 Task: Look for space in Tando Muhammad Khān, Pakistan from 8th June, 2023 to 12th June, 2023 for 2 adults in price range Rs.8000 to Rs.16000. Place can be private room with 1  bedroom having 1 bed and 1 bathroom. Property type can be flatguest house, hotel. Booking option can be shelf check-in. Required host language is English.
Action: Mouse moved to (627, 111)
Screenshot: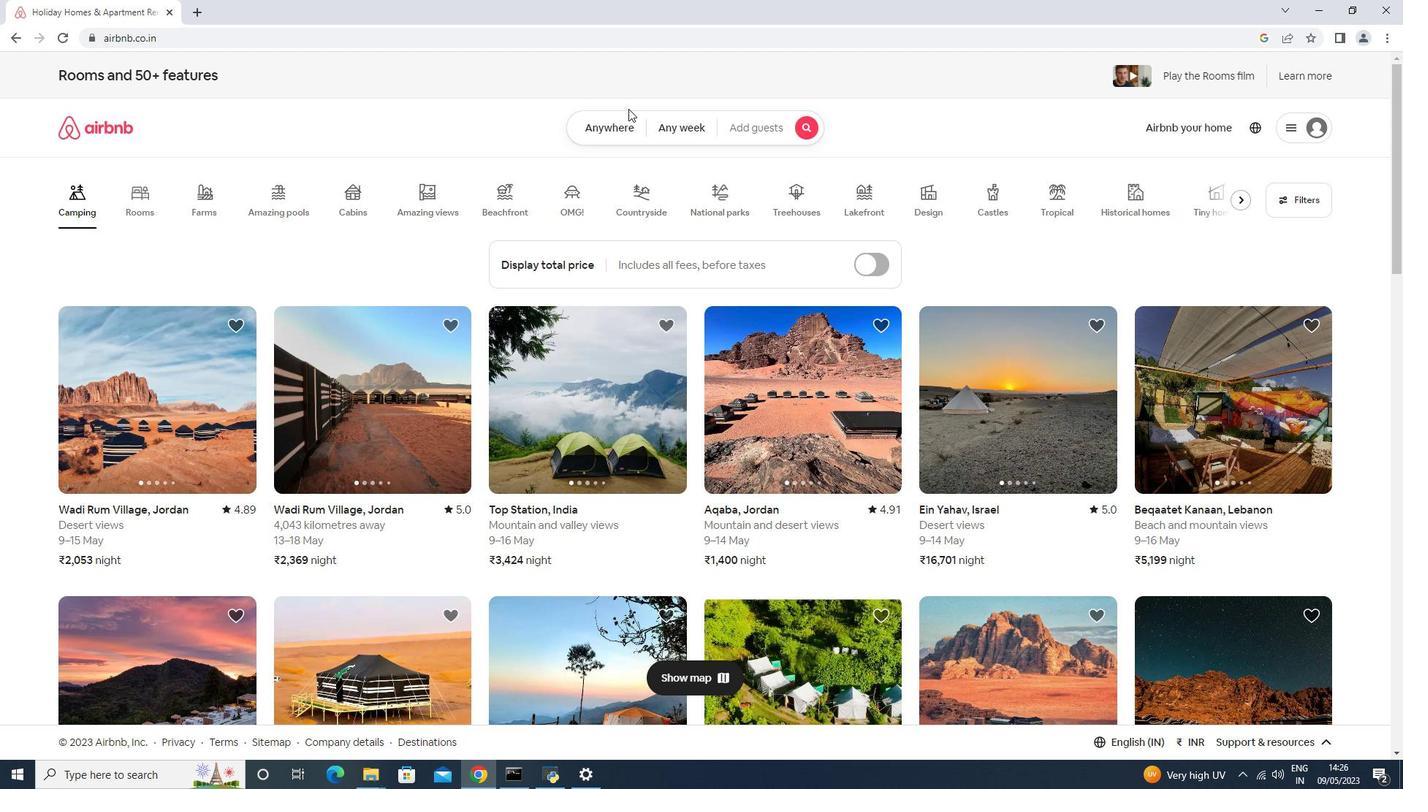 
Action: Mouse pressed left at (627, 111)
Screenshot: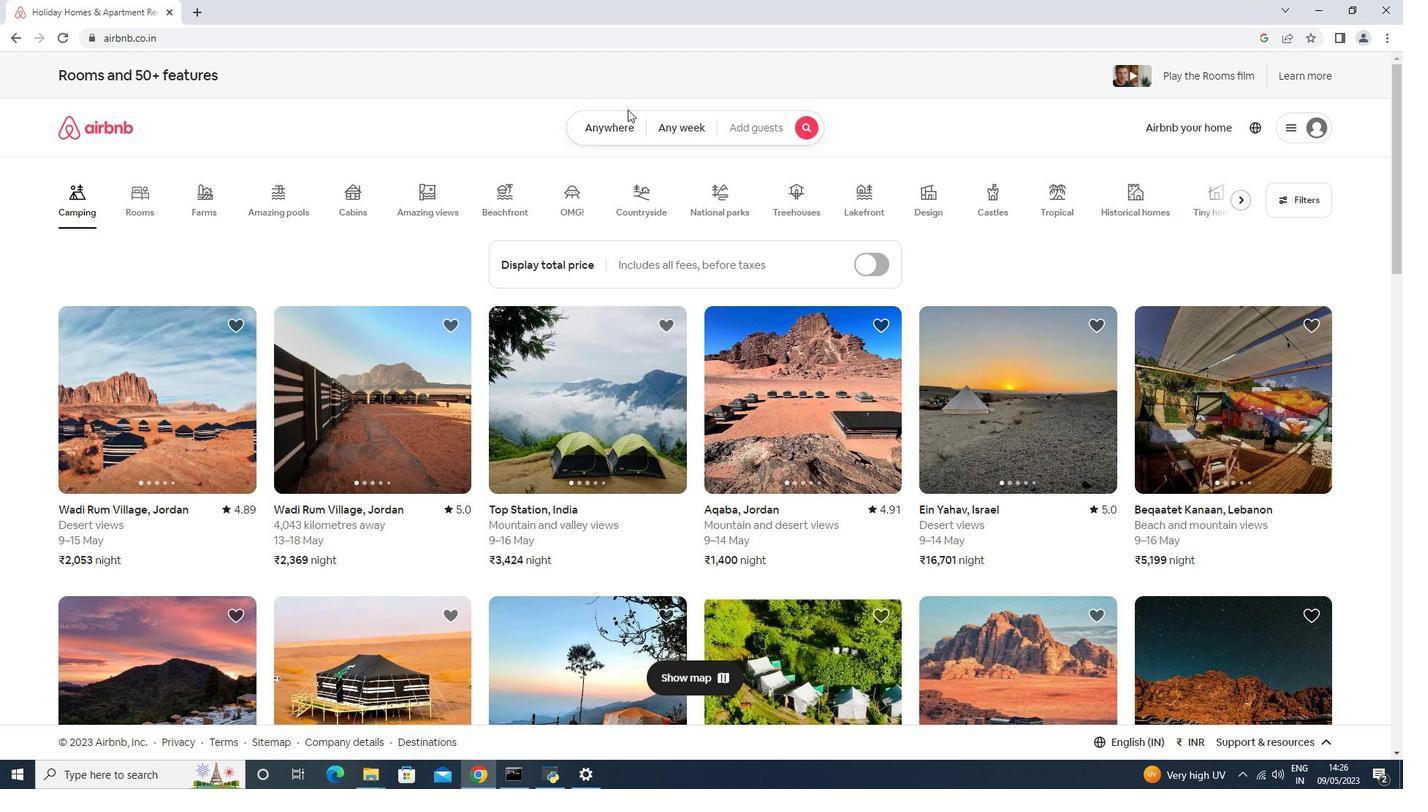 
Action: Mouse moved to (520, 174)
Screenshot: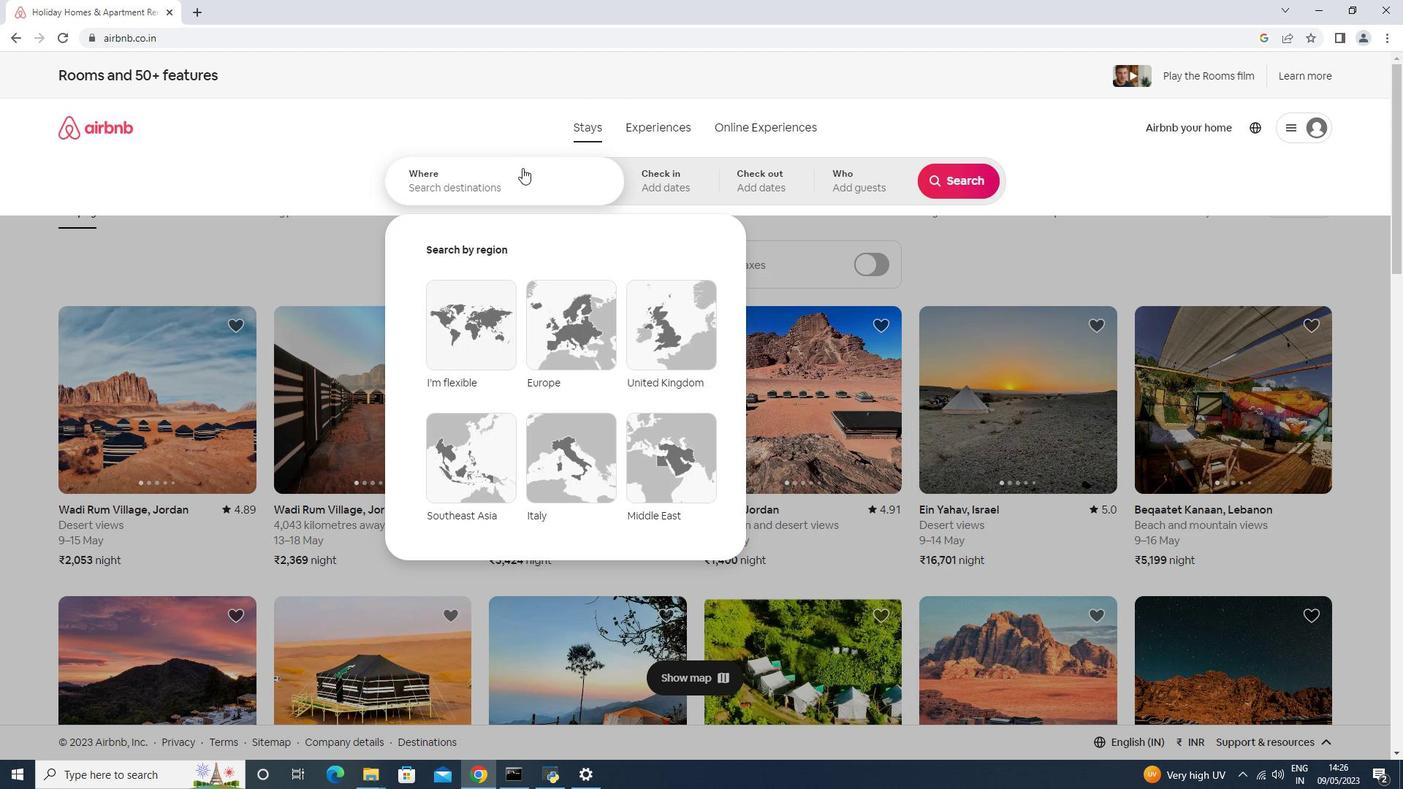 
Action: Mouse pressed left at (520, 174)
Screenshot: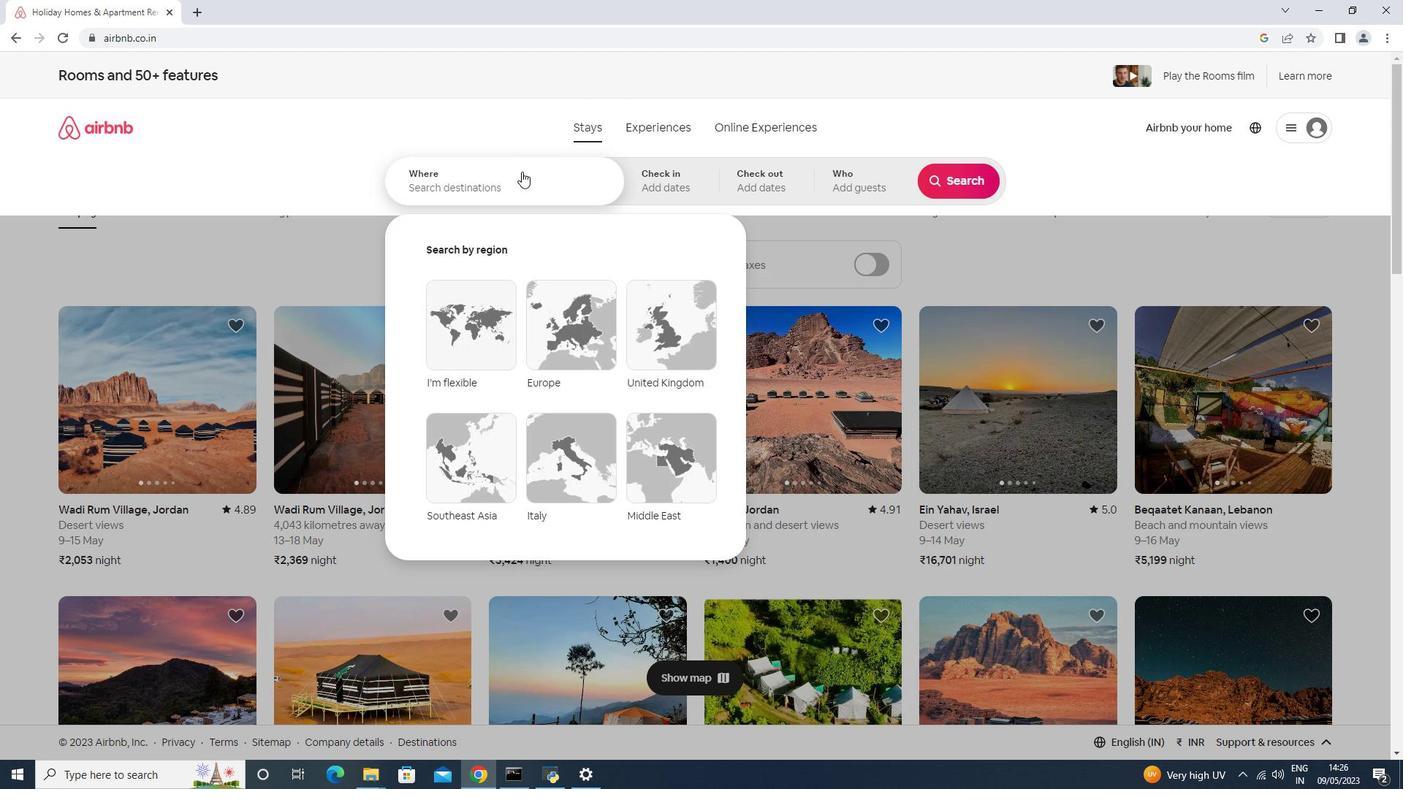
Action: Key pressed <Key.shift>Tando<Key.space><Key.shift>Muhanmad<Key.space><Key.shift>Khan,<Key.space><Key.shift>Pakistan<Key.enter>
Screenshot: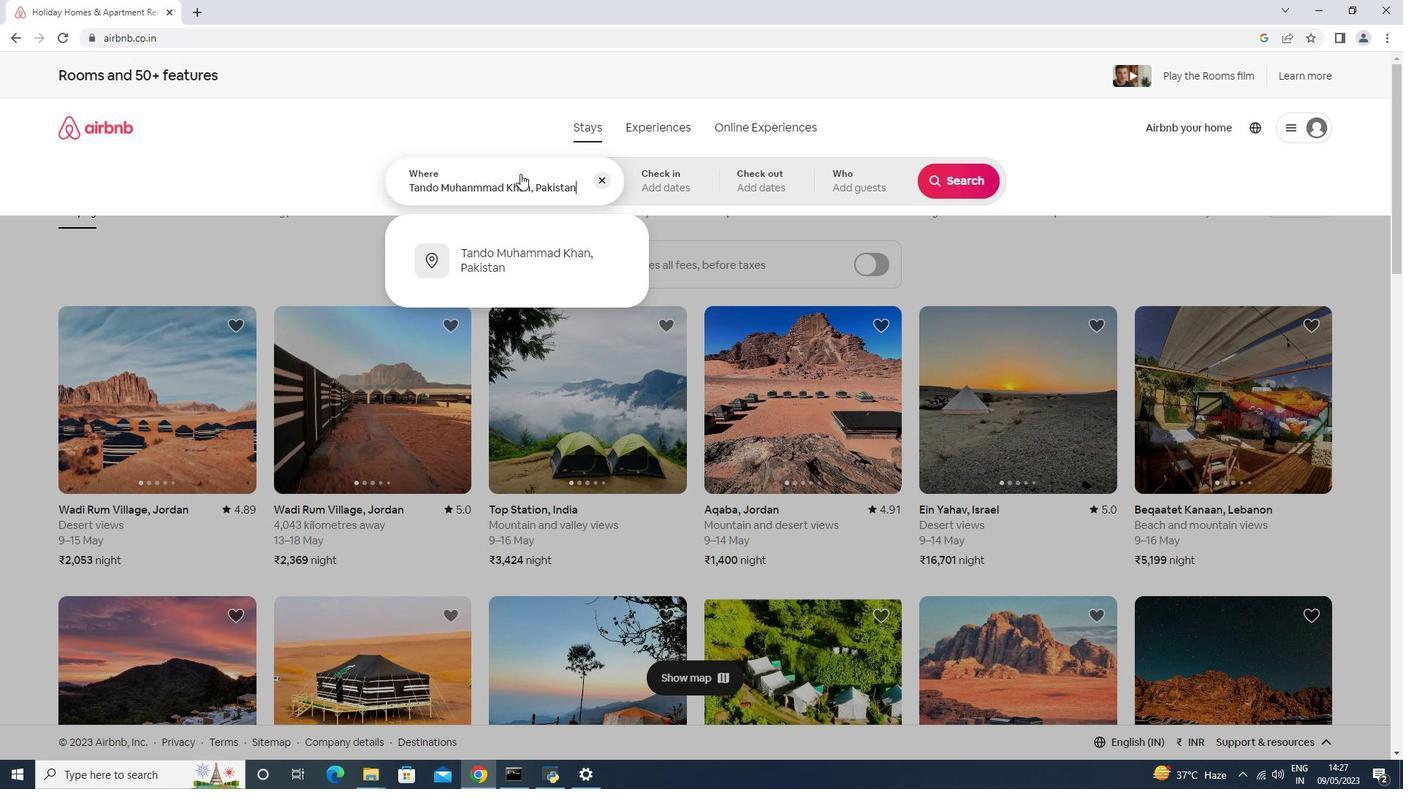 
Action: Mouse moved to (871, 399)
Screenshot: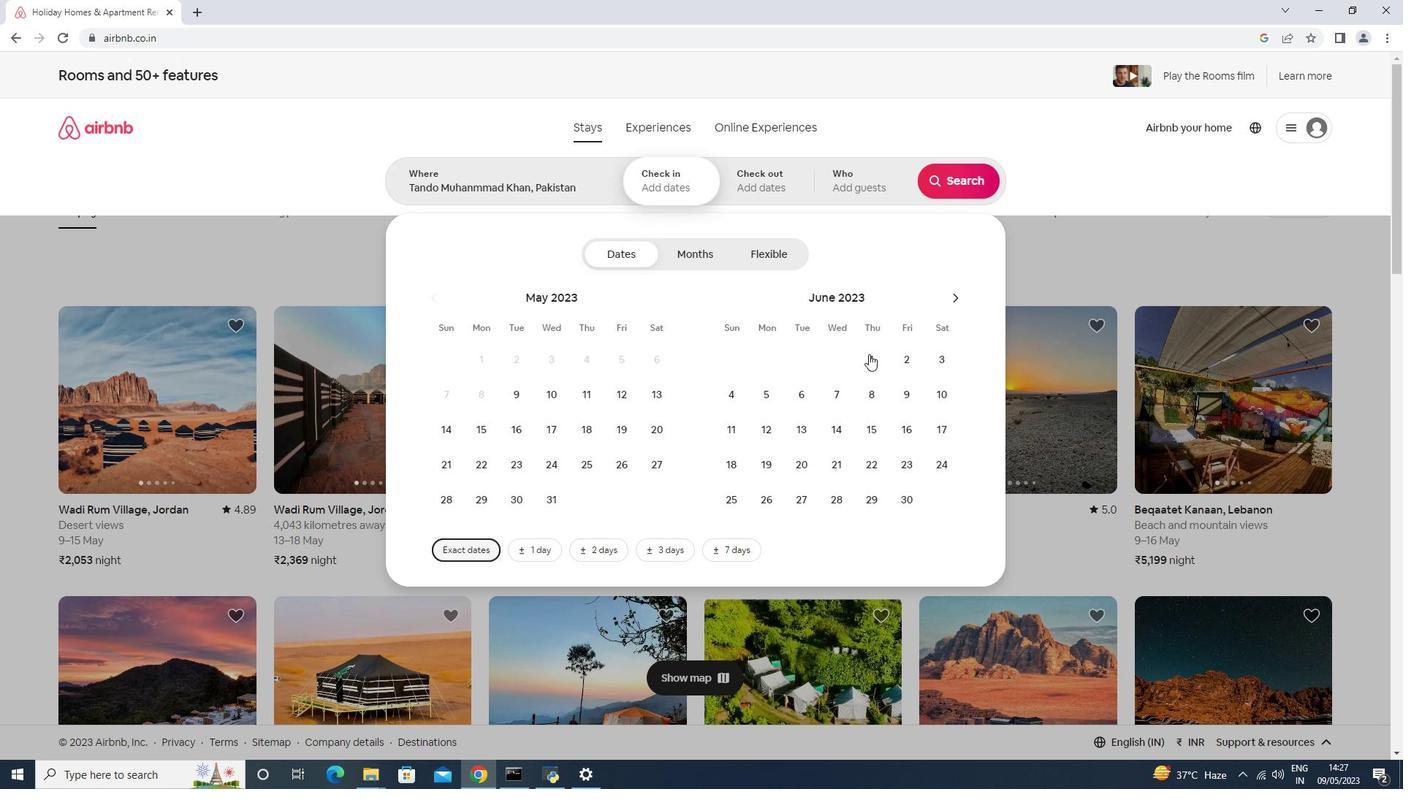 
Action: Mouse pressed left at (871, 399)
Screenshot: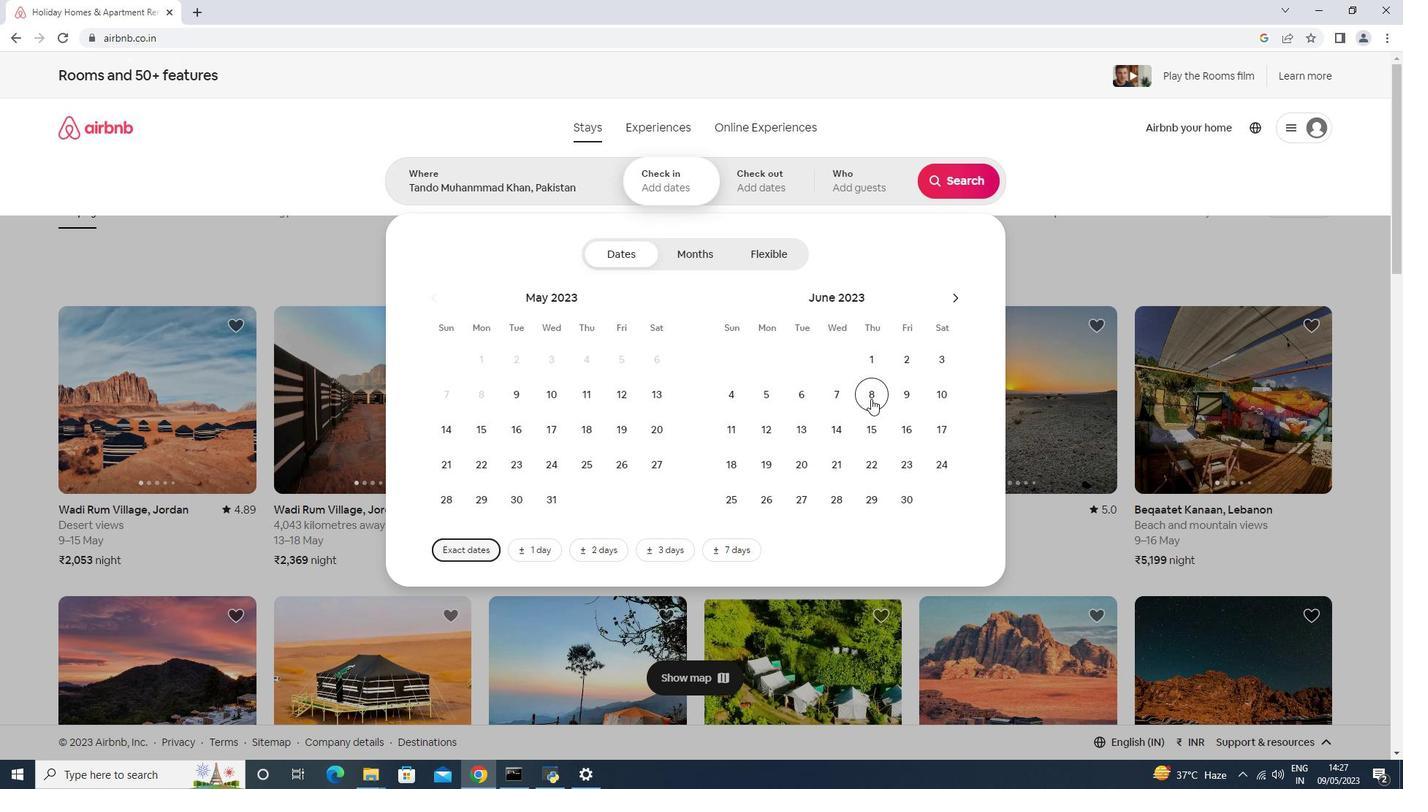 
Action: Mouse moved to (761, 440)
Screenshot: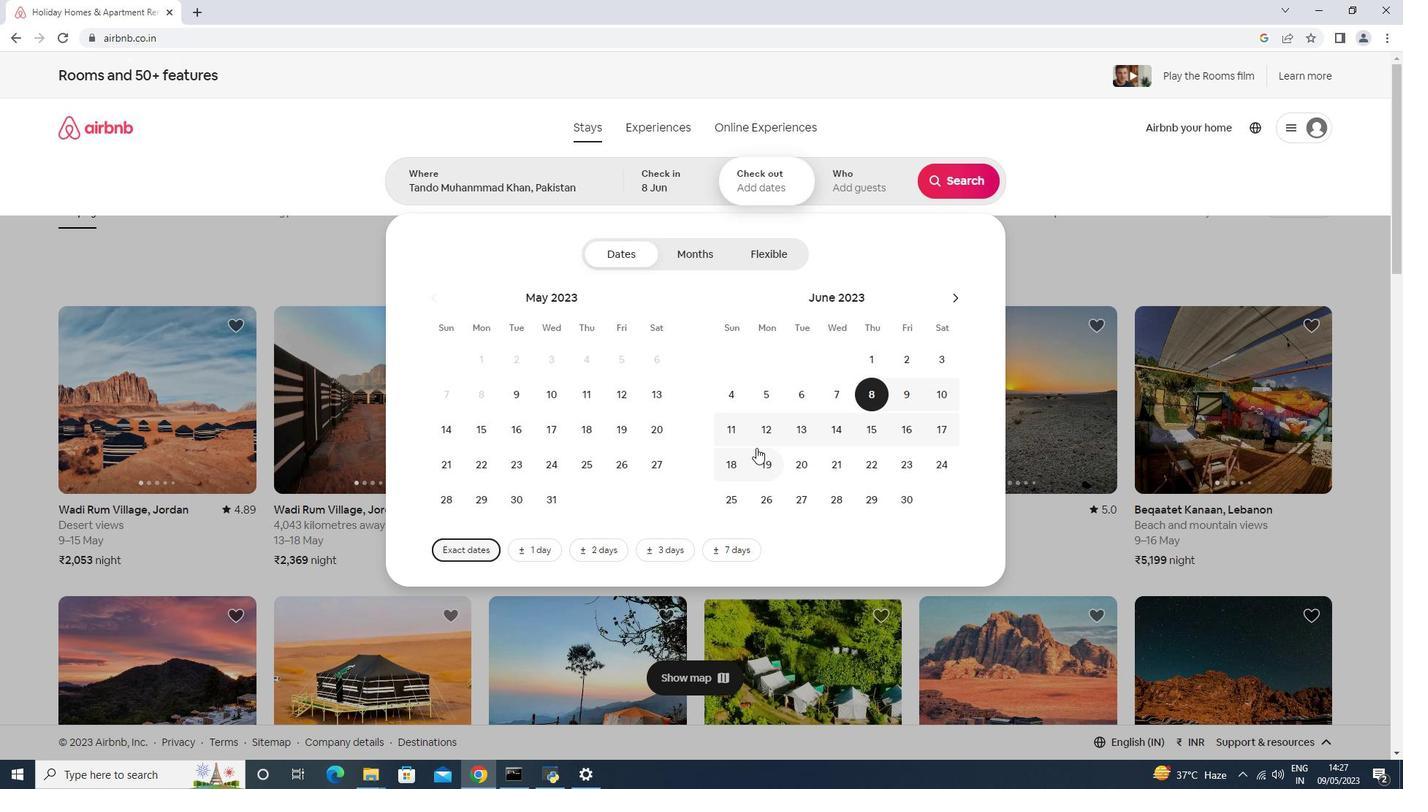 
Action: Mouse pressed left at (761, 440)
Screenshot: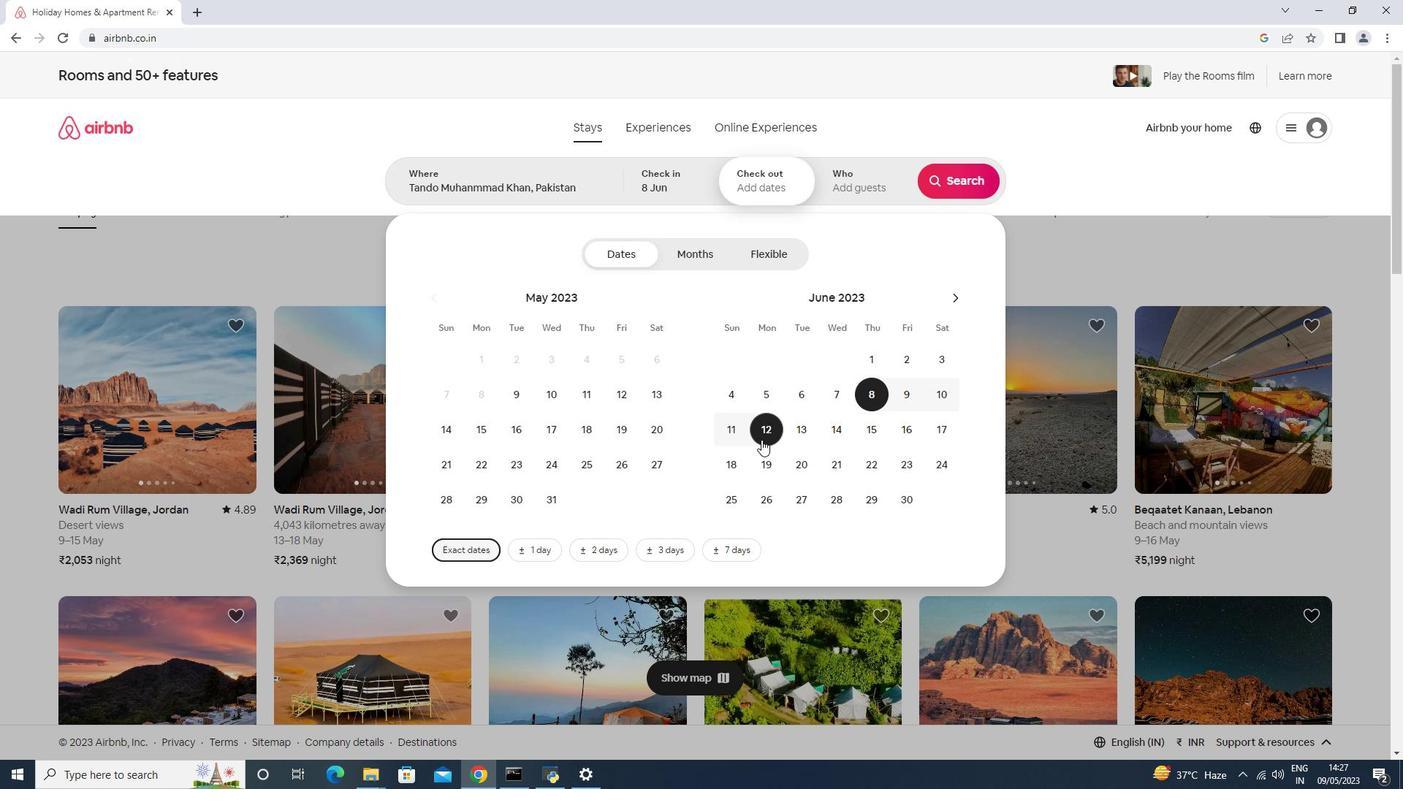 
Action: Mouse moved to (857, 170)
Screenshot: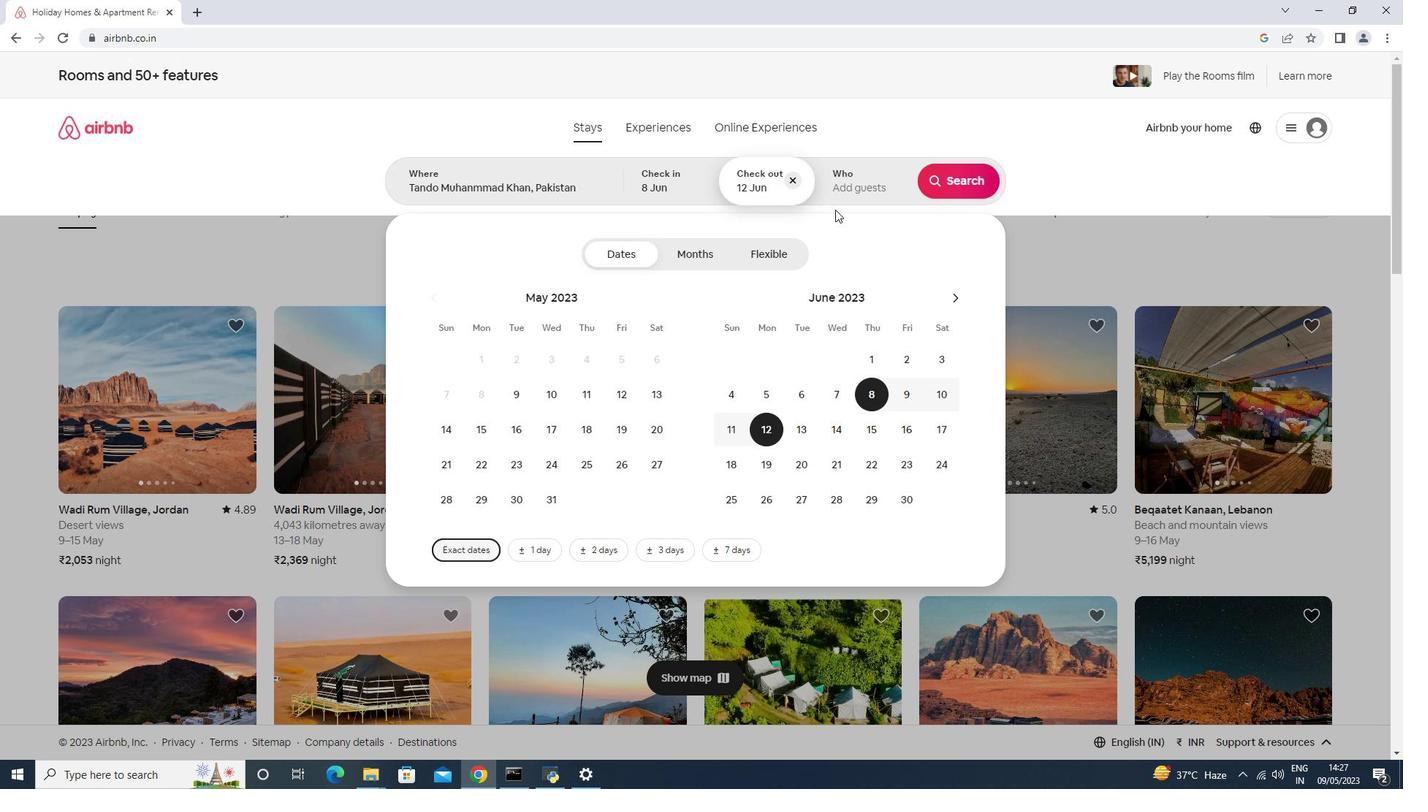 
Action: Mouse pressed left at (857, 170)
Screenshot: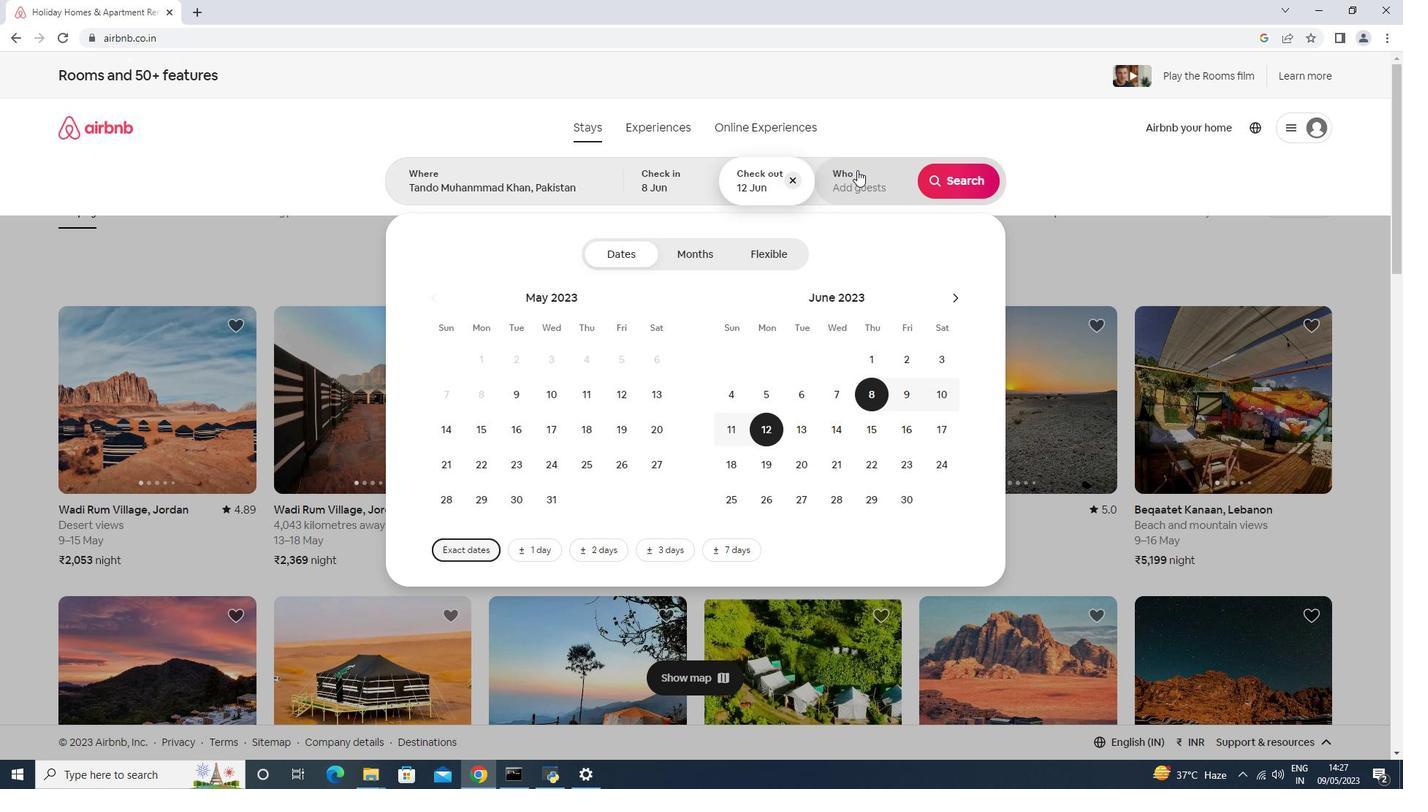 
Action: Mouse moved to (952, 253)
Screenshot: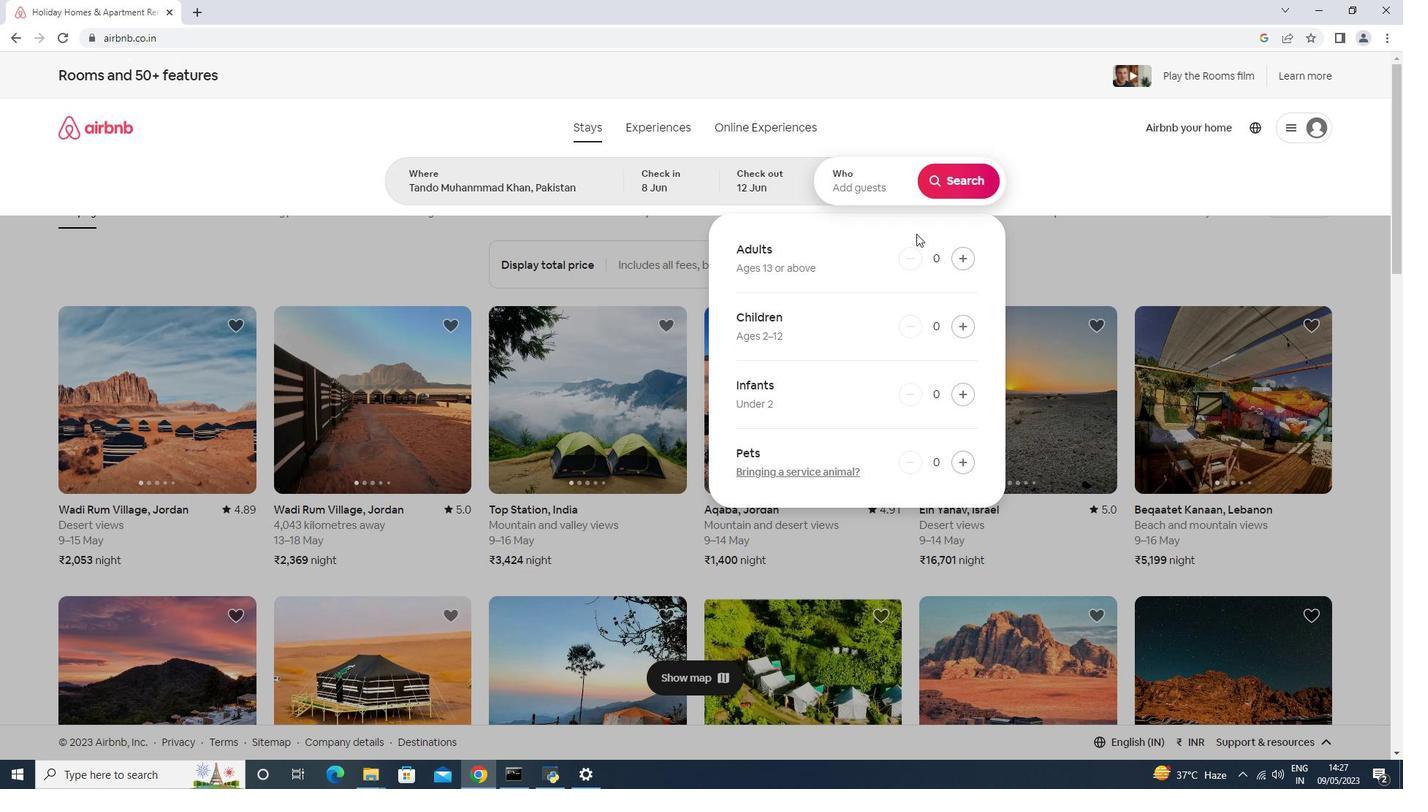 
Action: Mouse pressed left at (952, 253)
Screenshot: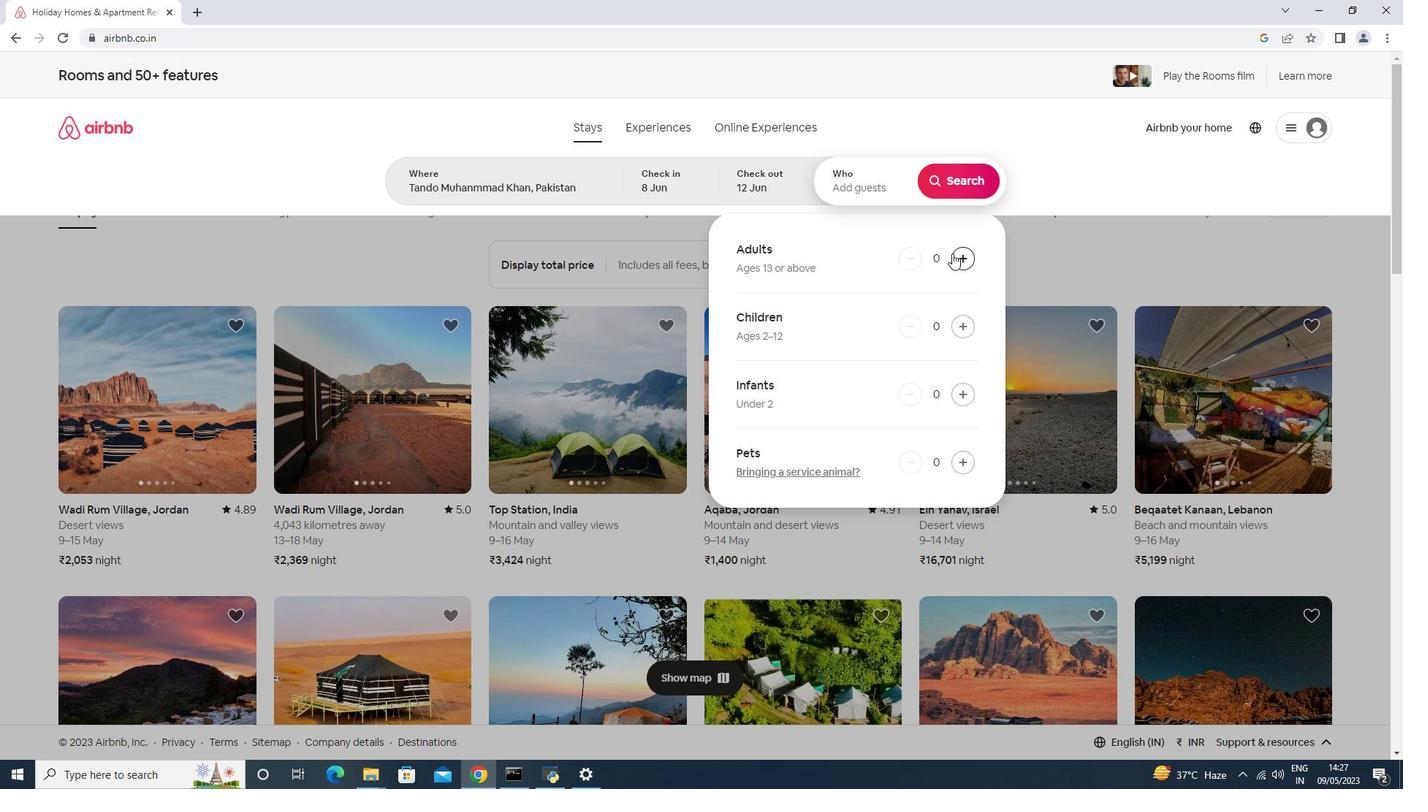 
Action: Mouse pressed left at (952, 253)
Screenshot: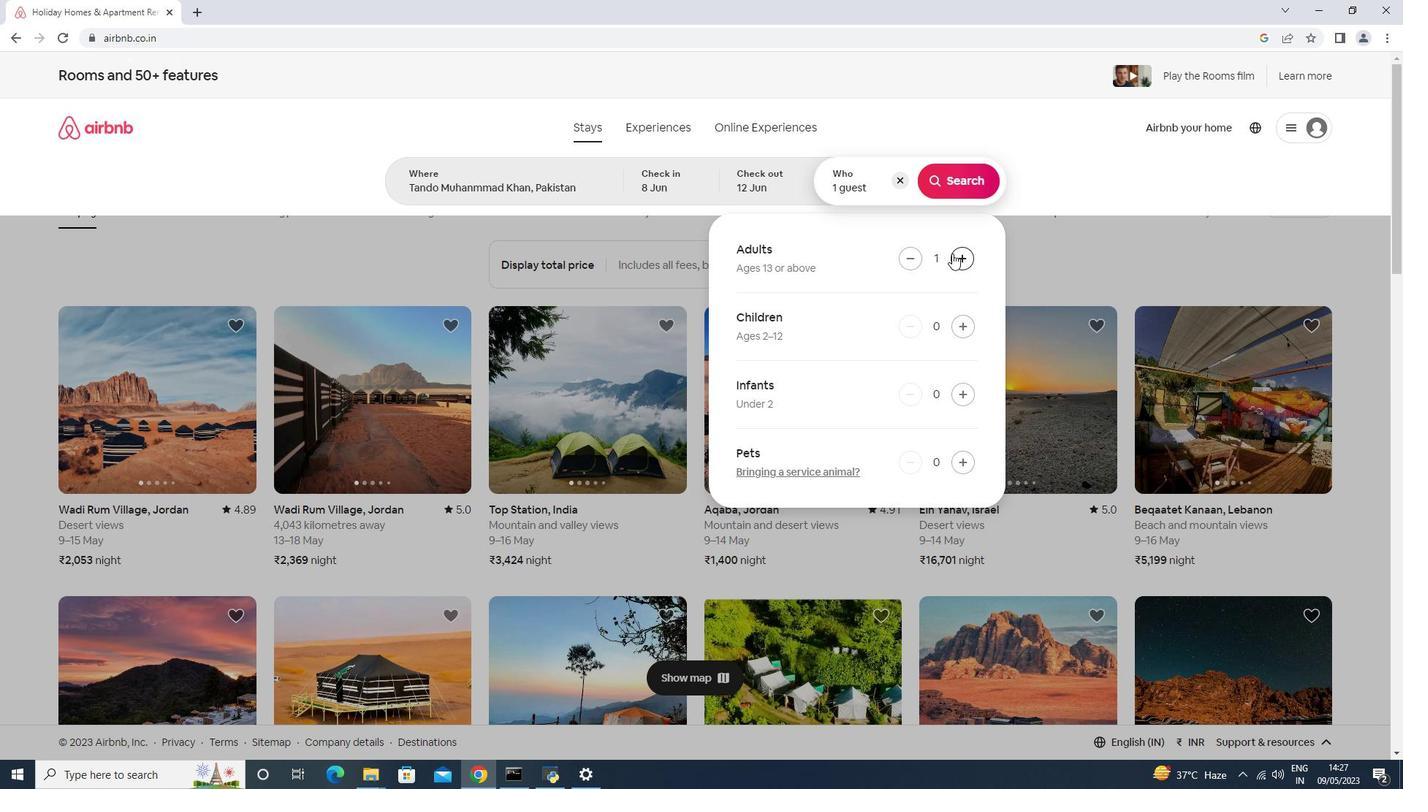 
Action: Mouse moved to (957, 186)
Screenshot: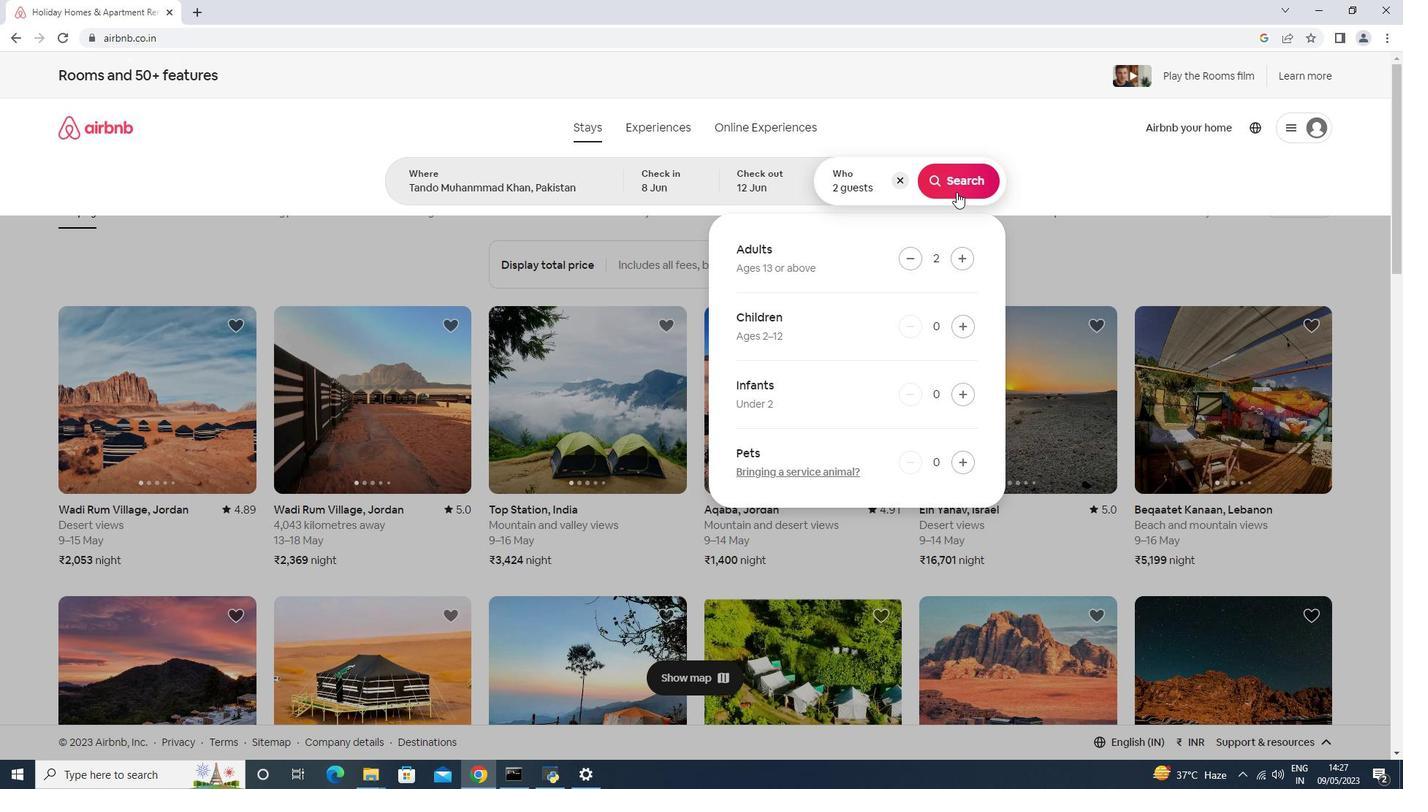 
Action: Mouse pressed left at (957, 186)
Screenshot: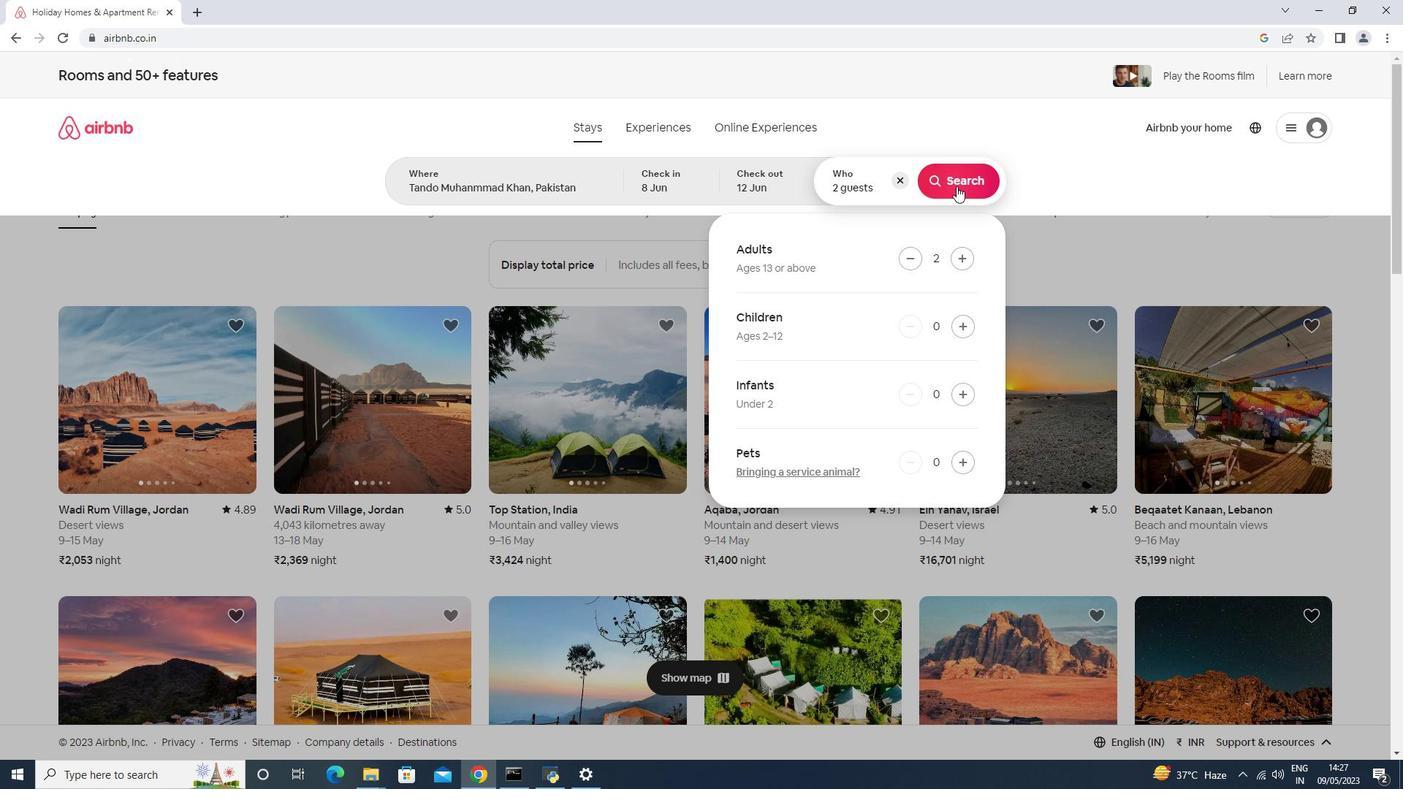 
Action: Mouse moved to (595, 503)
Screenshot: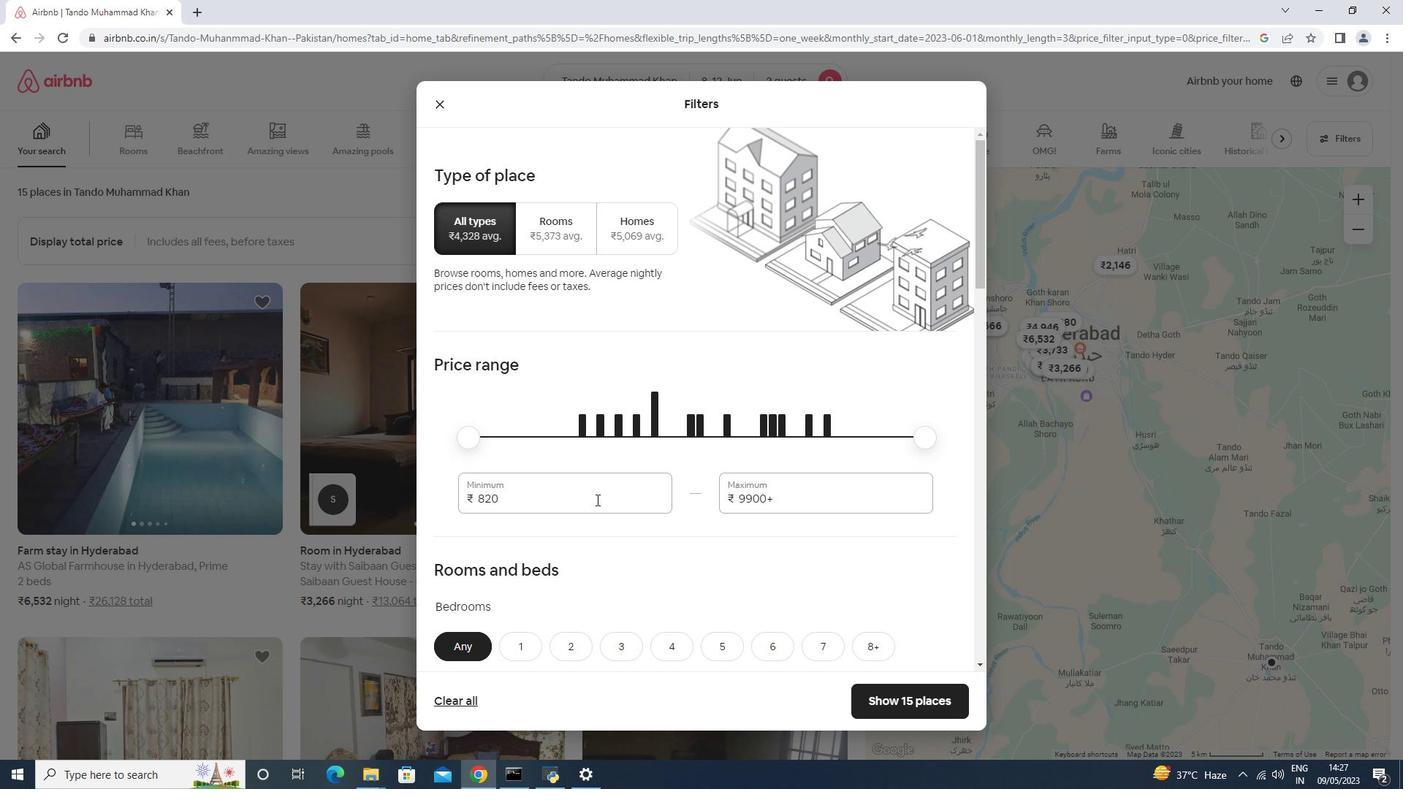 
Action: Mouse pressed left at (595, 503)
Screenshot: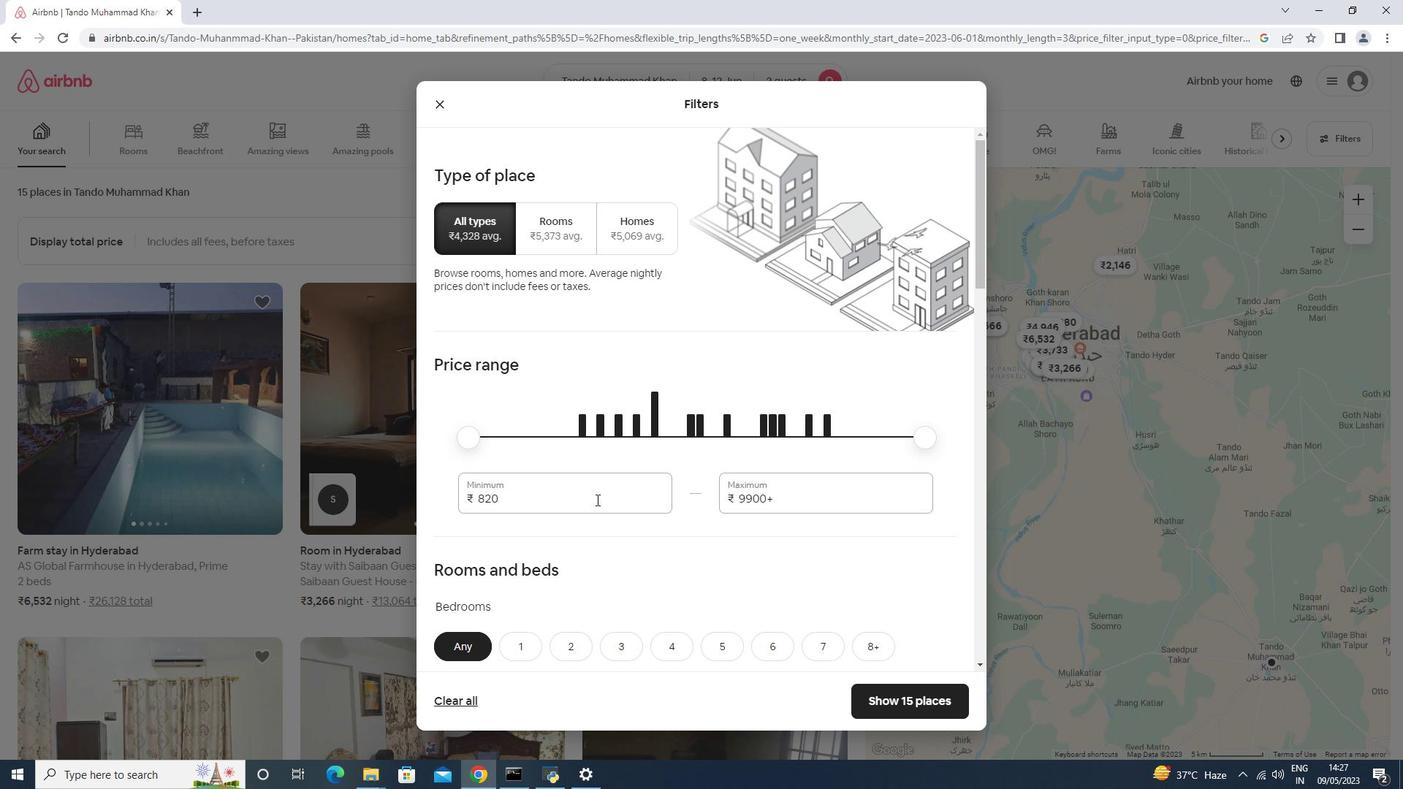 
Action: Mouse moved to (596, 492)
Screenshot: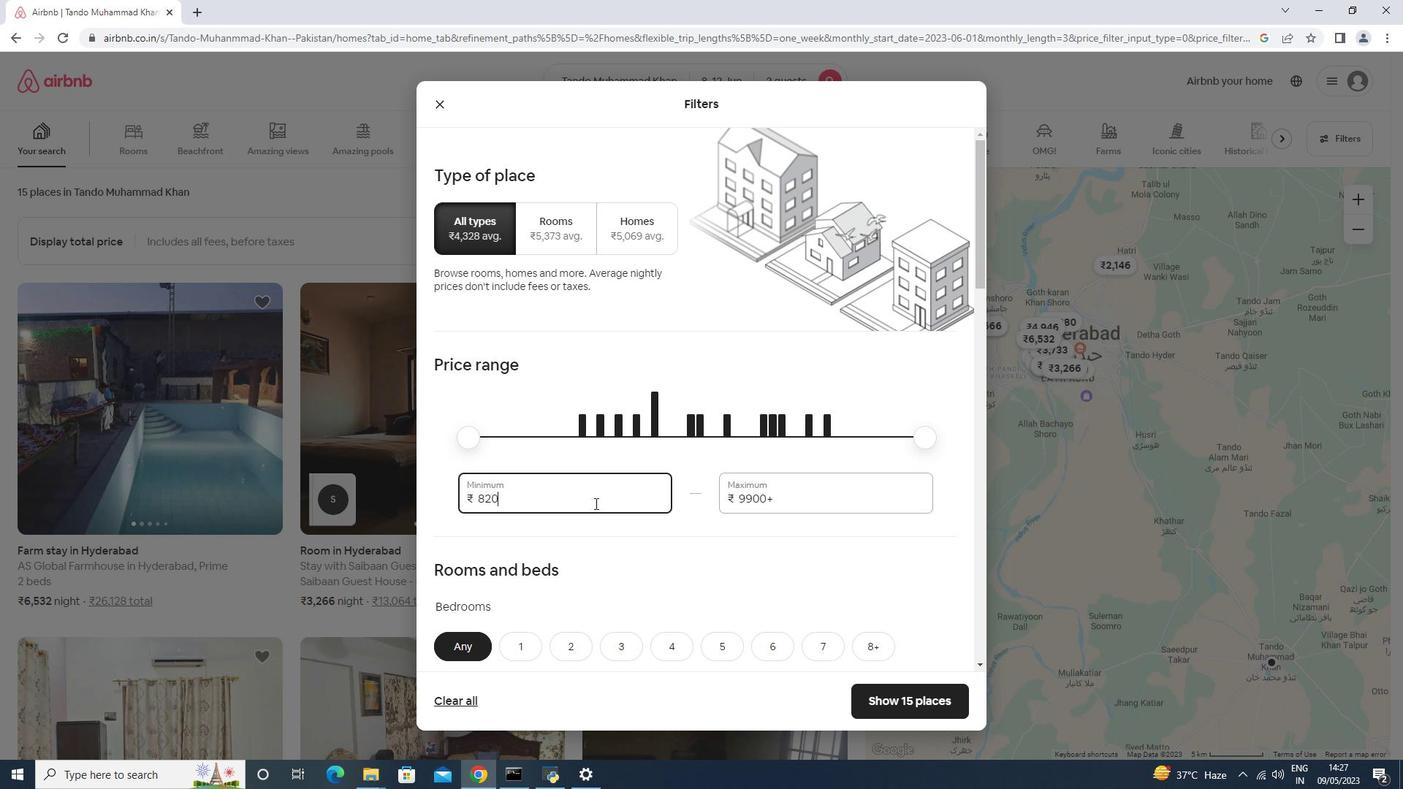 
Action: Key pressed <Key.backspace><Key.backspace><Key.backspace>8000<Key.tab>16000
Screenshot: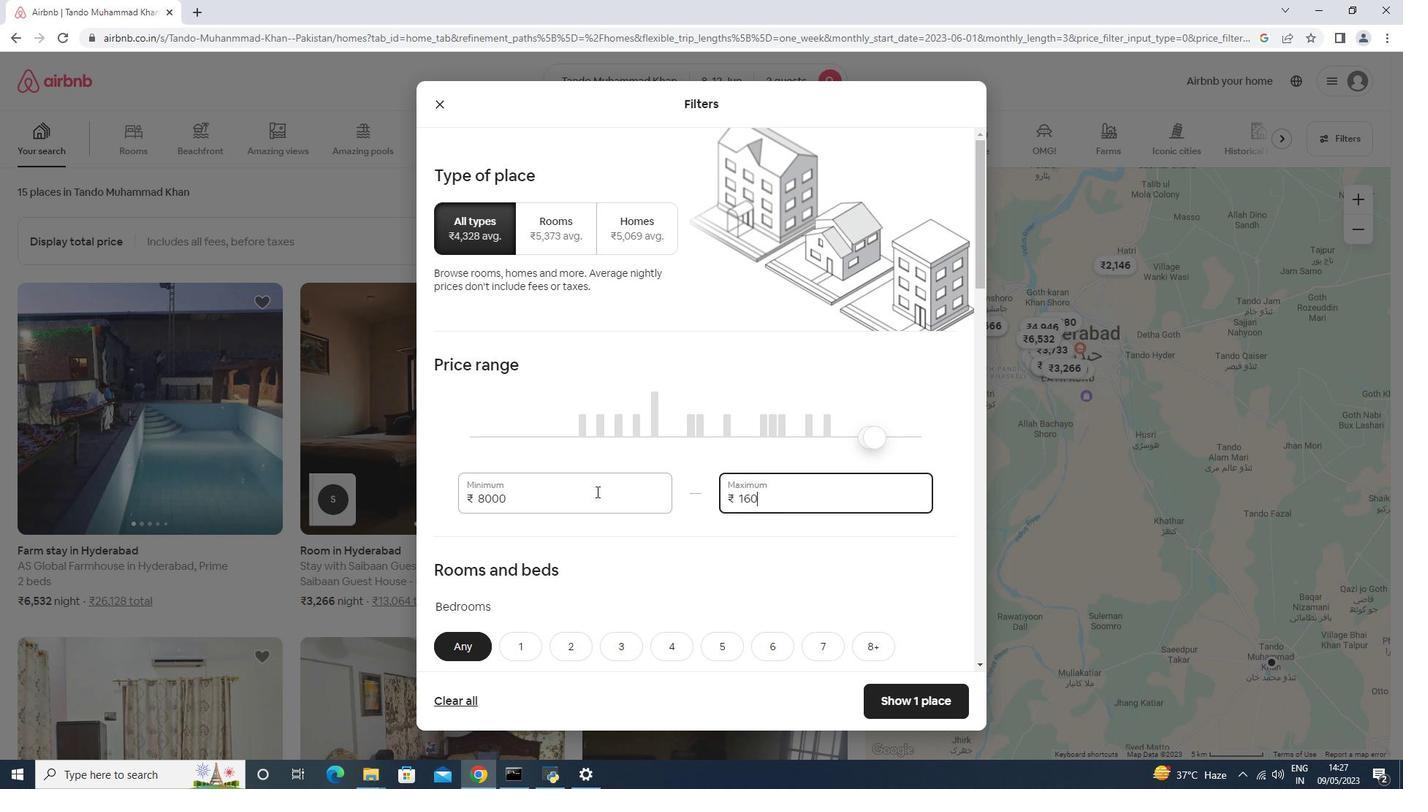 
Action: Mouse scrolled (596, 491) with delta (0, 0)
Screenshot: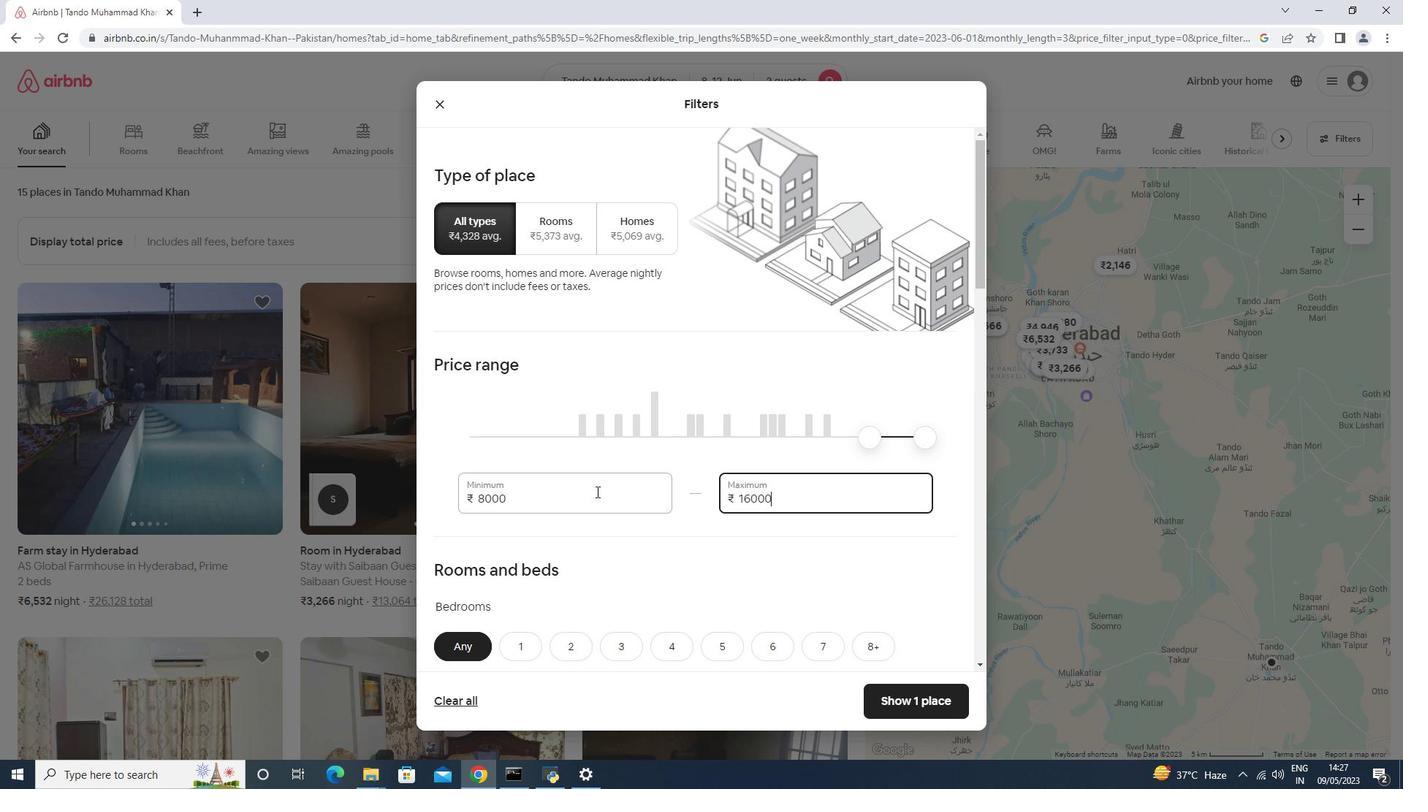 
Action: Mouse scrolled (596, 491) with delta (0, 0)
Screenshot: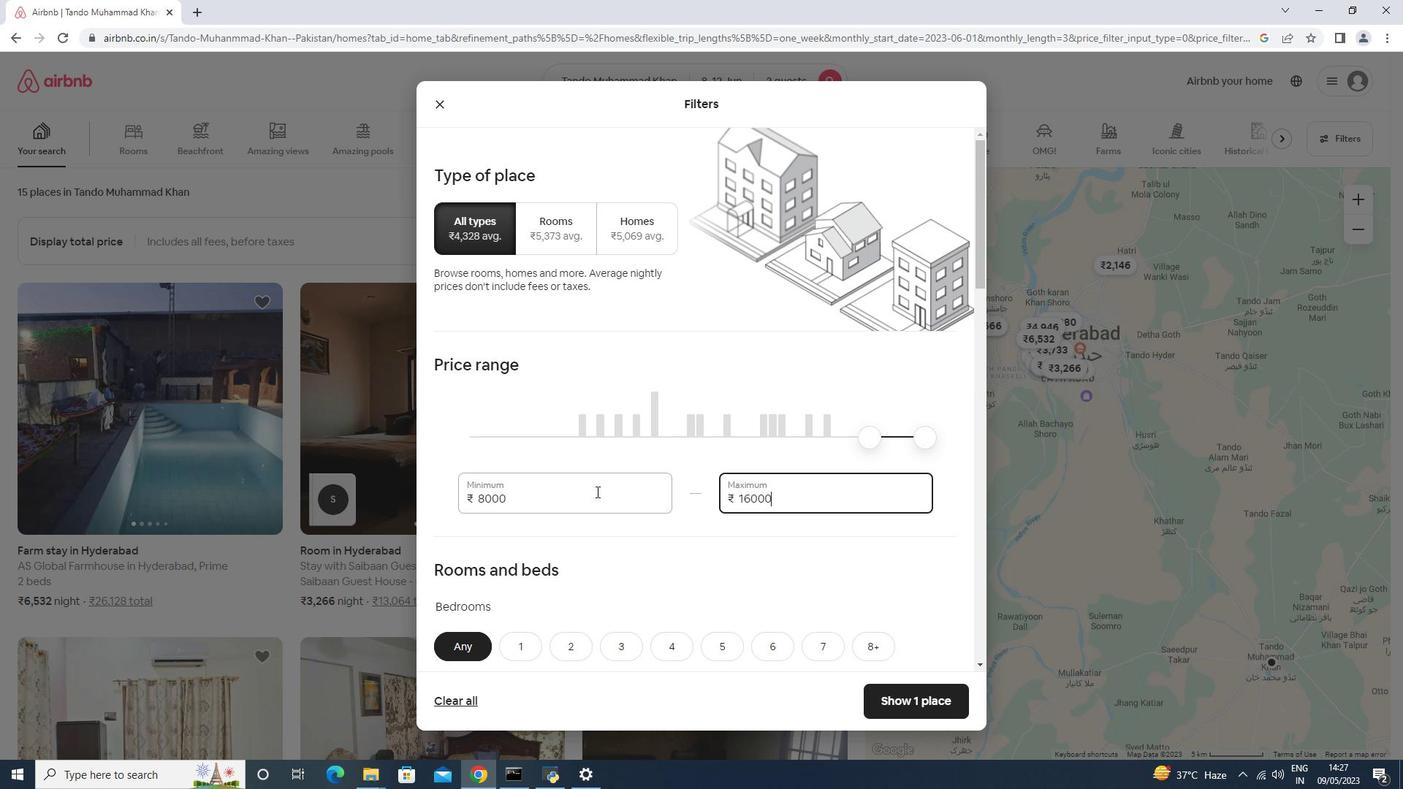 
Action: Mouse moved to (596, 492)
Screenshot: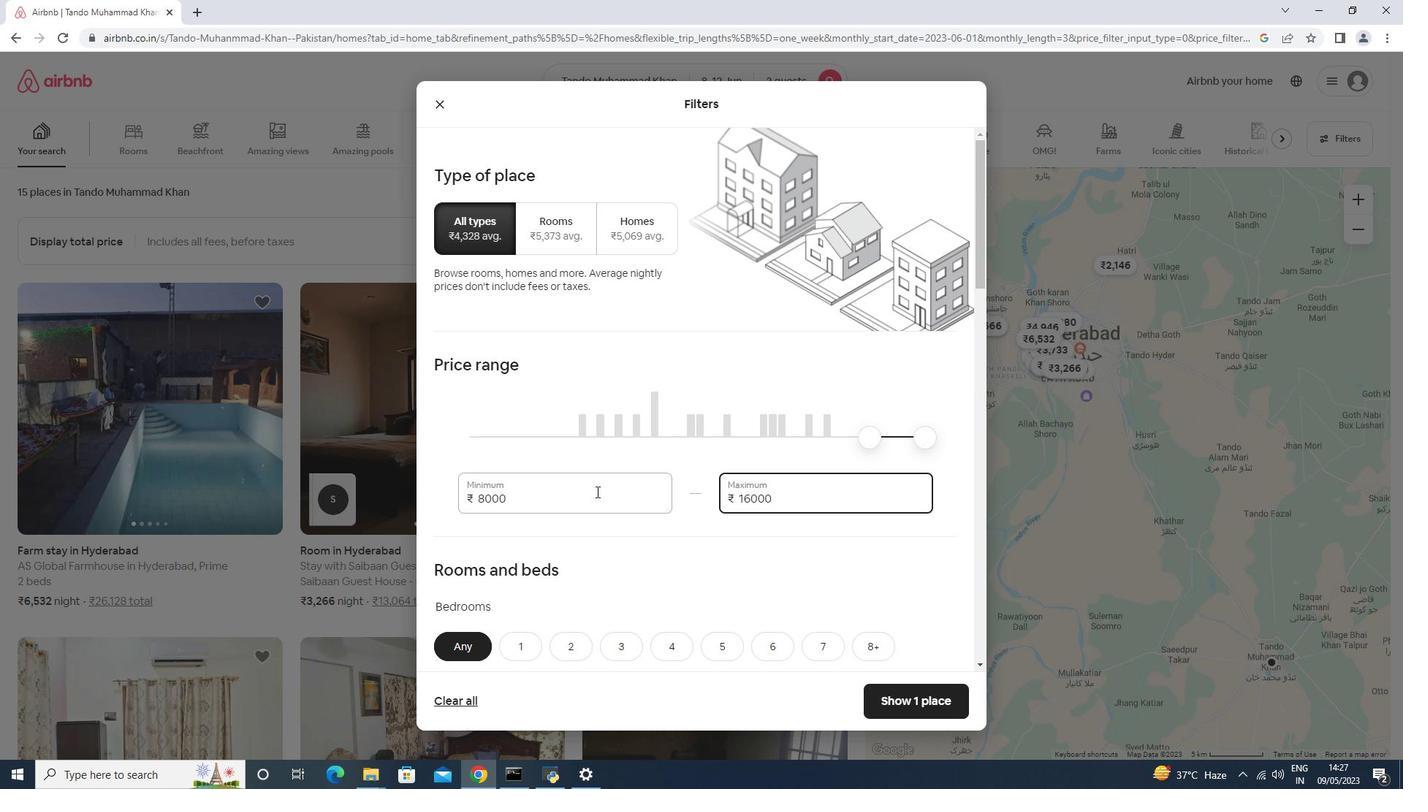 
Action: Mouse scrolled (596, 491) with delta (0, 0)
Screenshot: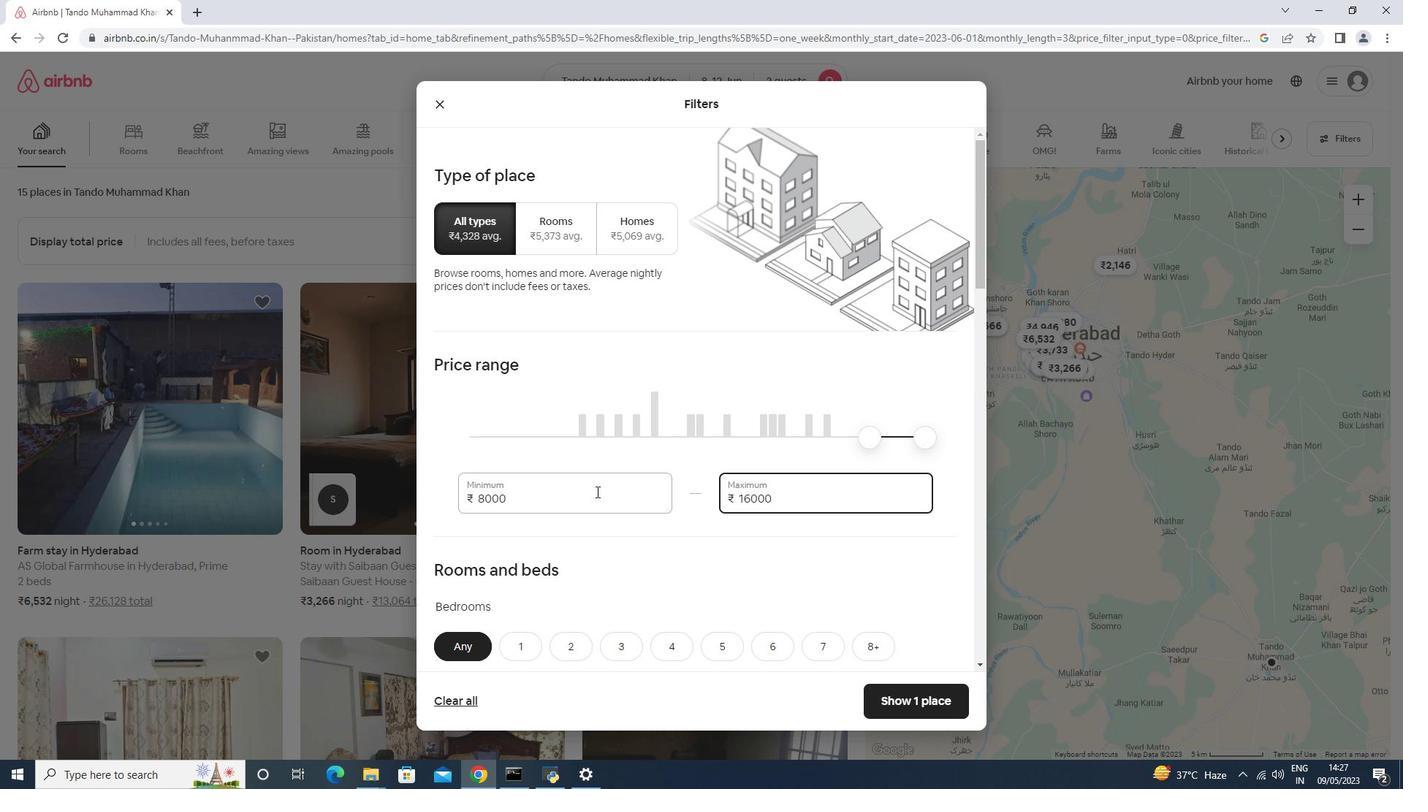 
Action: Mouse scrolled (596, 491) with delta (0, 0)
Screenshot: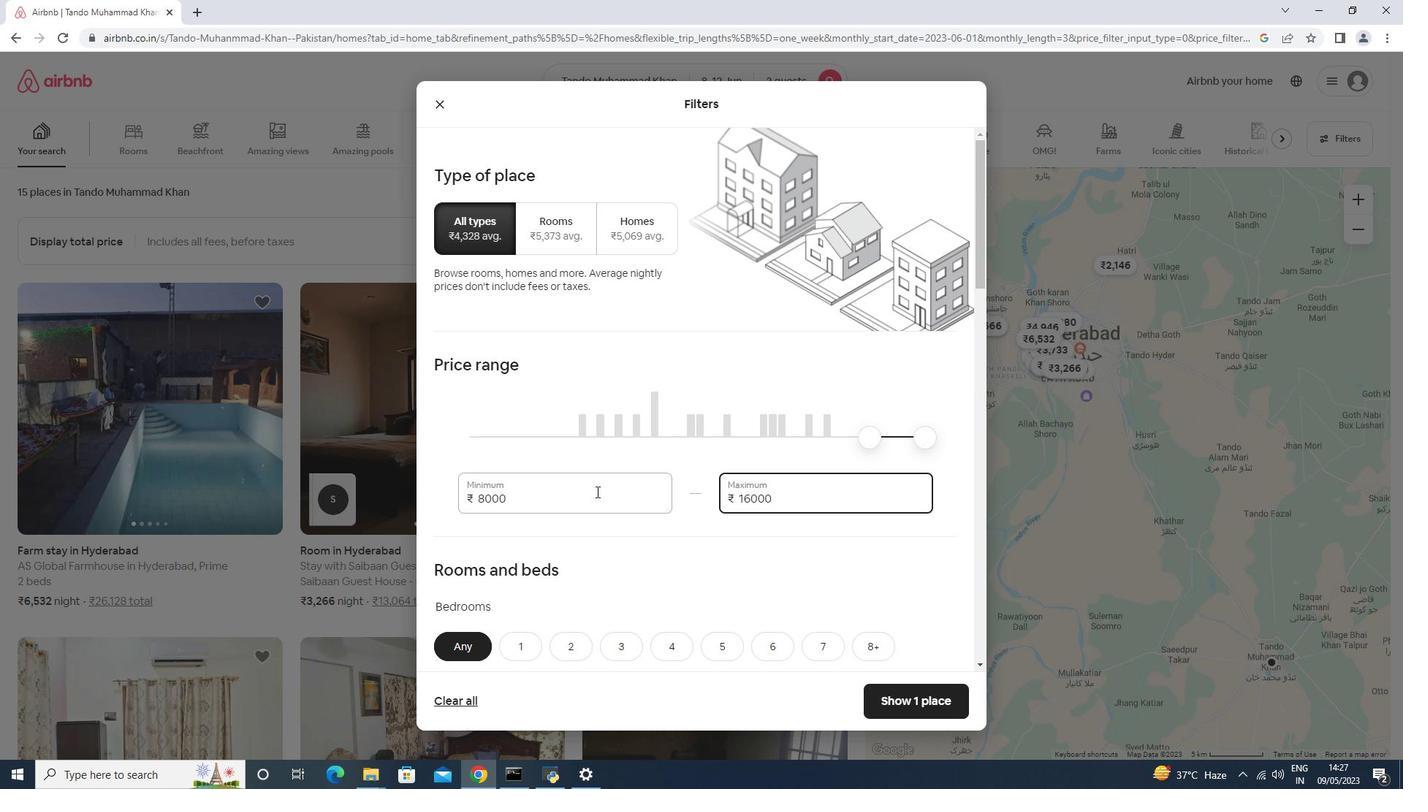 
Action: Mouse scrolled (596, 491) with delta (0, 0)
Screenshot: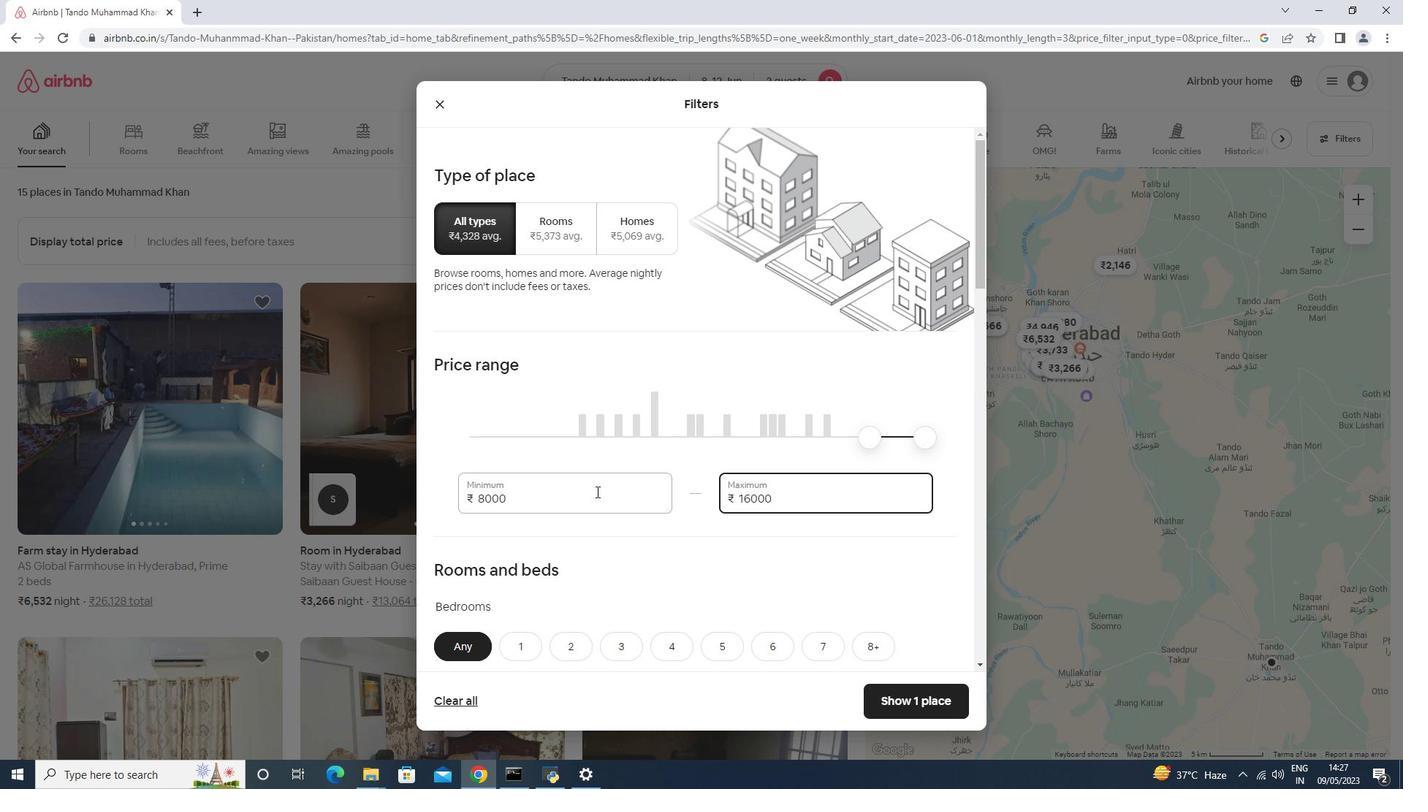 
Action: Mouse moved to (529, 290)
Screenshot: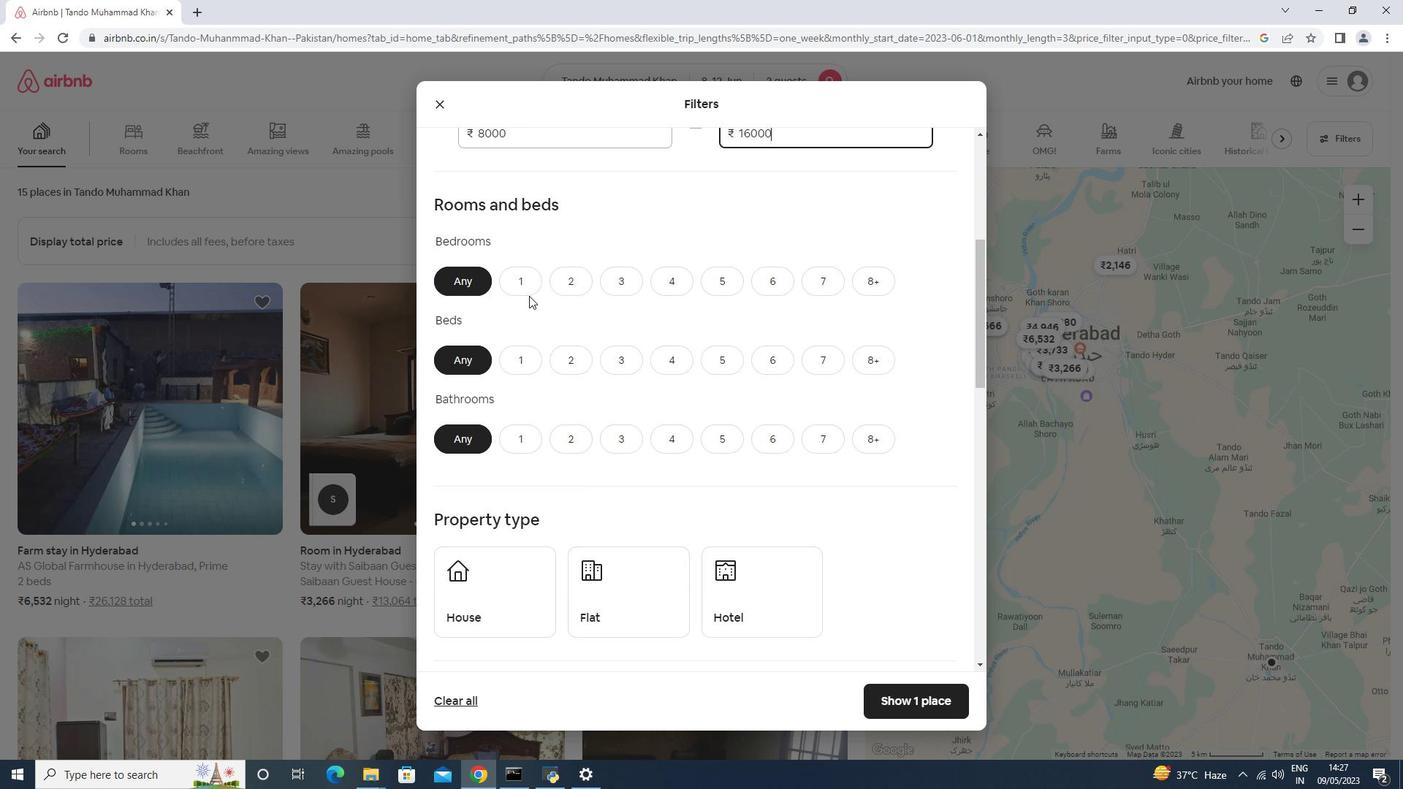 
Action: Mouse pressed left at (529, 290)
Screenshot: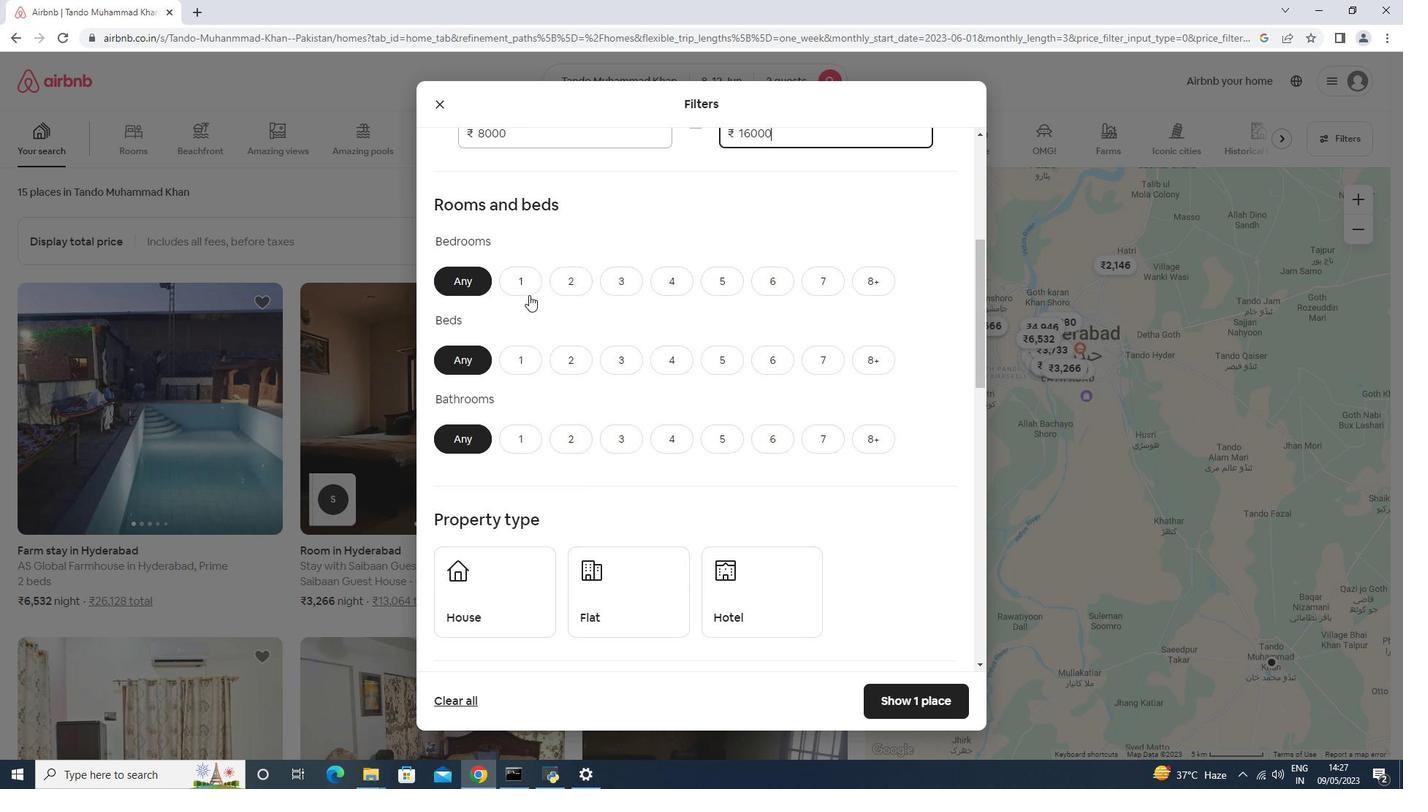 
Action: Mouse moved to (515, 355)
Screenshot: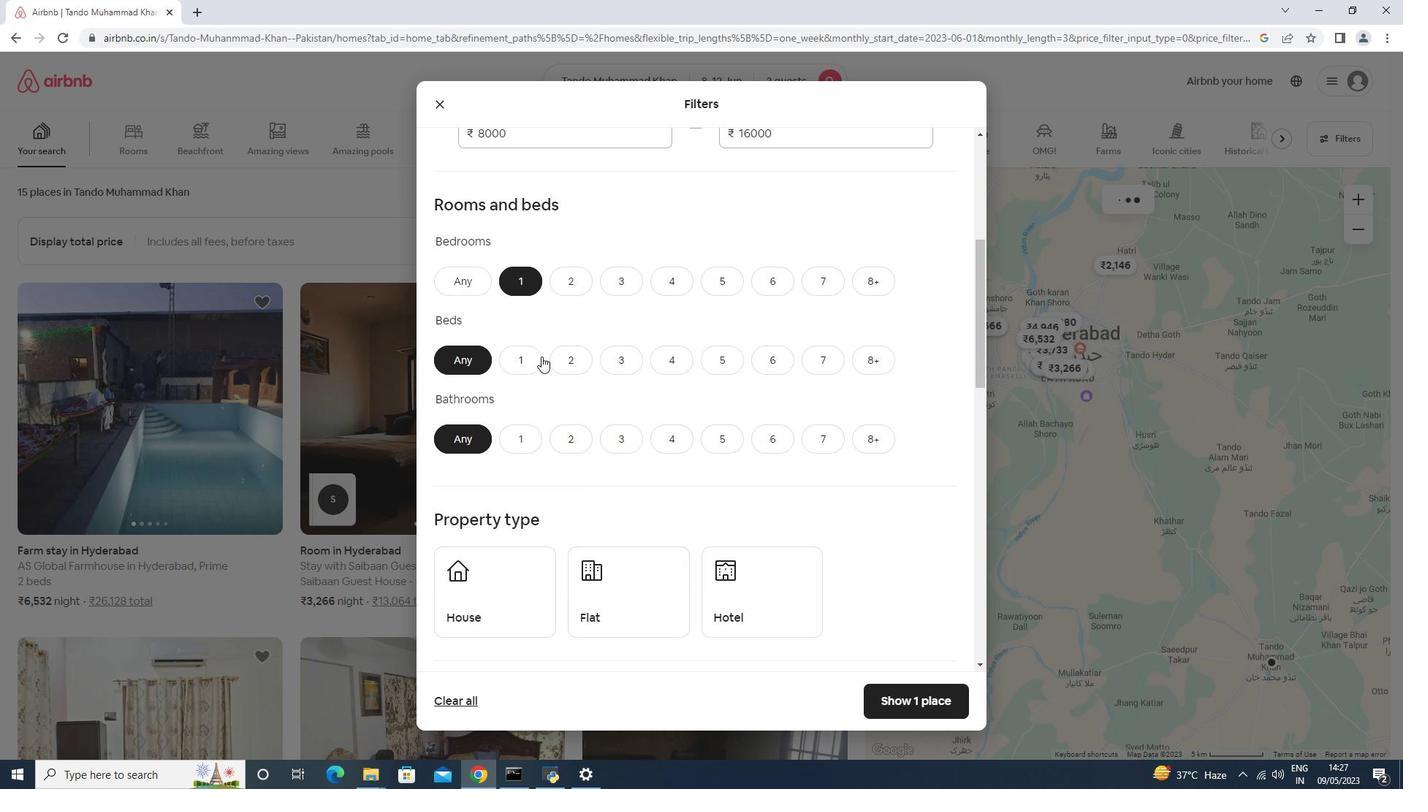 
Action: Mouse pressed left at (515, 355)
Screenshot: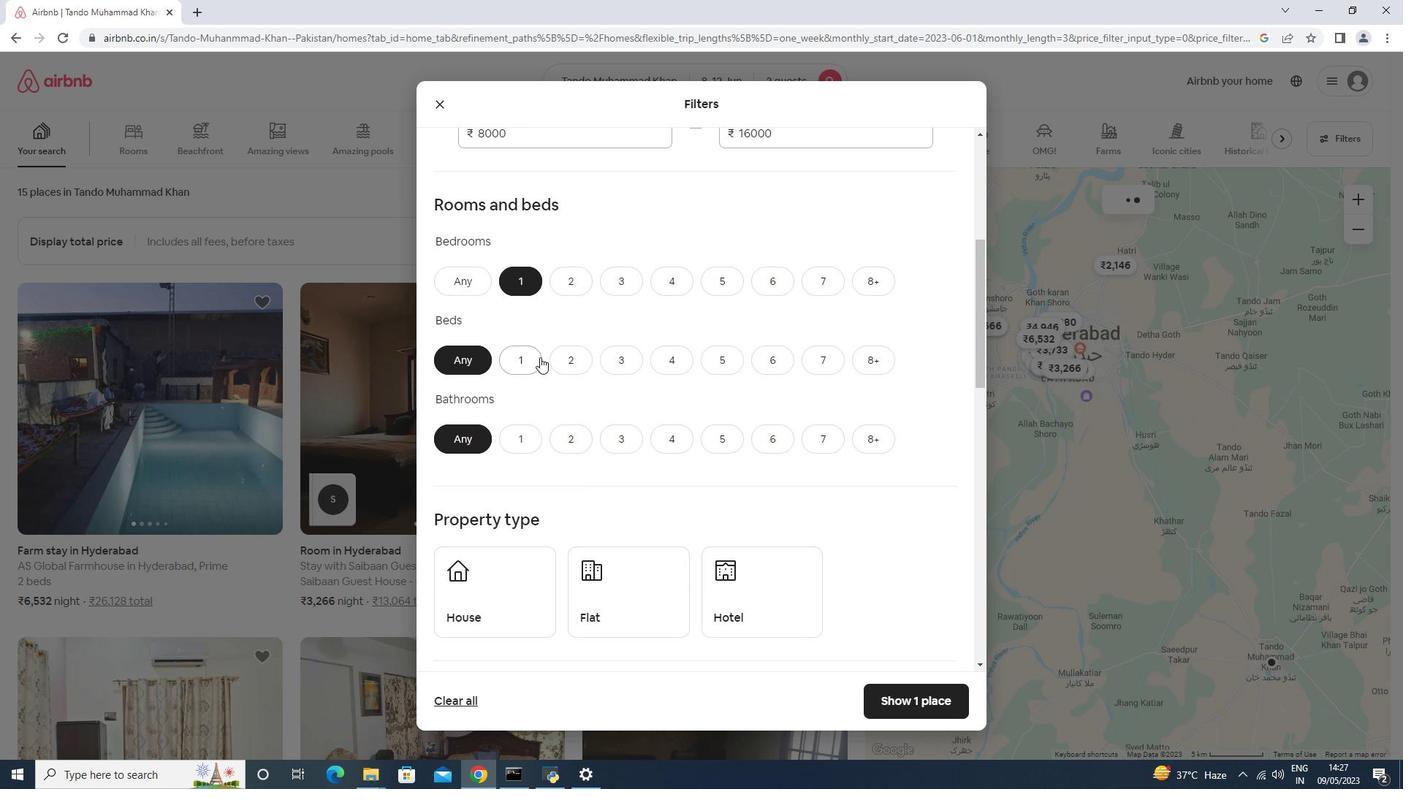
Action: Mouse moved to (517, 432)
Screenshot: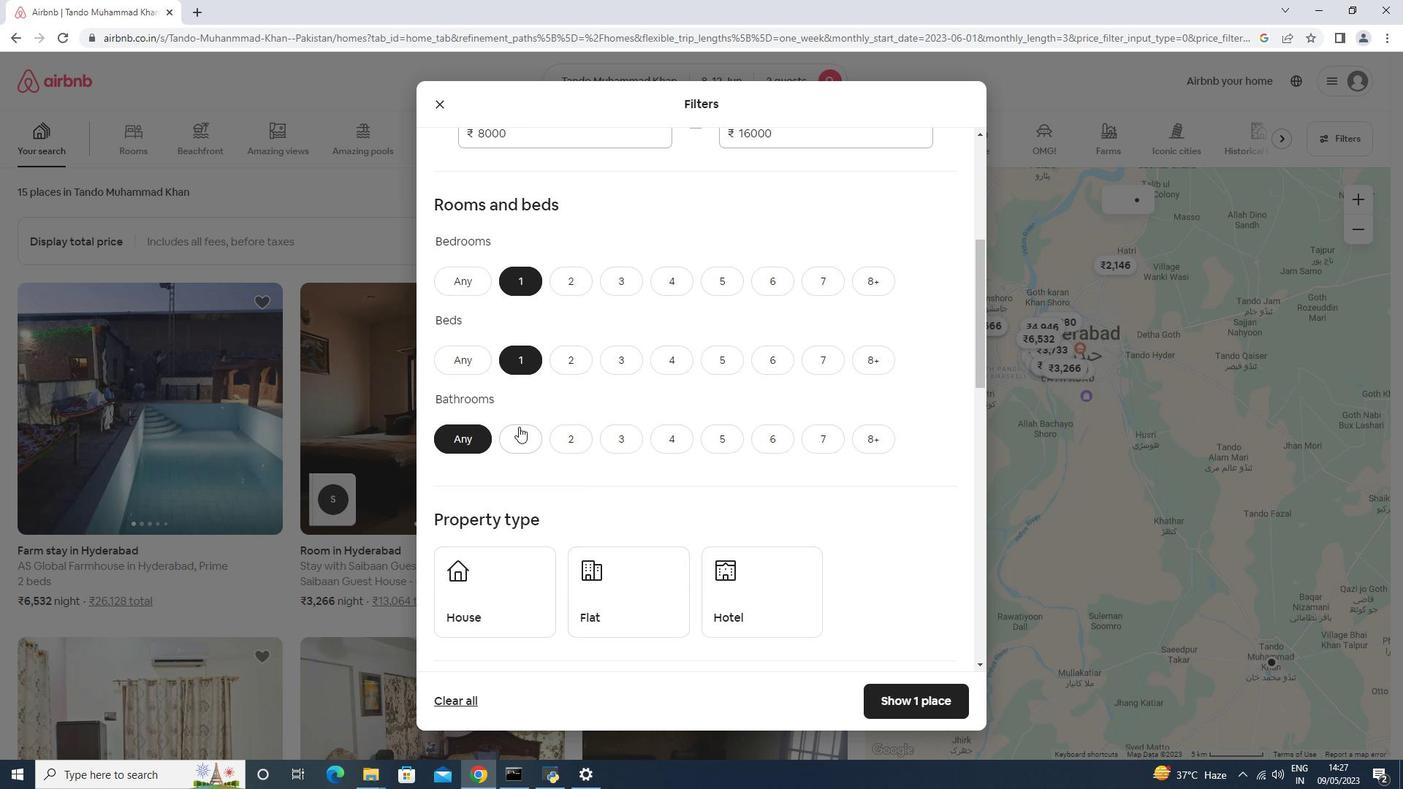 
Action: Mouse pressed left at (517, 432)
Screenshot: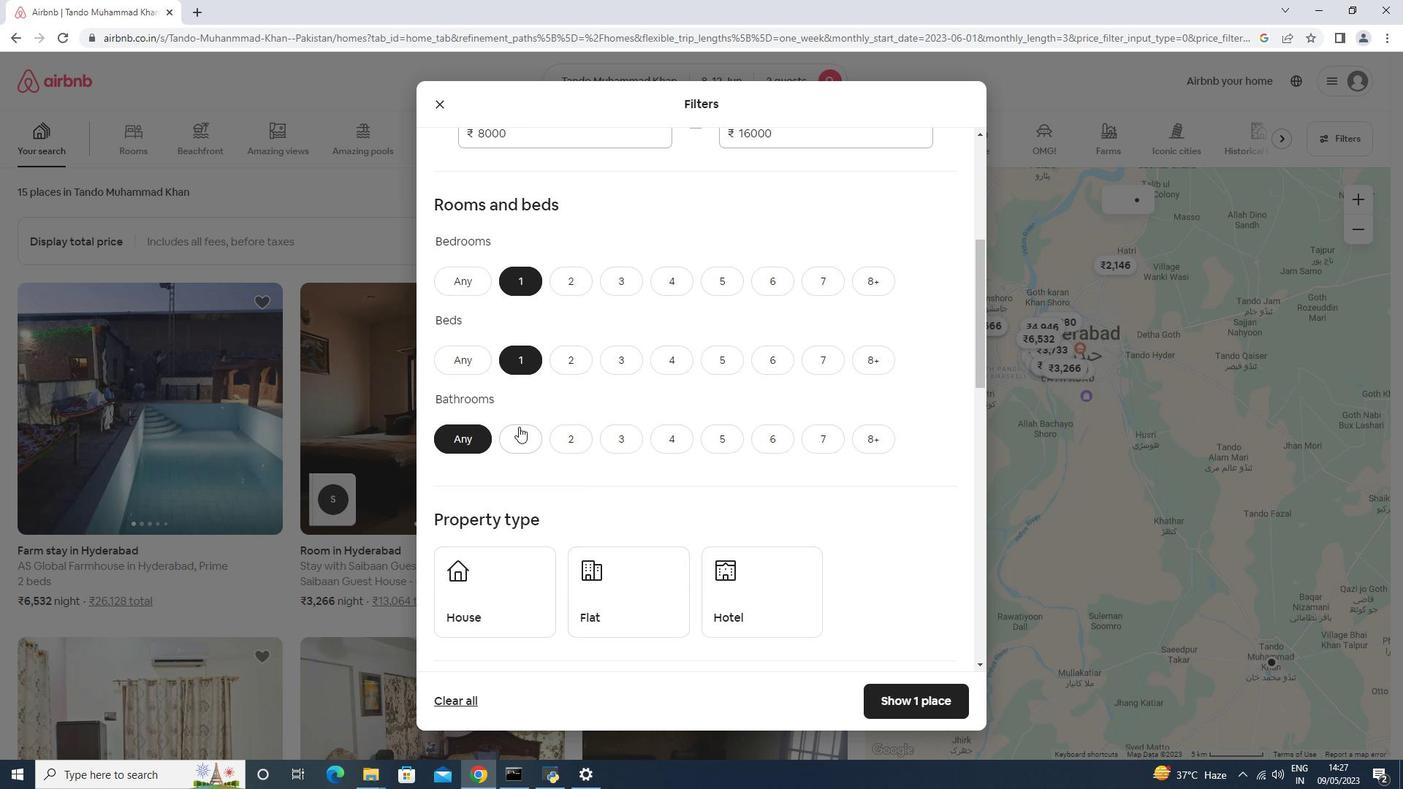 
Action: Mouse moved to (516, 431)
Screenshot: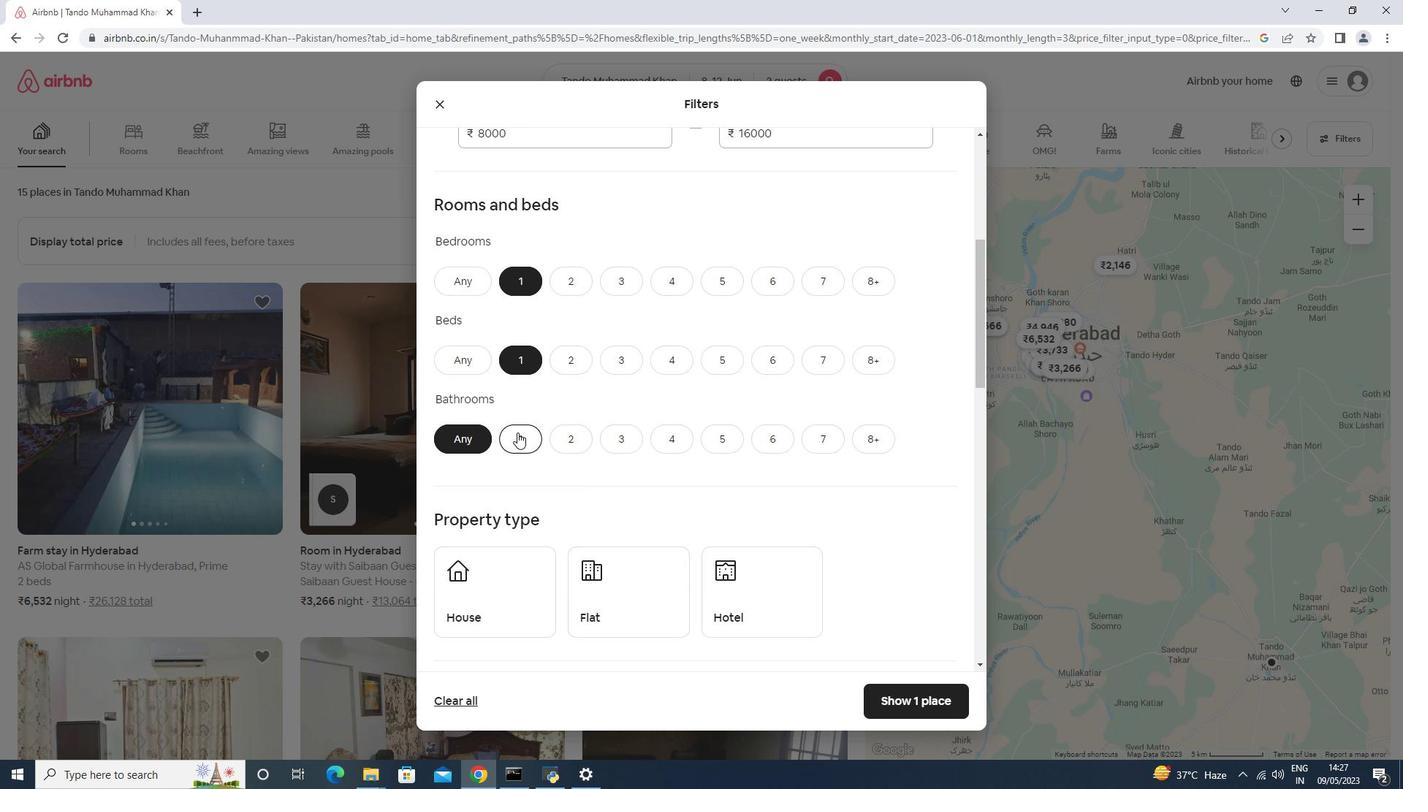
Action: Mouse scrolled (516, 430) with delta (0, 0)
Screenshot: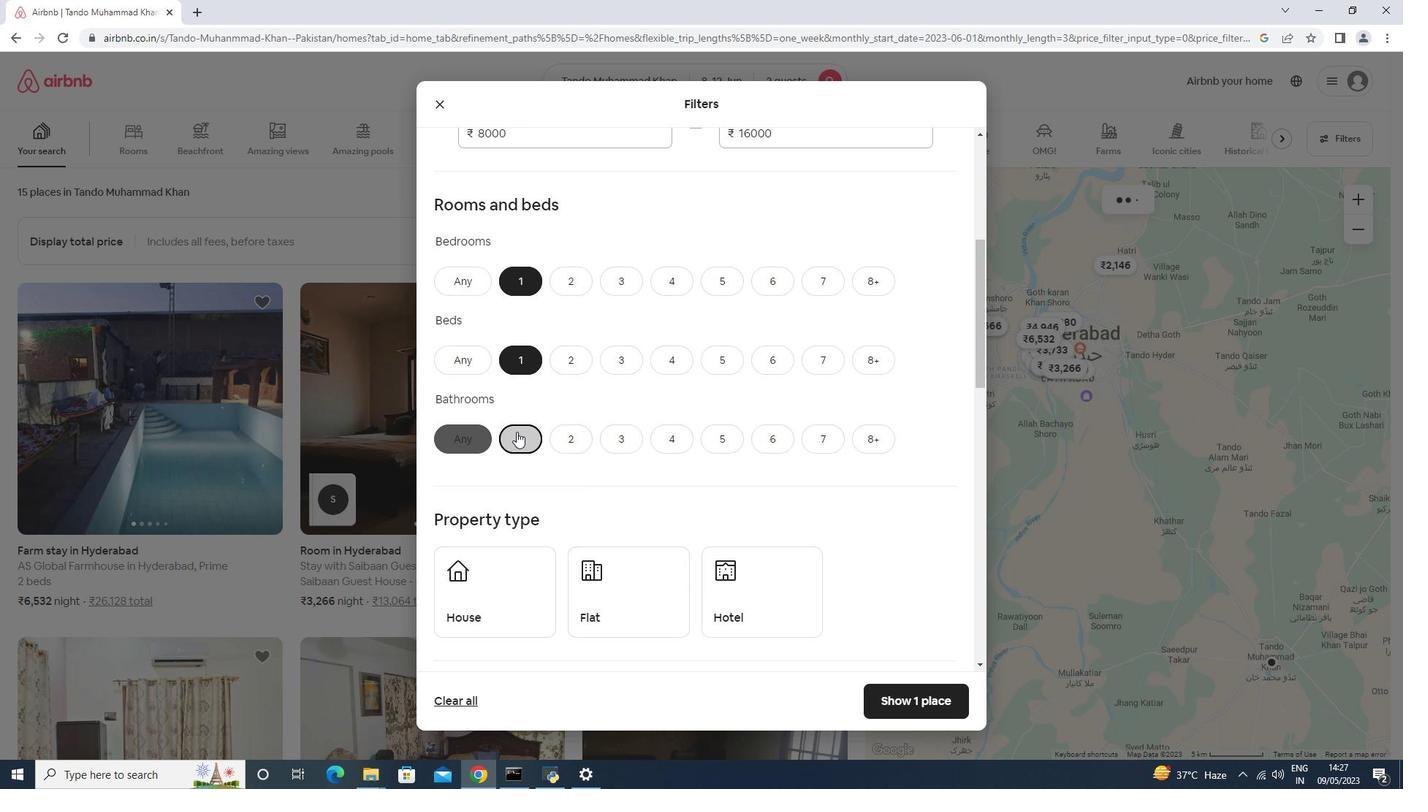 
Action: Mouse scrolled (516, 430) with delta (0, 0)
Screenshot: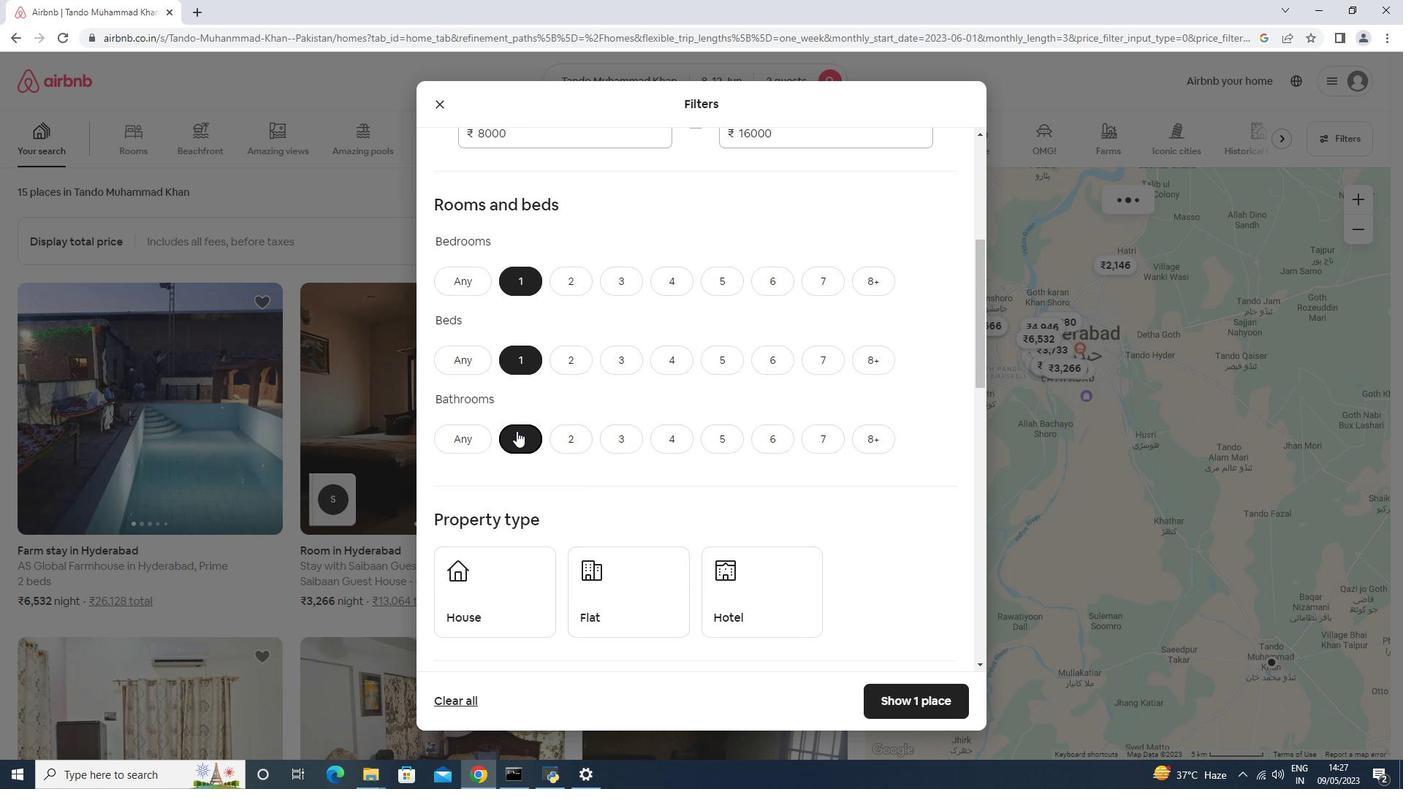 
Action: Mouse moved to (587, 435)
Screenshot: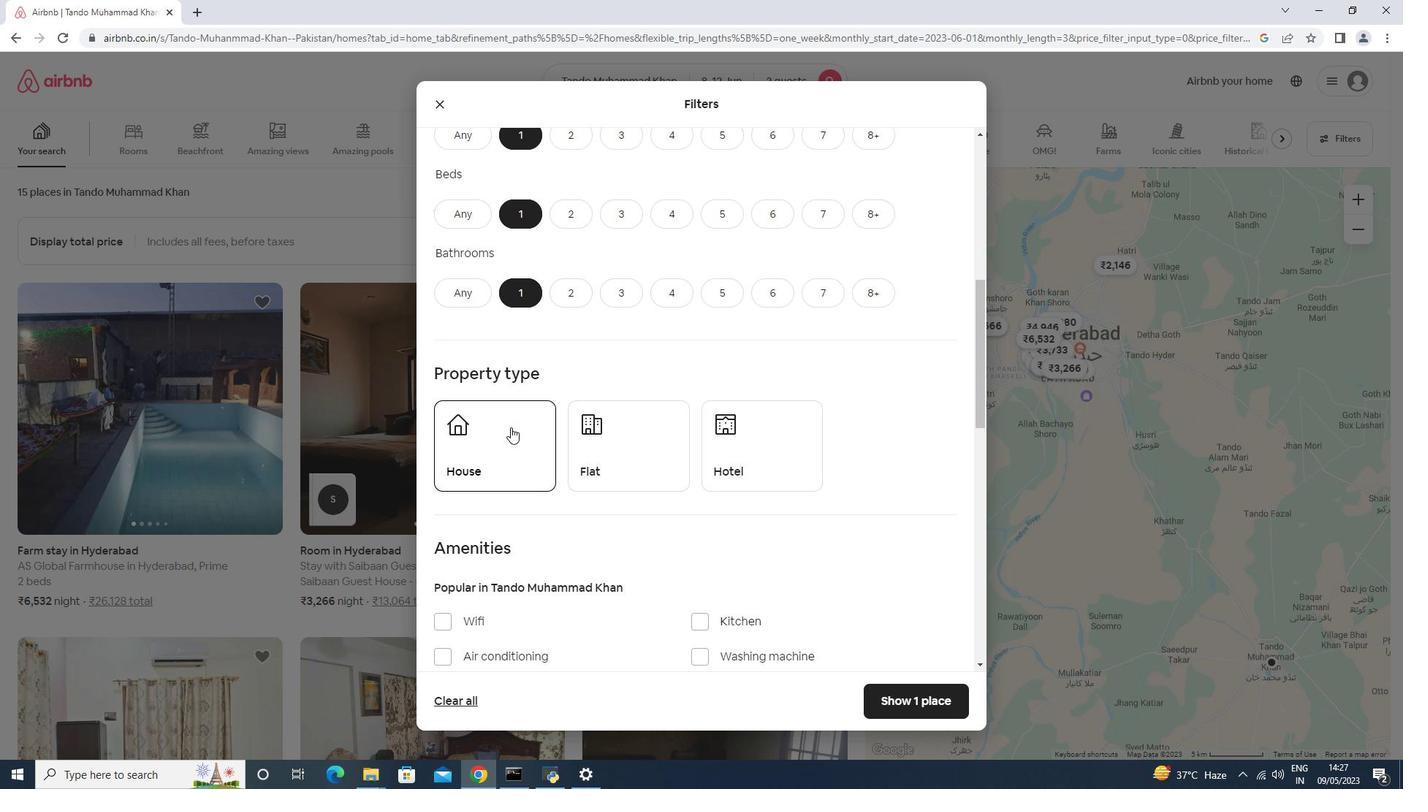 
Action: Mouse pressed left at (508, 425)
Screenshot: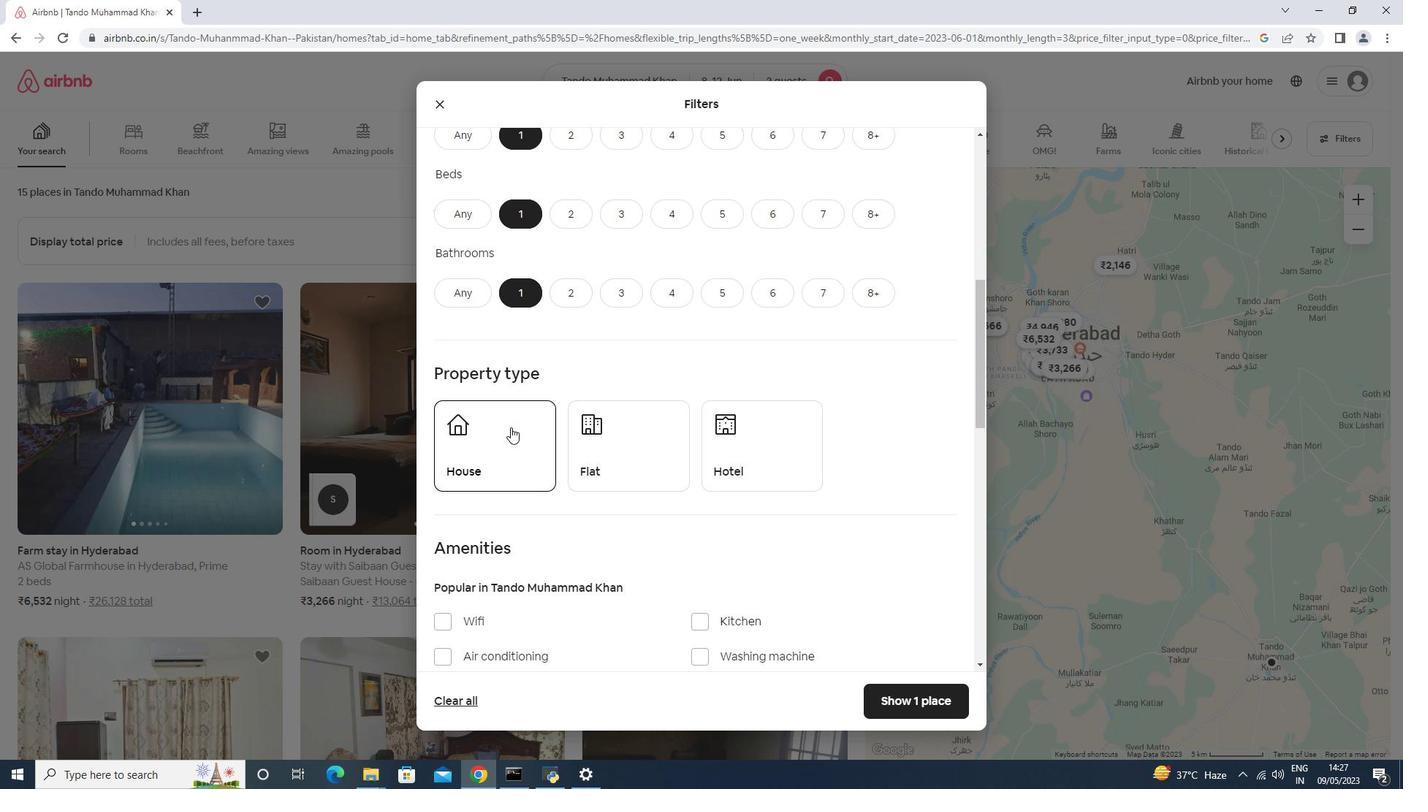 
Action: Mouse moved to (612, 437)
Screenshot: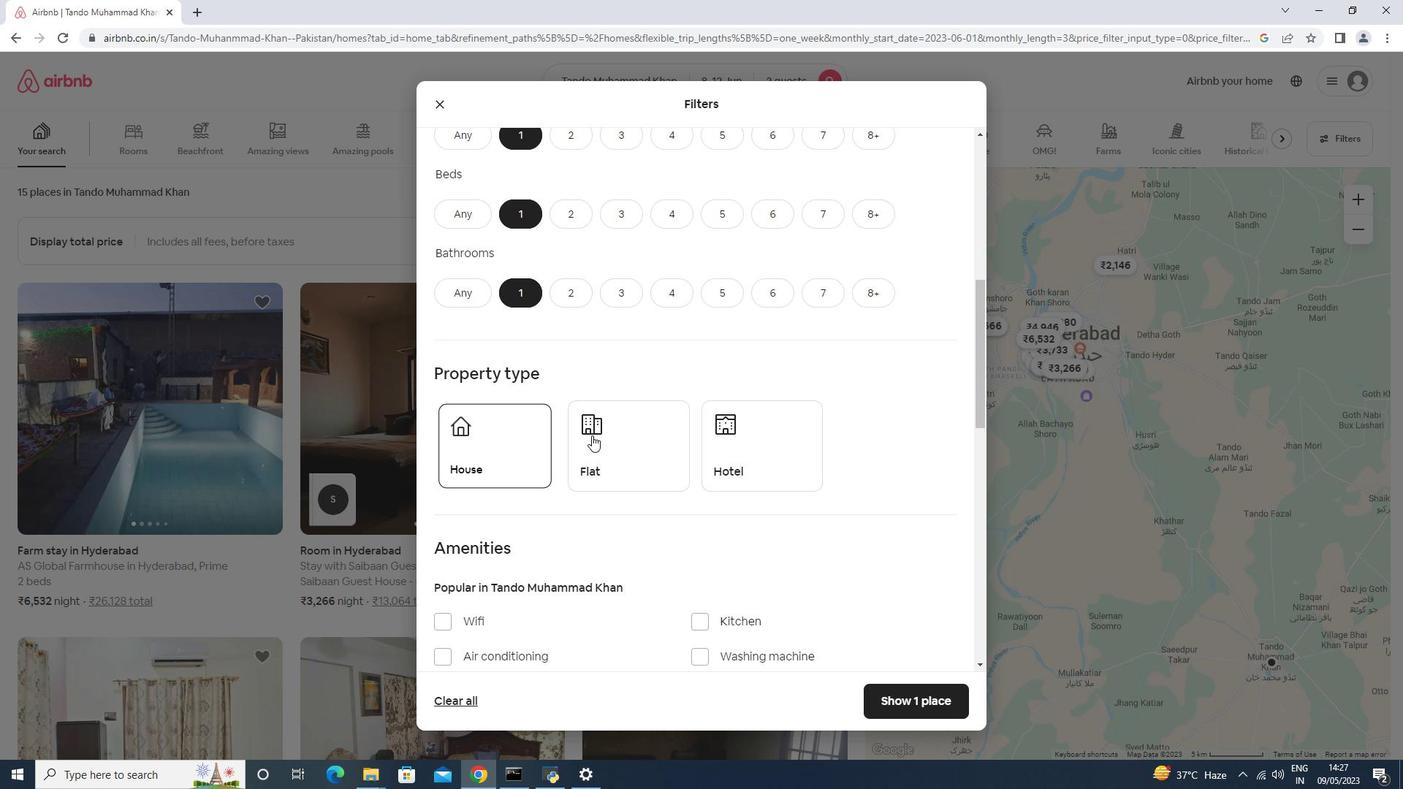 
Action: Mouse pressed left at (612, 437)
Screenshot: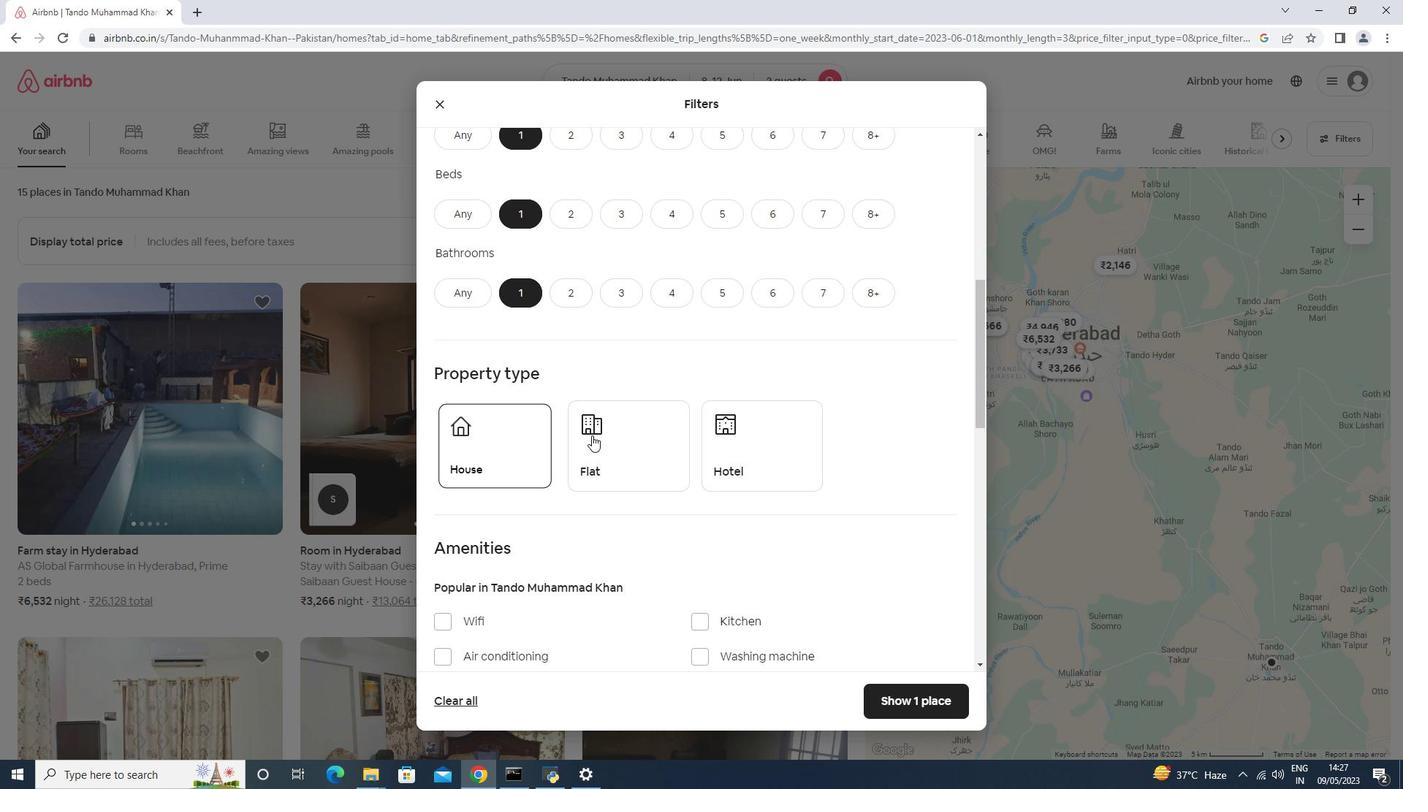 
Action: Mouse scrolled (612, 437) with delta (0, 0)
Screenshot: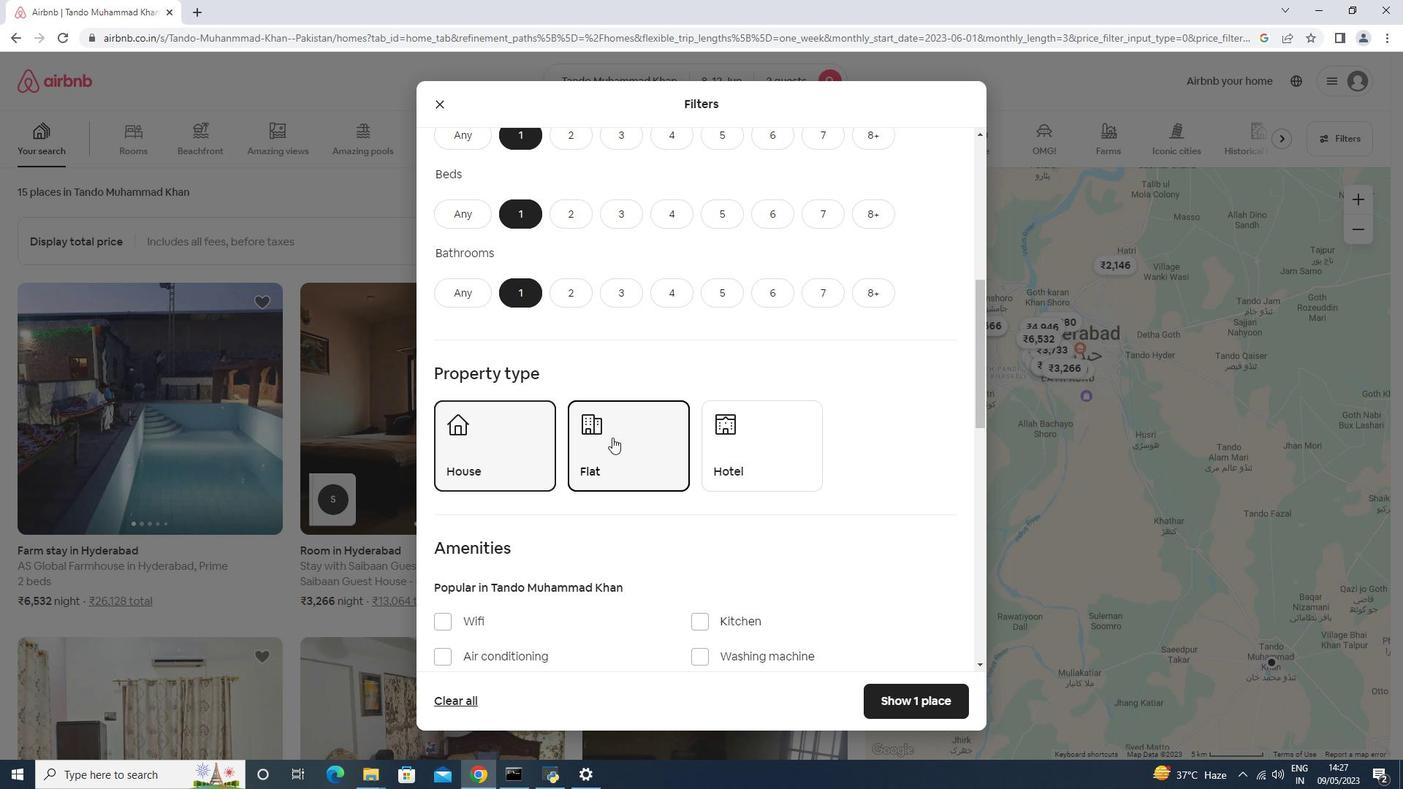 
Action: Mouse scrolled (612, 437) with delta (0, 0)
Screenshot: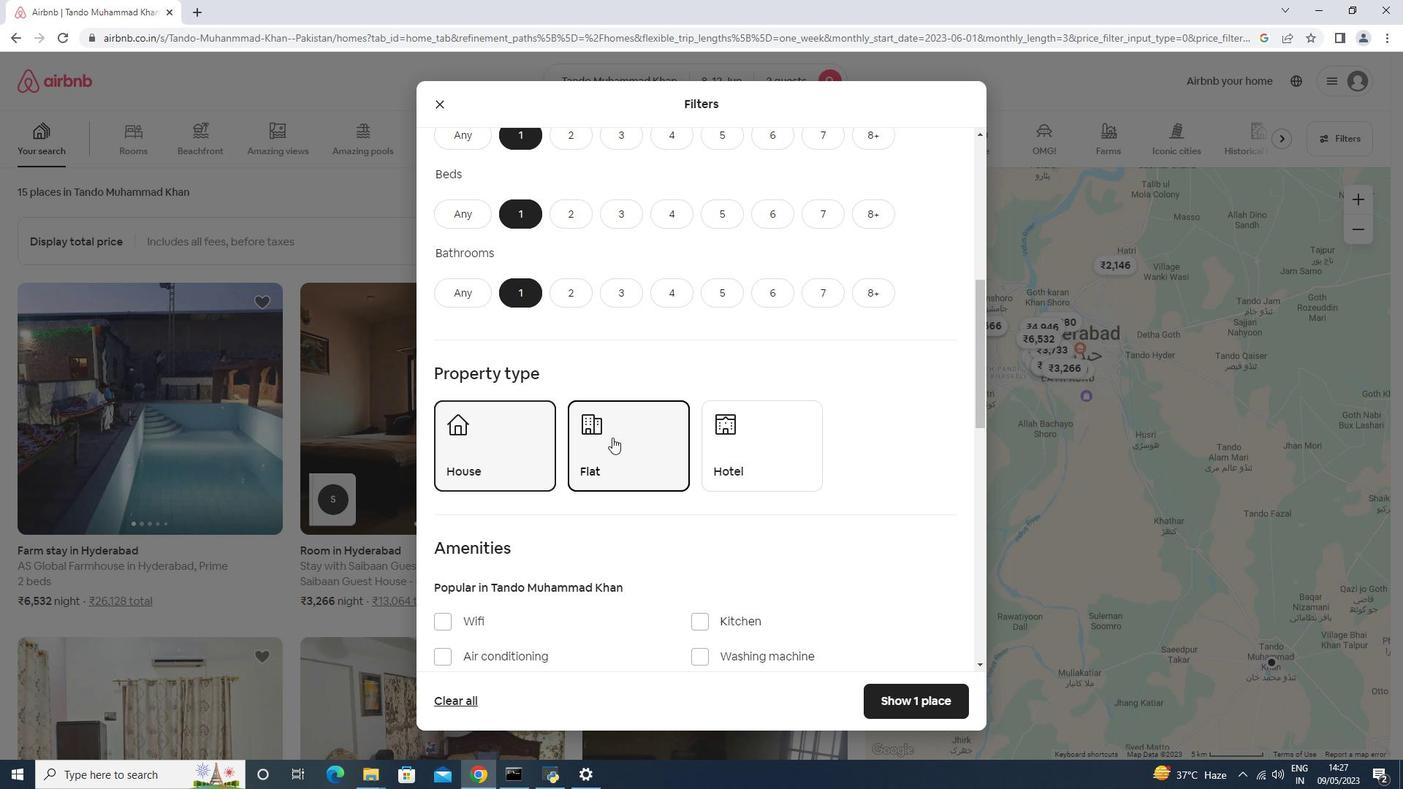 
Action: Mouse scrolled (612, 437) with delta (0, 0)
Screenshot: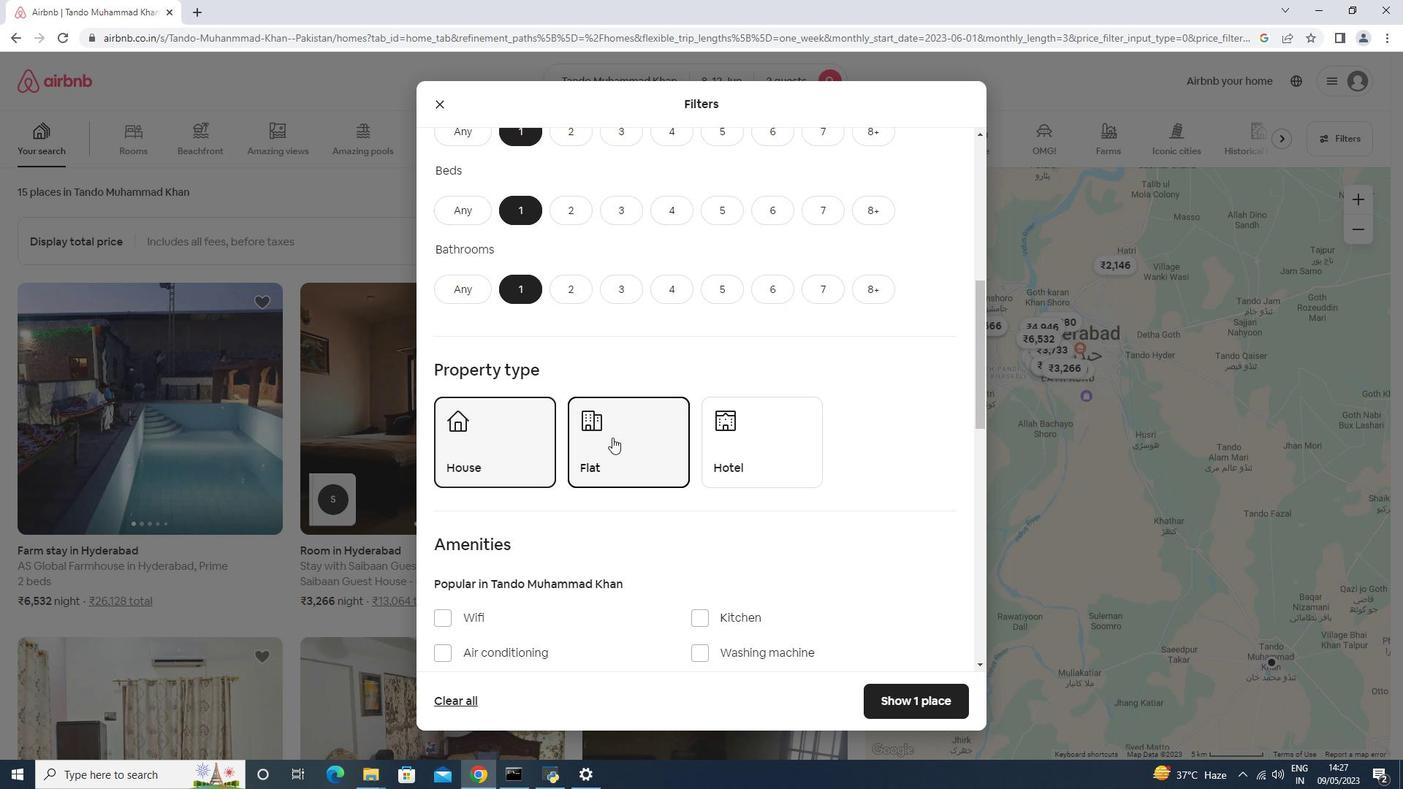 
Action: Mouse moved to (754, 218)
Screenshot: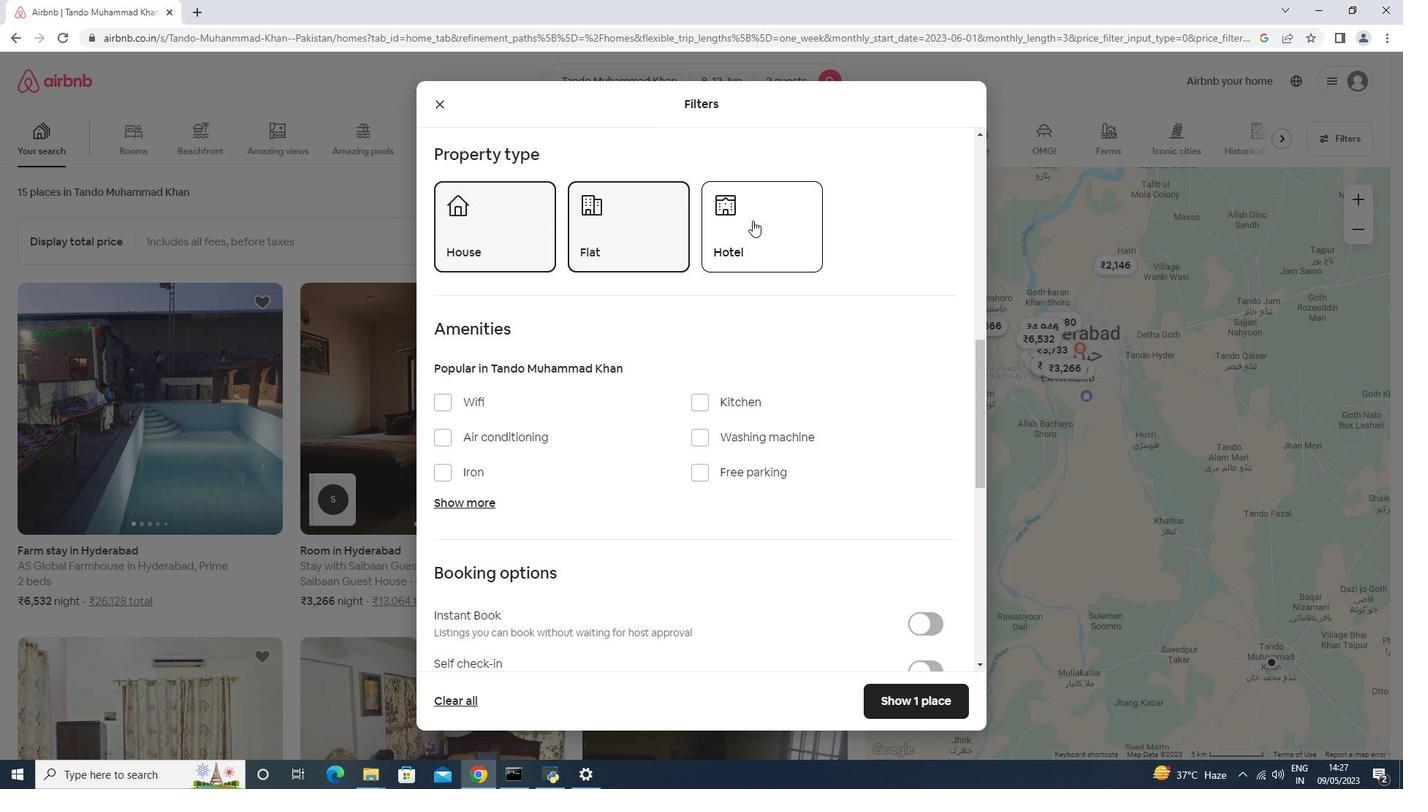 
Action: Mouse pressed left at (754, 218)
Screenshot: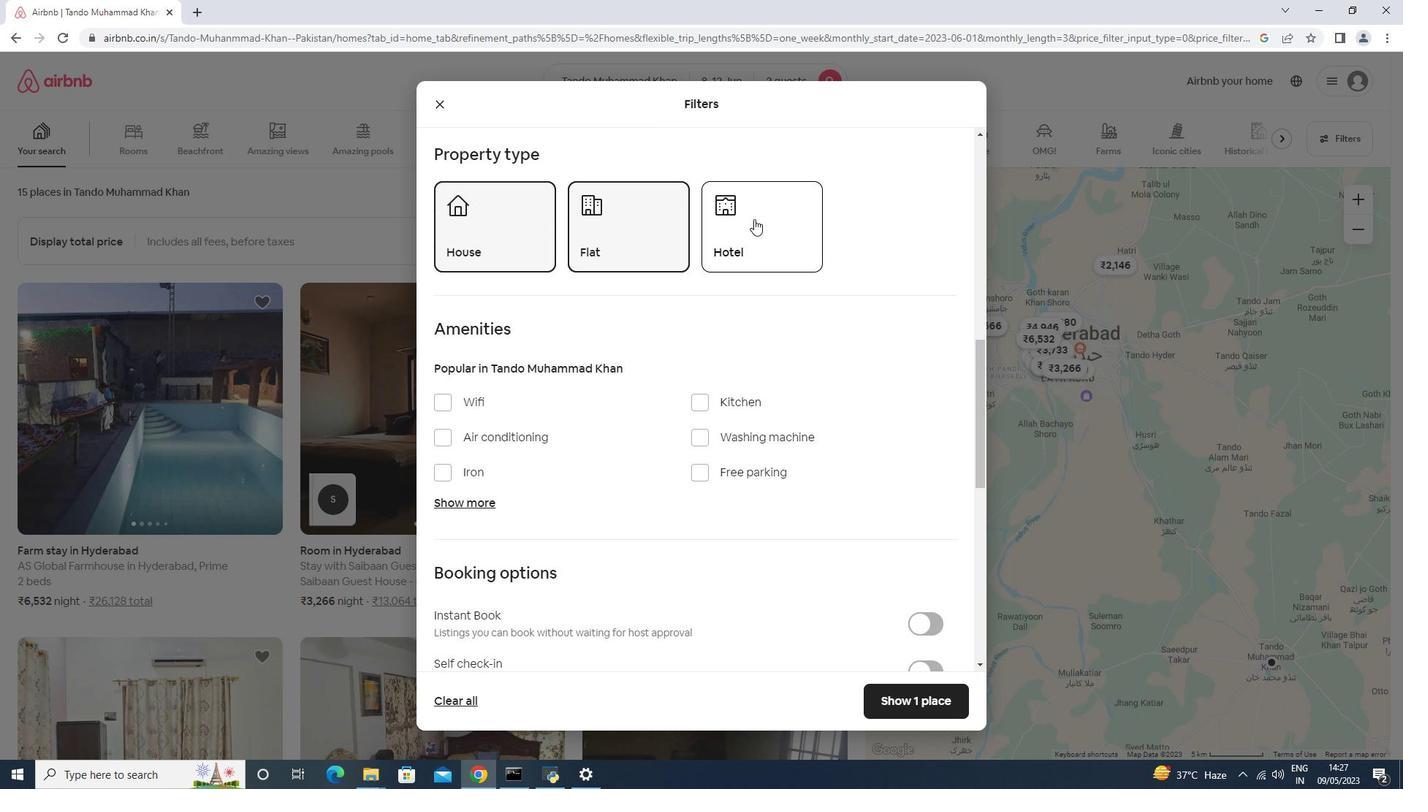 
Action: Mouse moved to (737, 250)
Screenshot: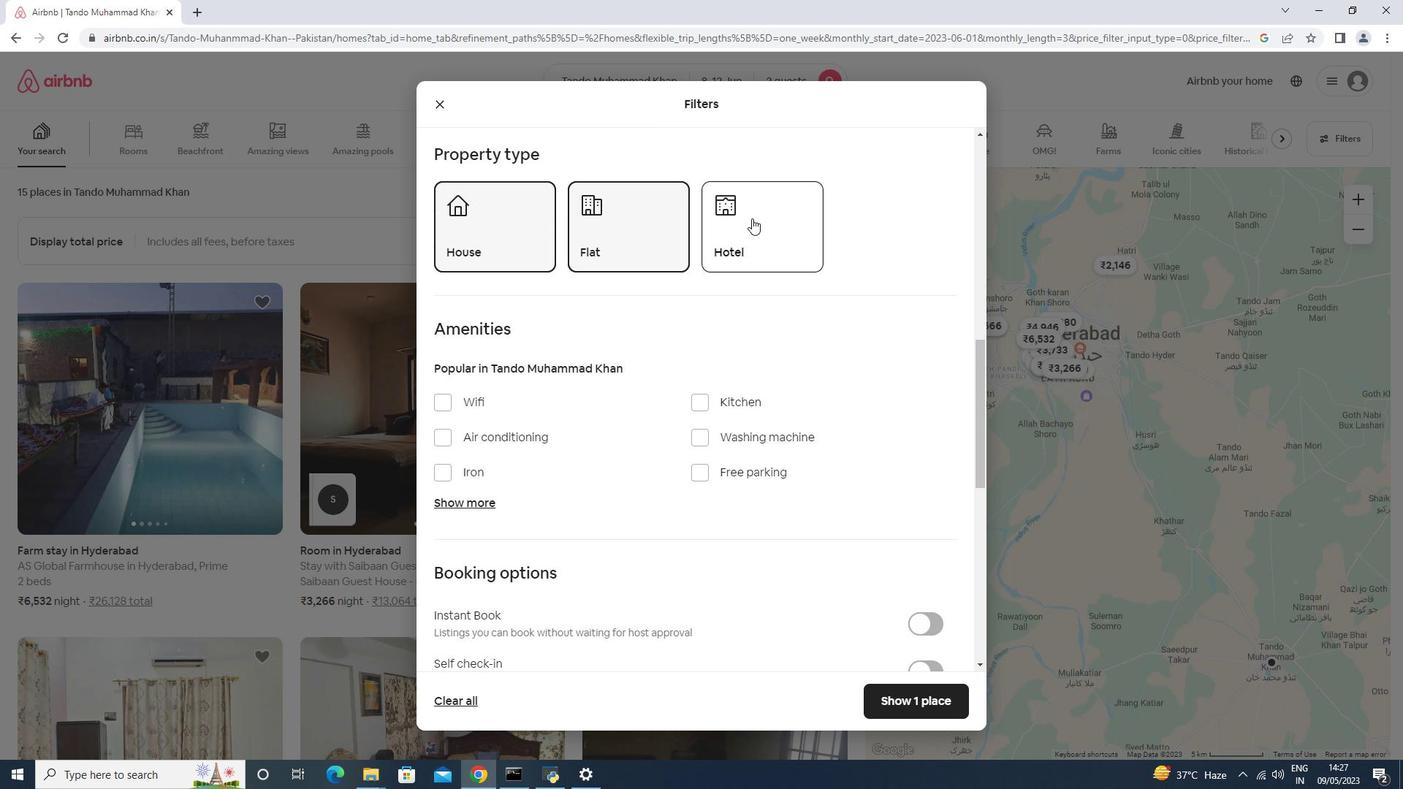 
Action: Mouse scrolled (737, 250) with delta (0, 0)
Screenshot: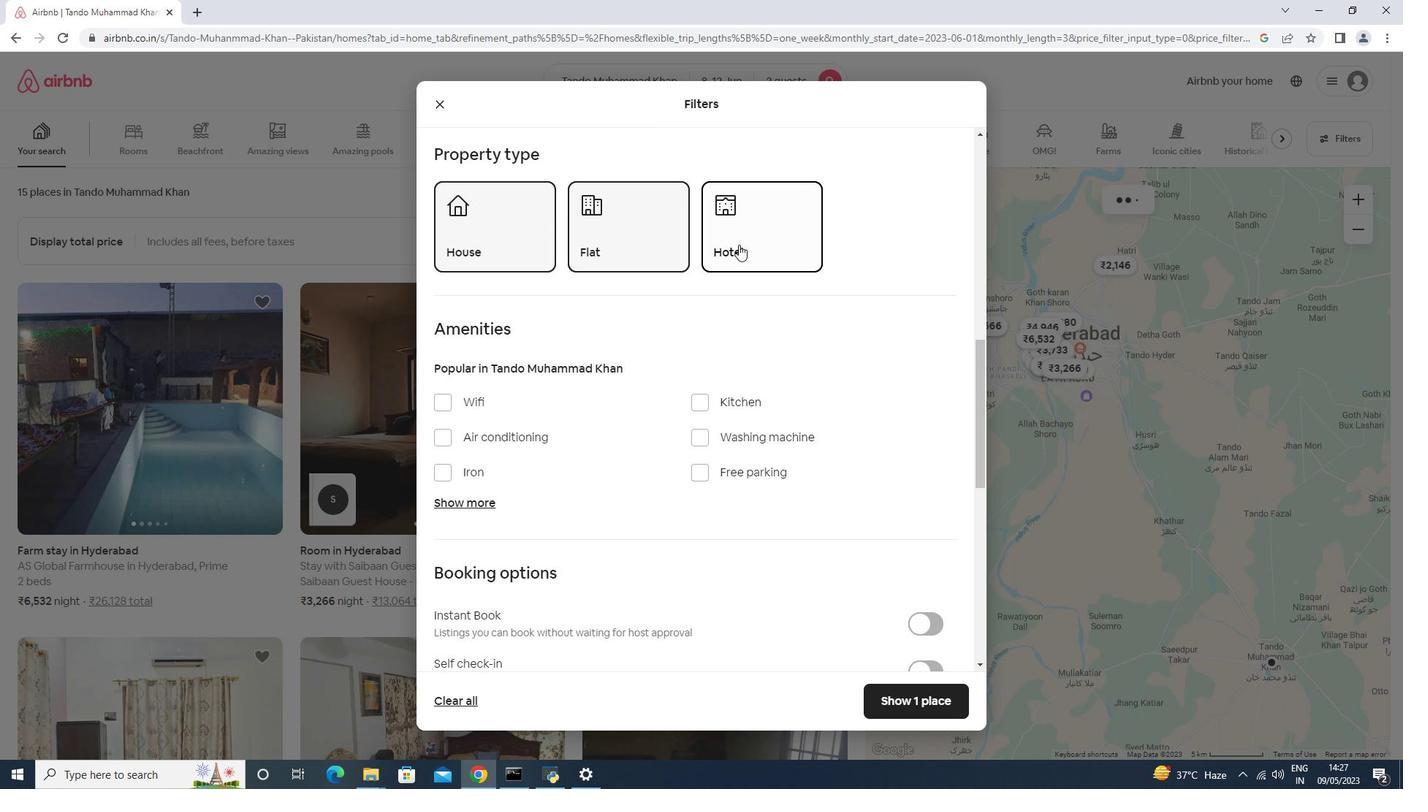 
Action: Mouse scrolled (737, 250) with delta (0, 0)
Screenshot: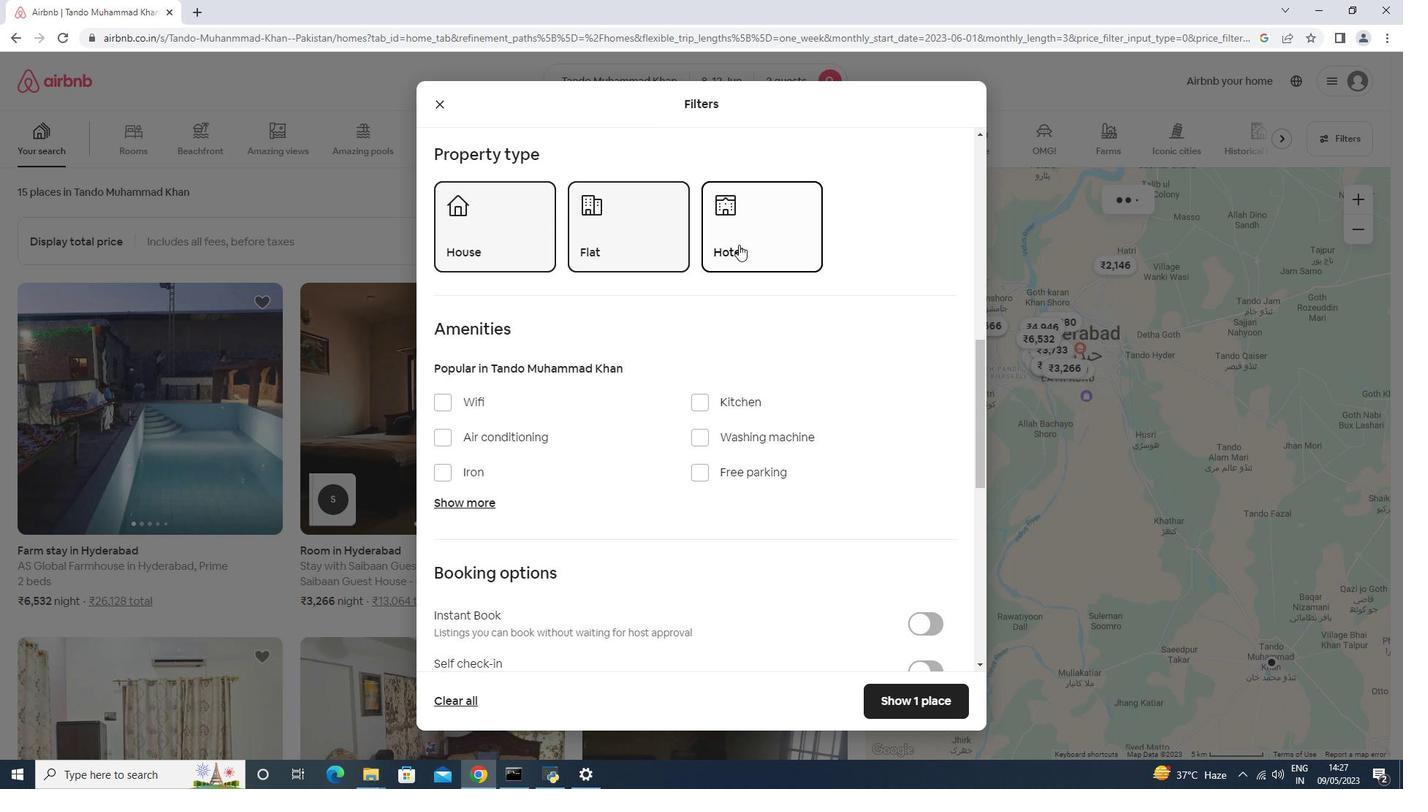 
Action: Mouse moved to (735, 256)
Screenshot: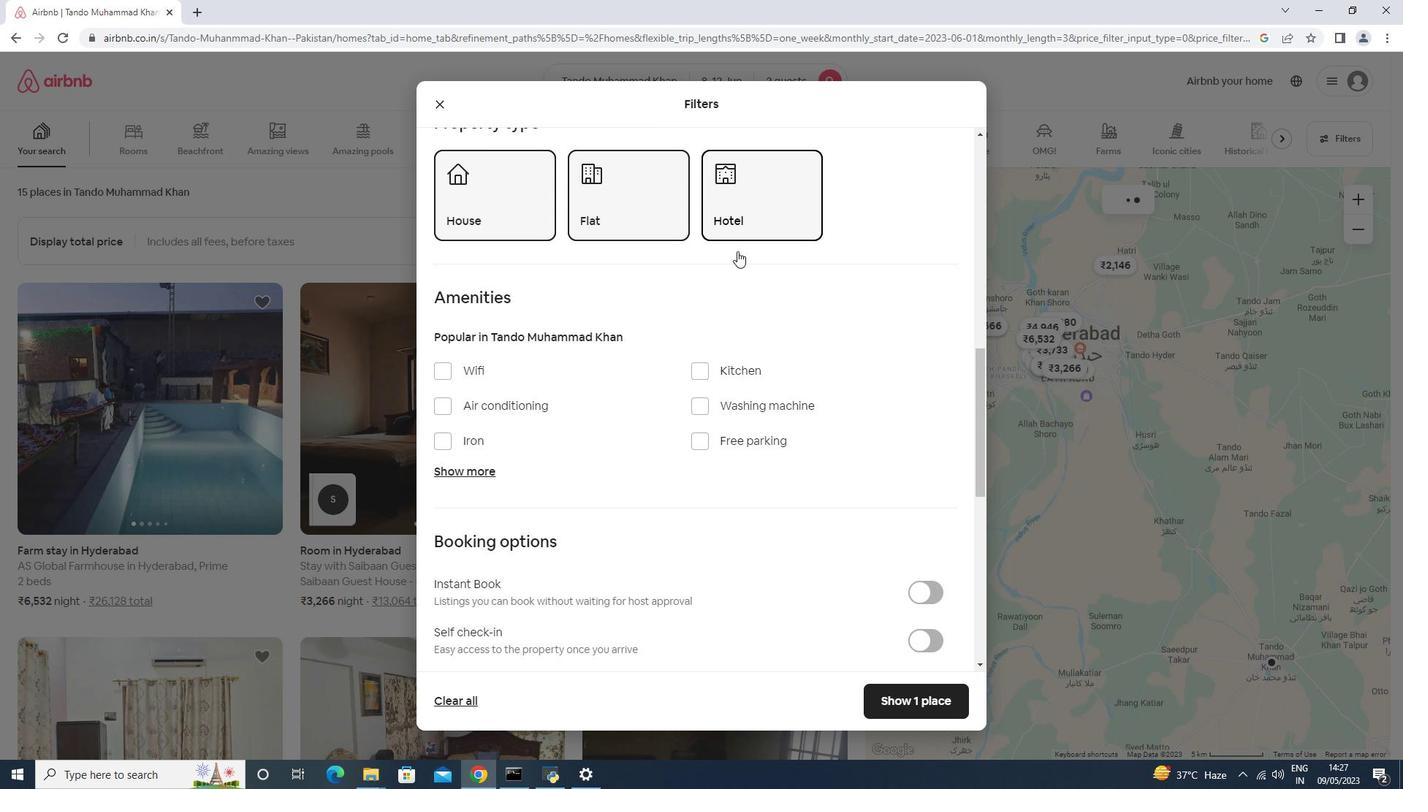 
Action: Mouse scrolled (736, 251) with delta (0, 0)
Screenshot: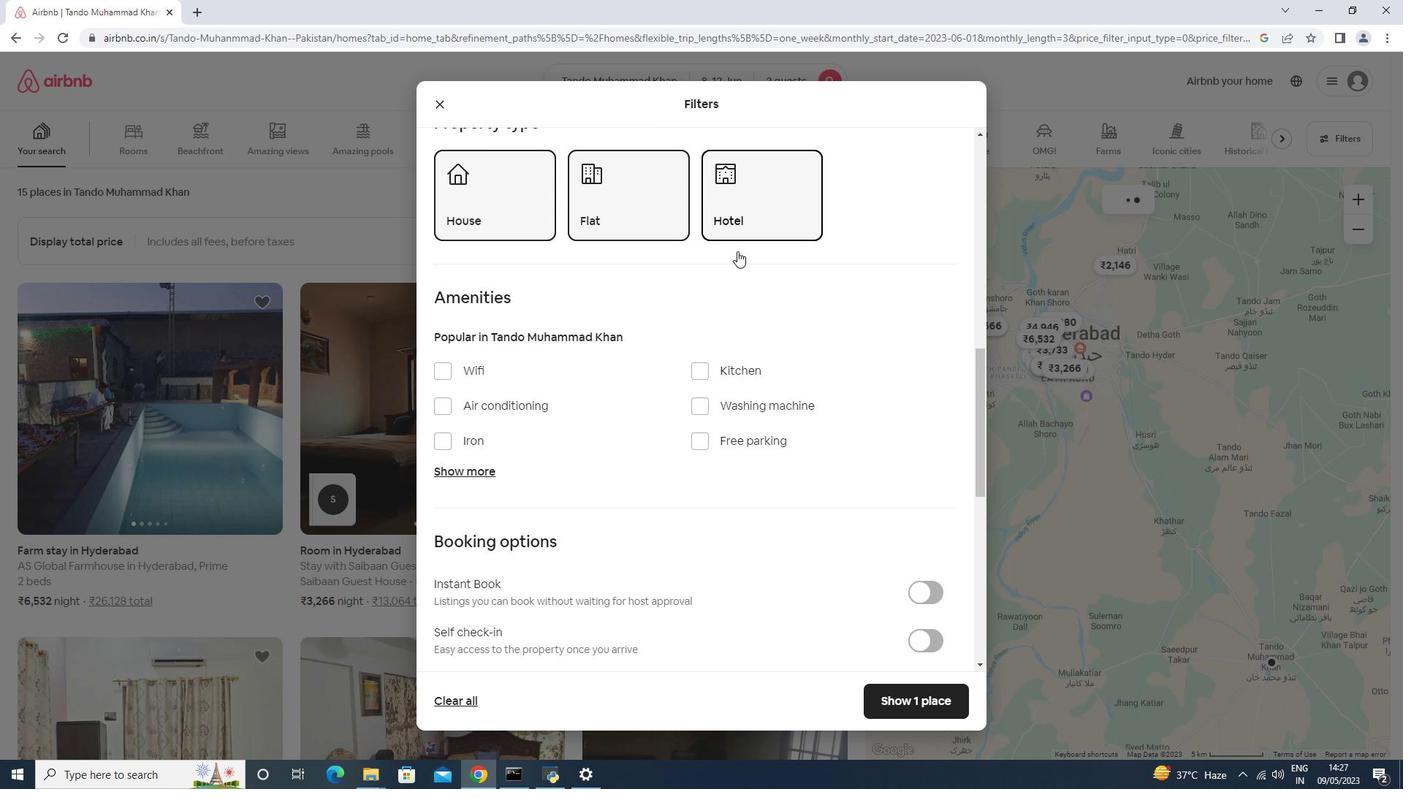
Action: Mouse scrolled (736, 252) with delta (0, 0)
Screenshot: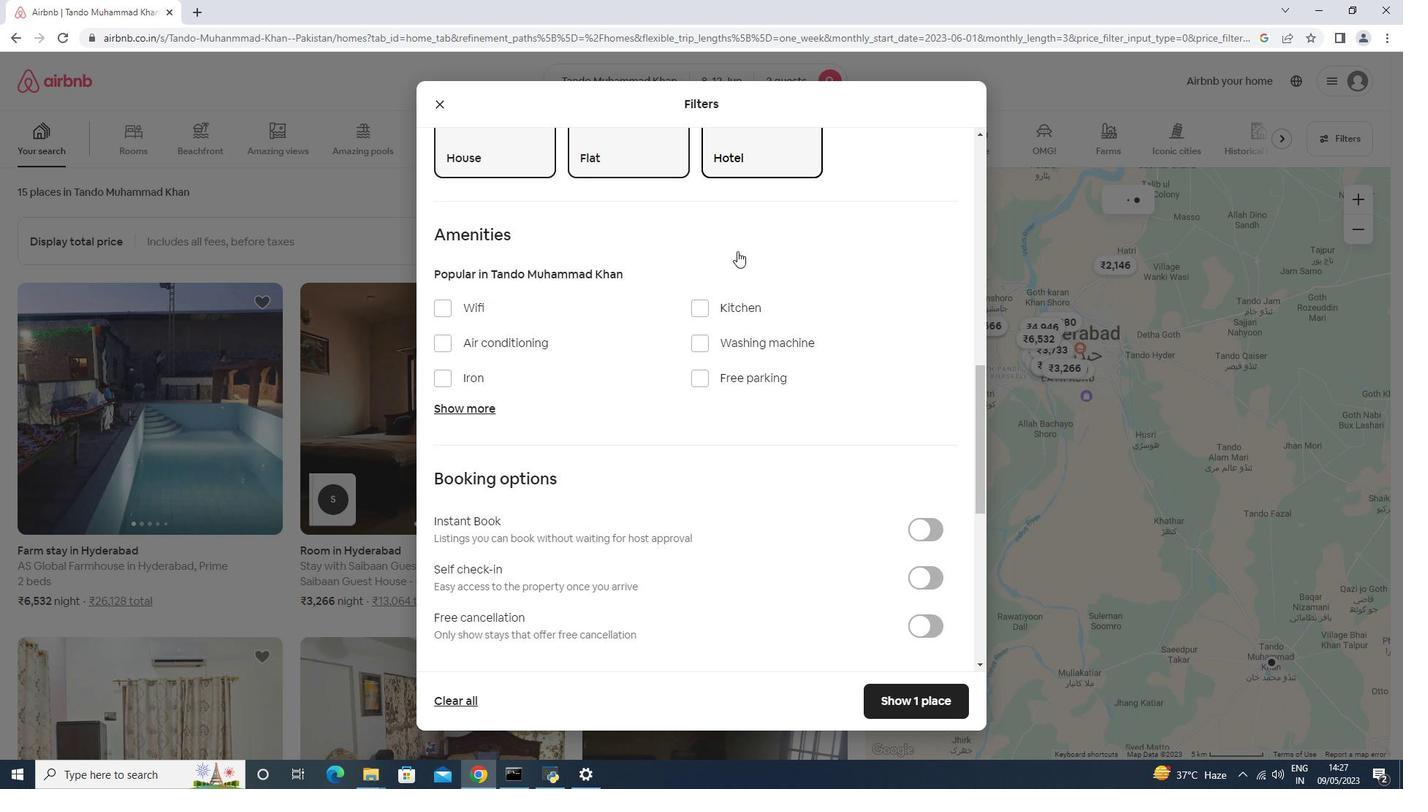 
Action: Mouse moved to (927, 241)
Screenshot: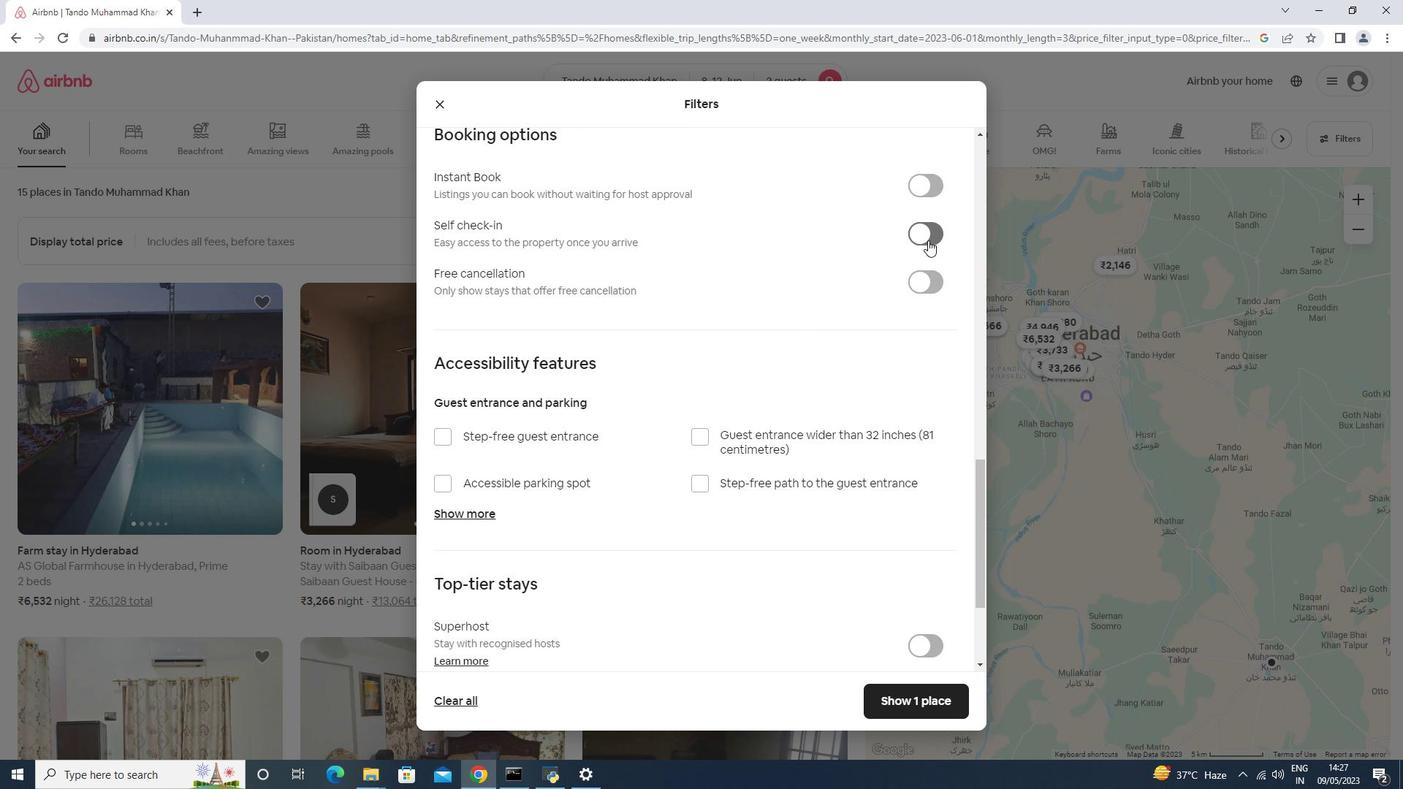
Action: Mouse pressed left at (928, 241)
Screenshot: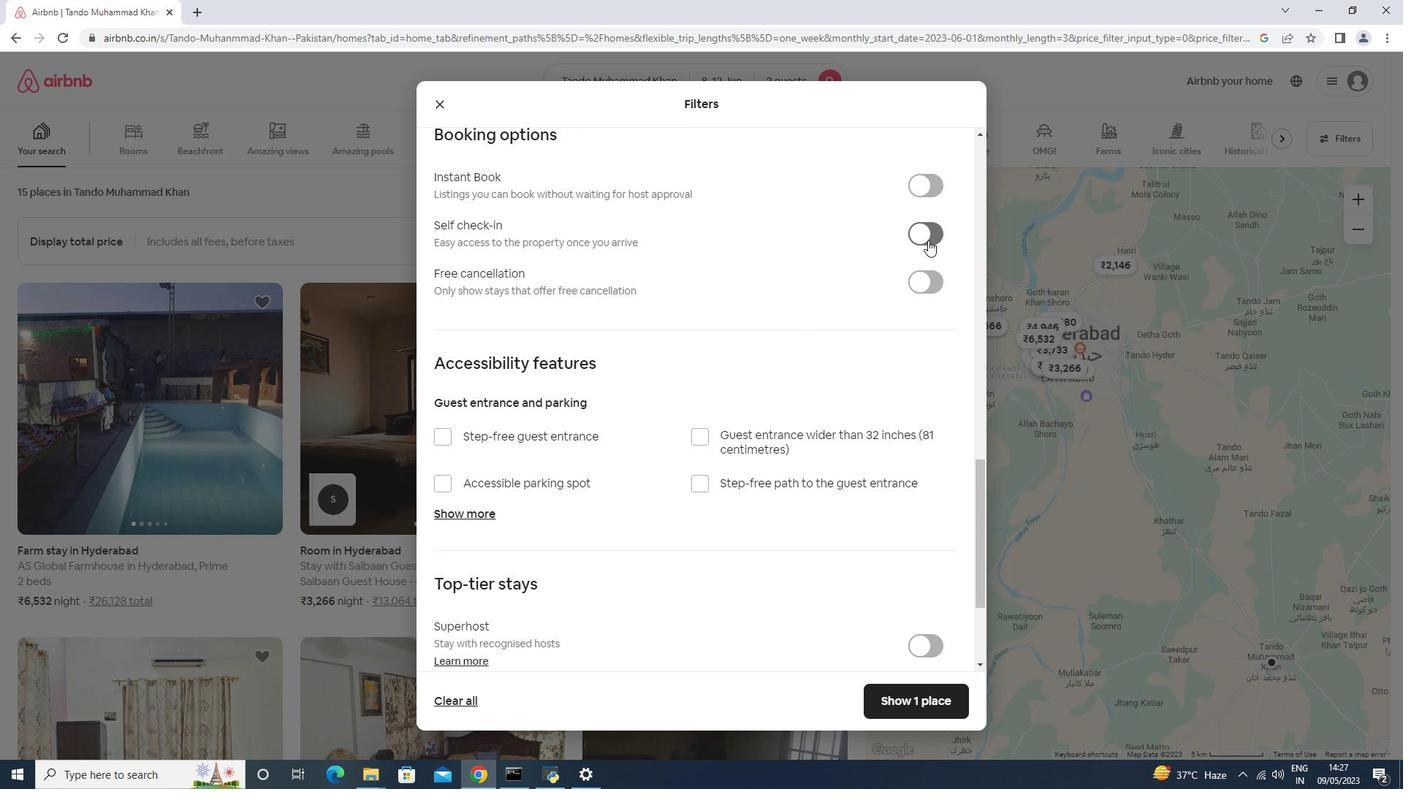 
Action: Mouse moved to (927, 241)
Screenshot: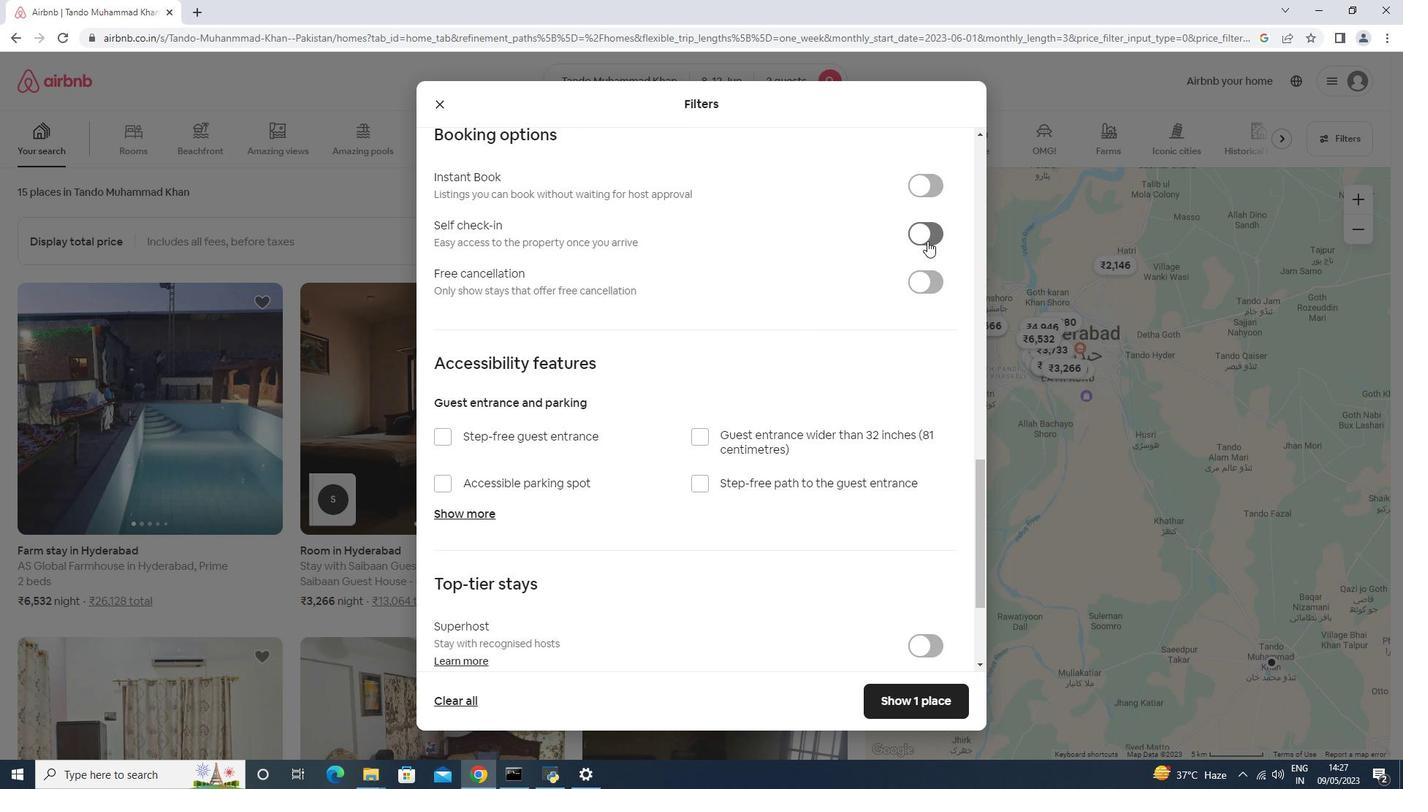 
Action: Mouse scrolled (927, 240) with delta (0, 0)
Screenshot: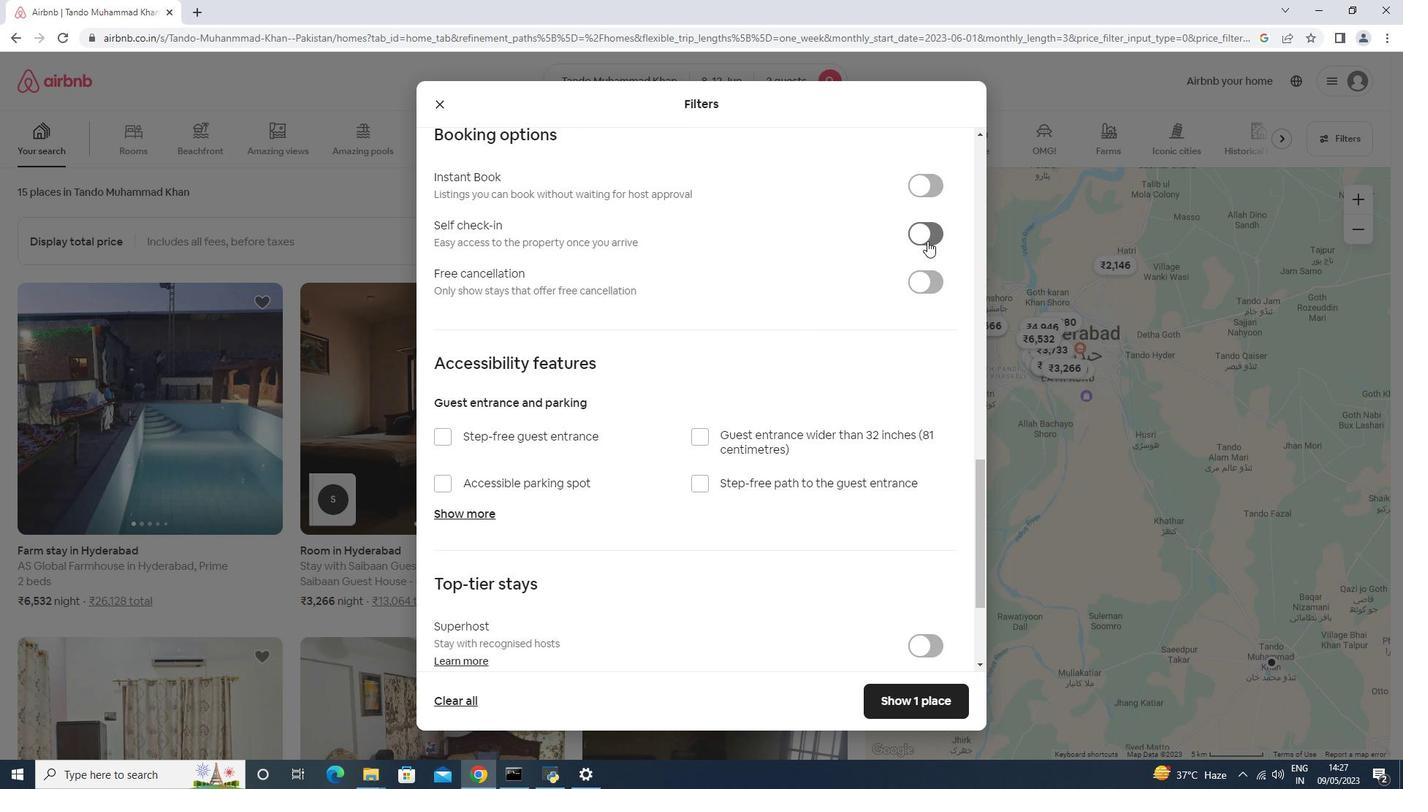 
Action: Mouse scrolled (927, 240) with delta (0, 0)
Screenshot: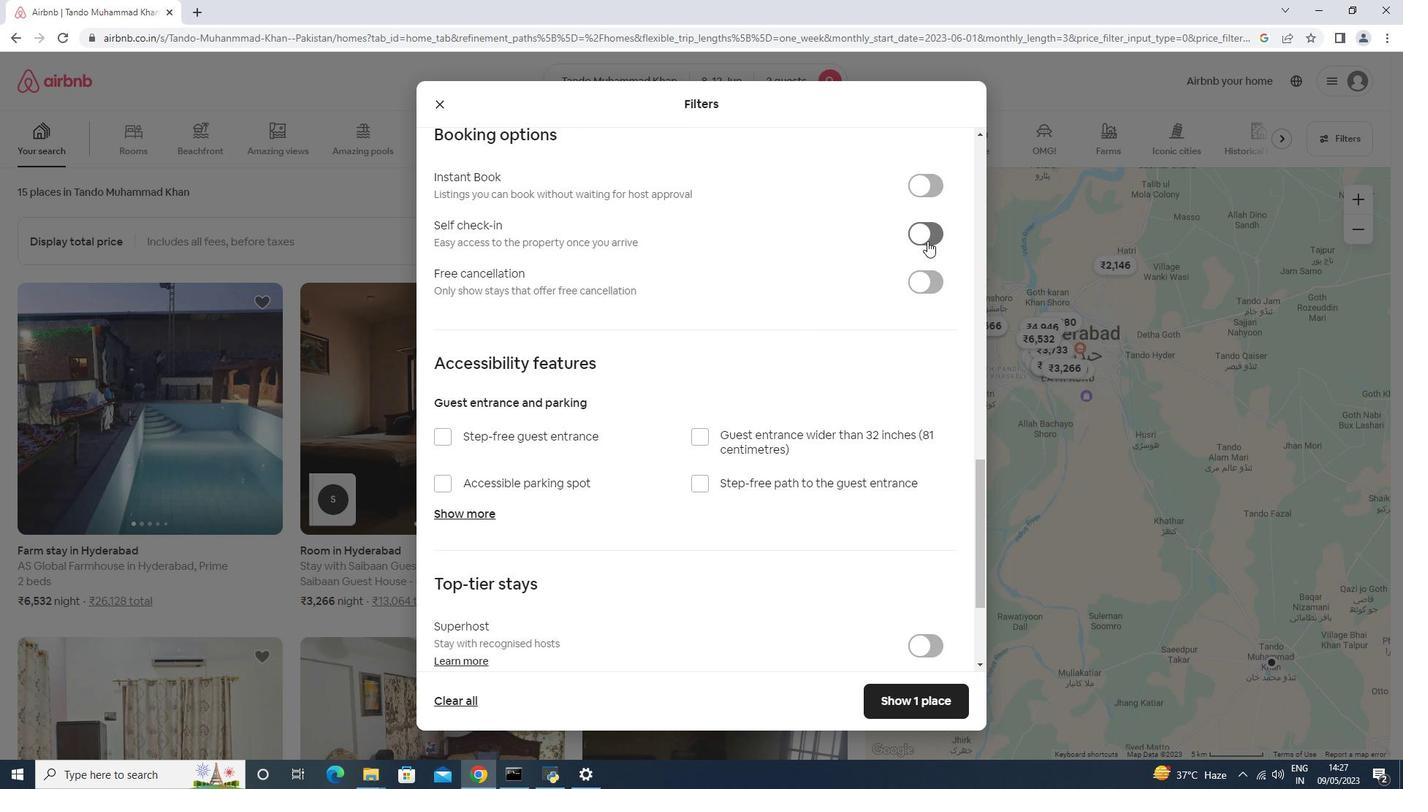 
Action: Mouse scrolled (927, 240) with delta (0, 0)
Screenshot: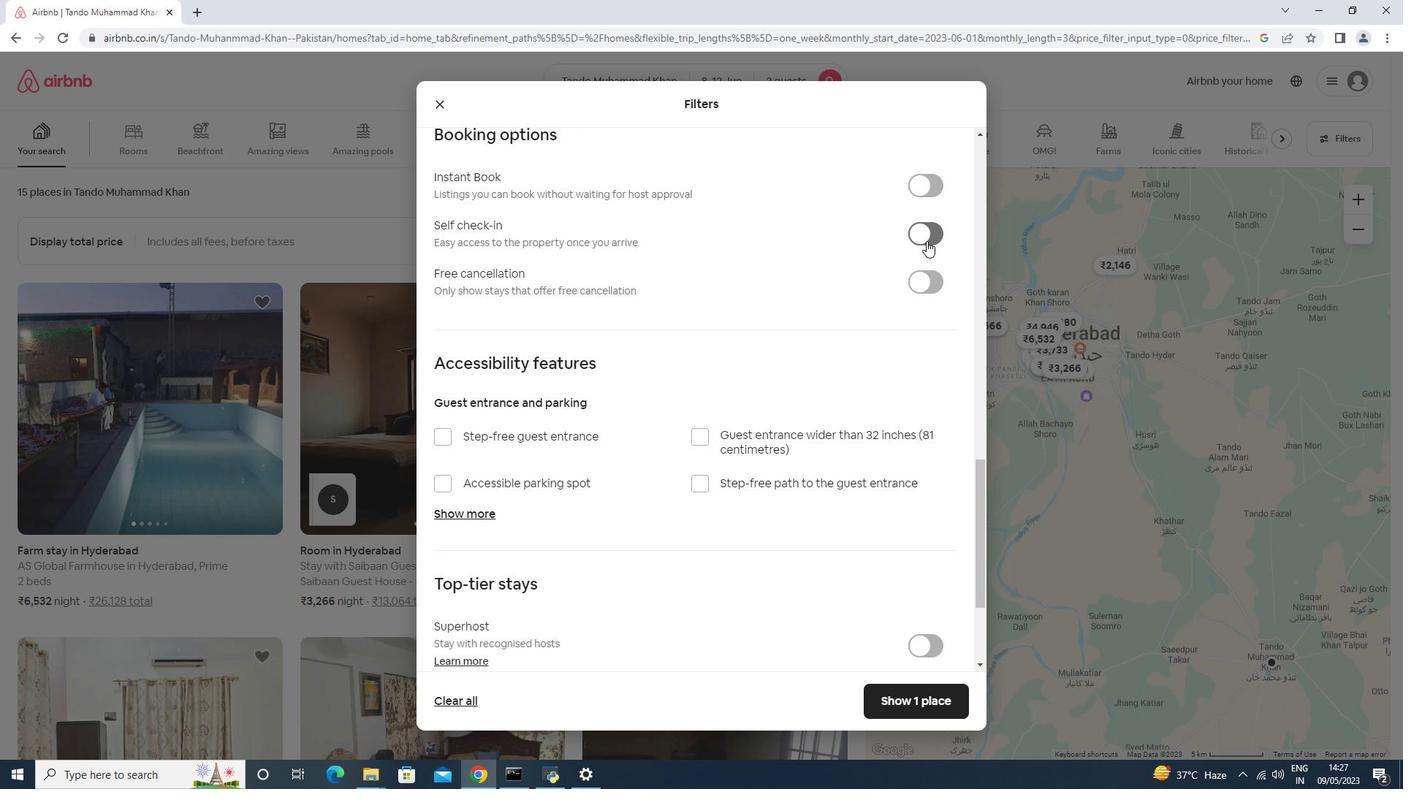 
Action: Mouse scrolled (927, 240) with delta (0, 0)
Screenshot: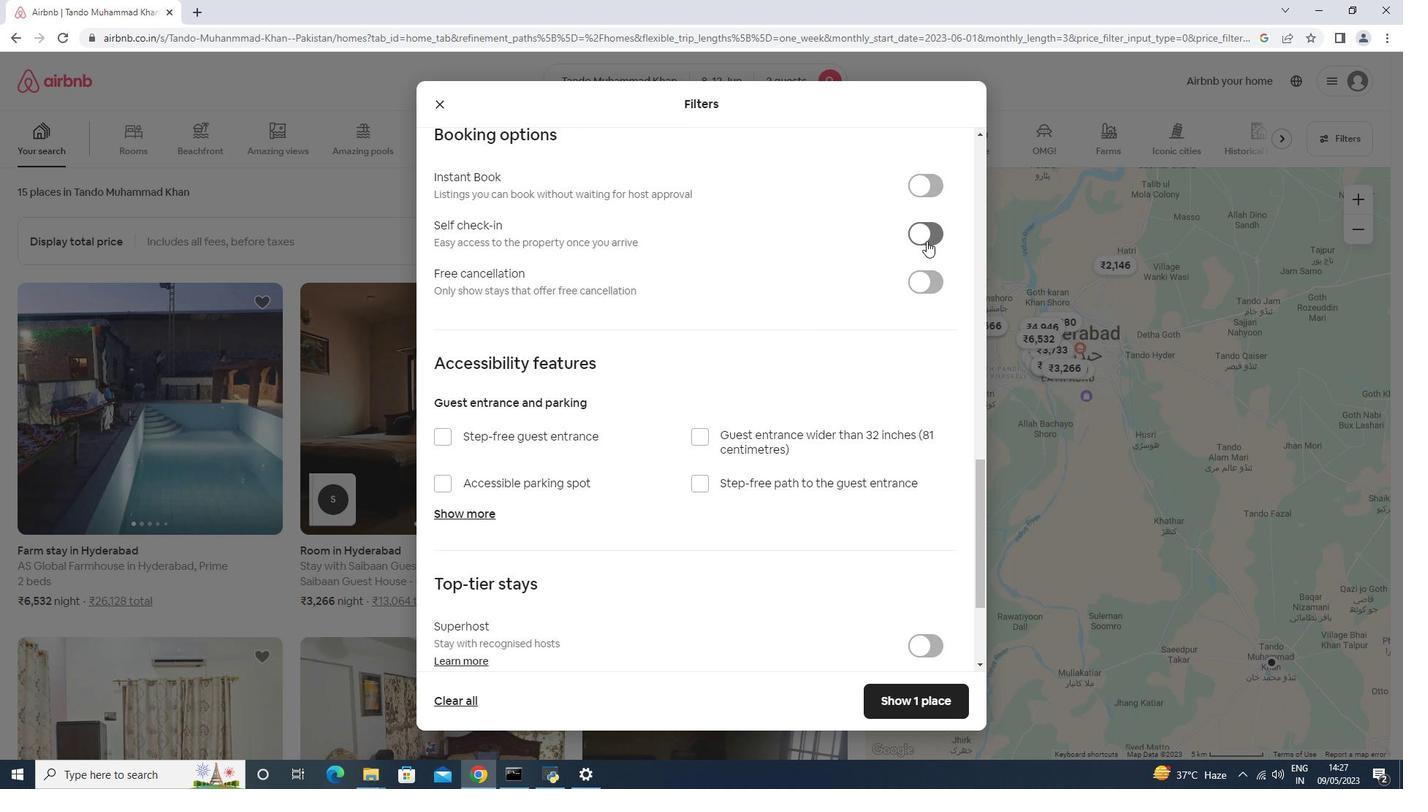 
Action: Mouse scrolled (927, 240) with delta (0, 0)
Screenshot: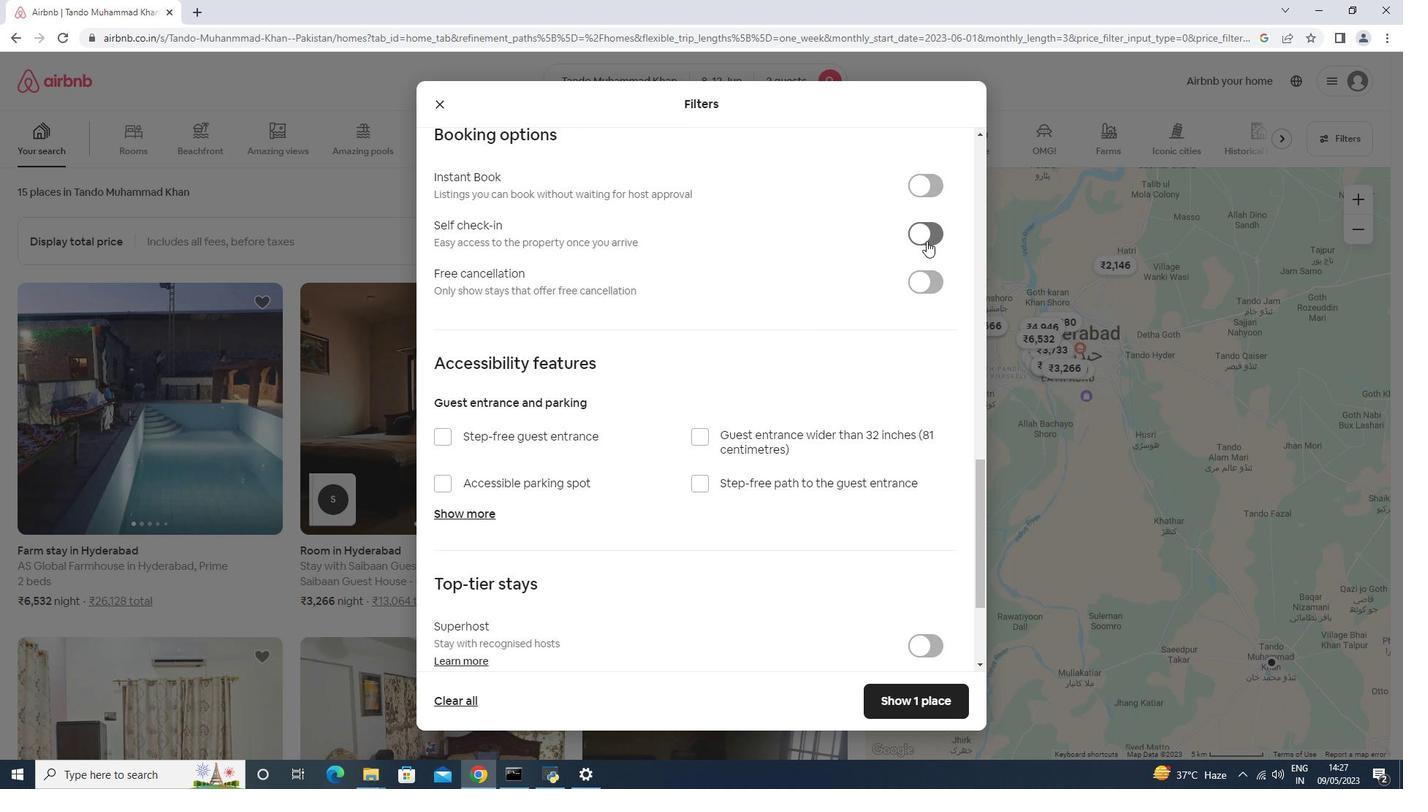 
Action: Mouse scrolled (927, 240) with delta (0, 0)
Screenshot: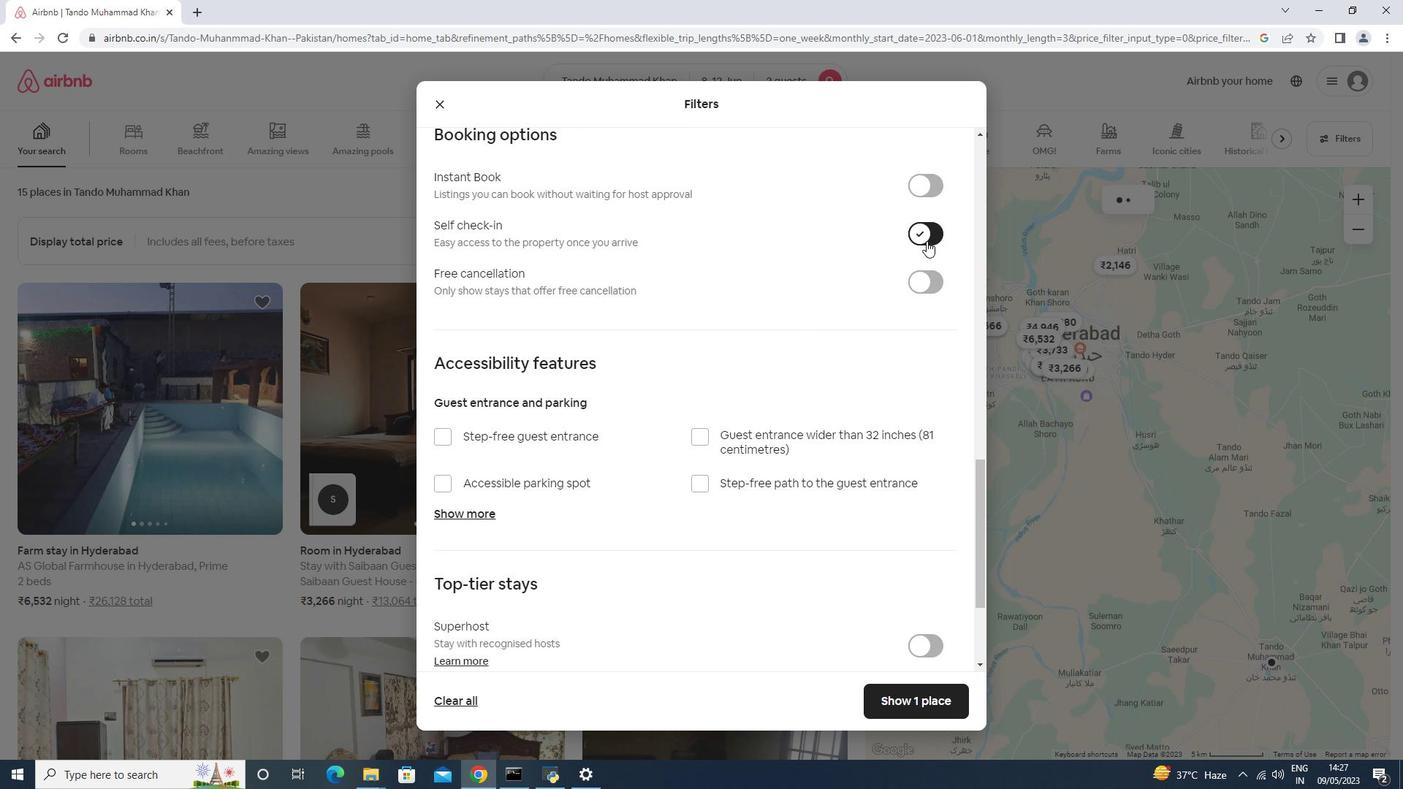 
Action: Mouse scrolled (927, 240) with delta (0, 0)
Screenshot: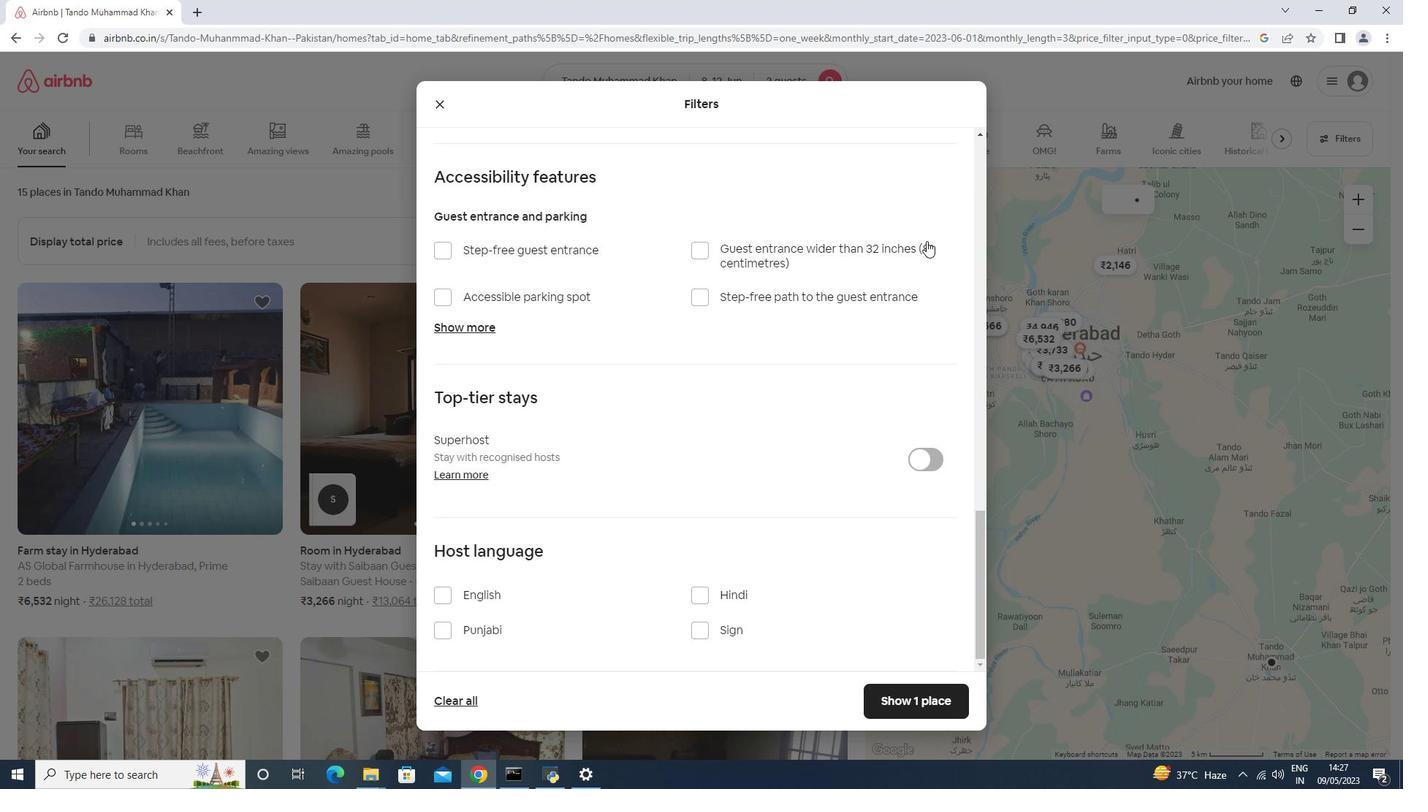 
Action: Mouse moved to (925, 241)
Screenshot: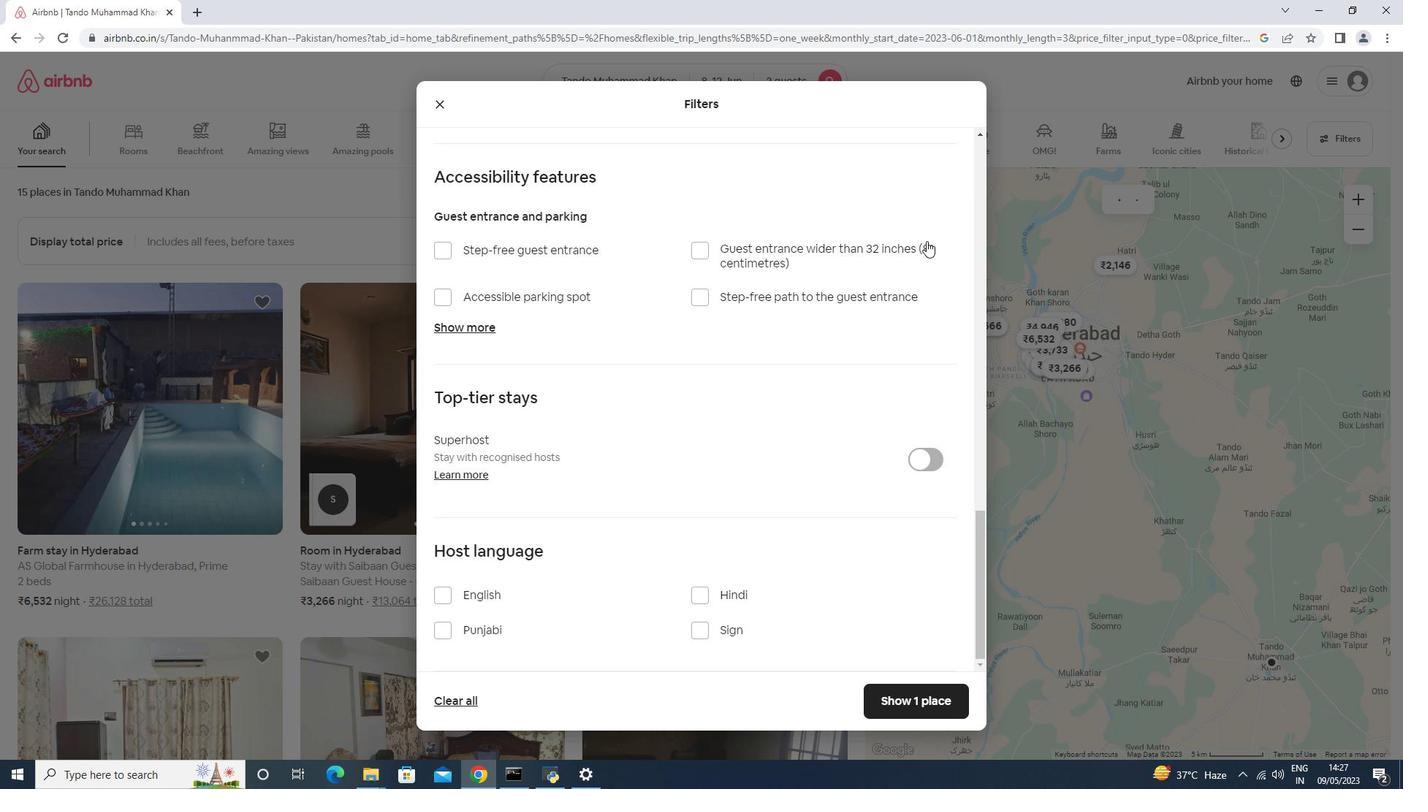 
Action: Mouse scrolled (927, 240) with delta (0, 0)
Screenshot: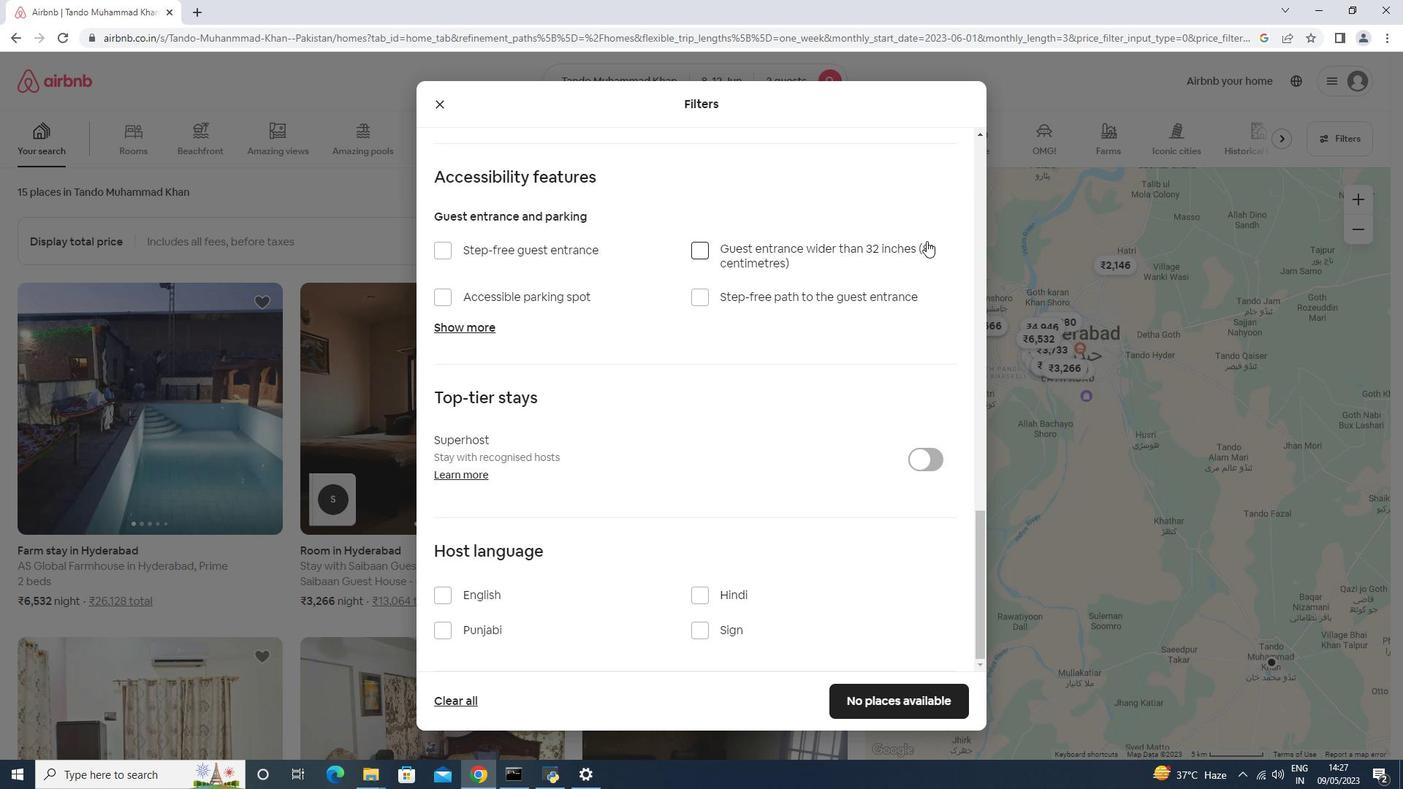 
Action: Mouse moved to (889, 287)
Screenshot: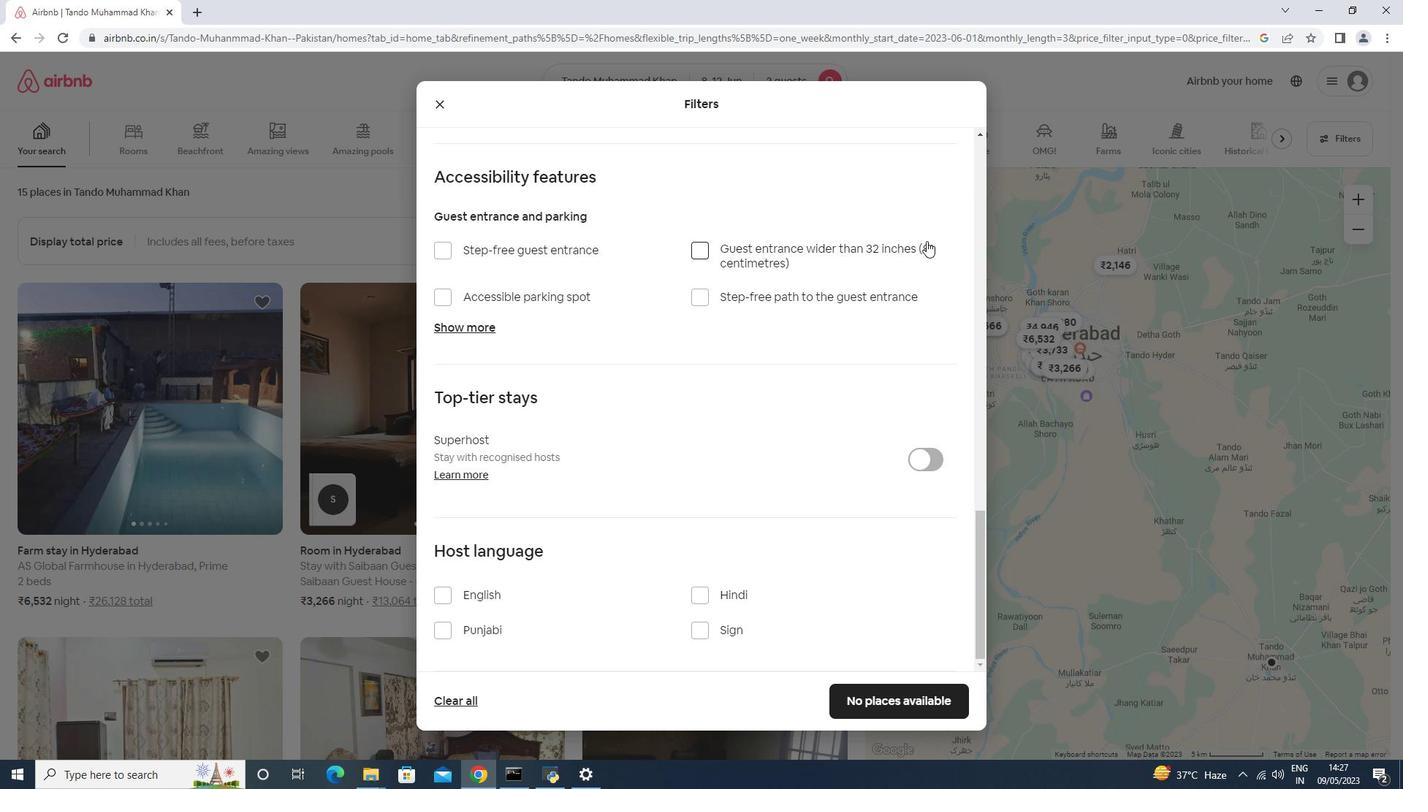 
Action: Mouse scrolled (927, 240) with delta (0, 0)
Screenshot: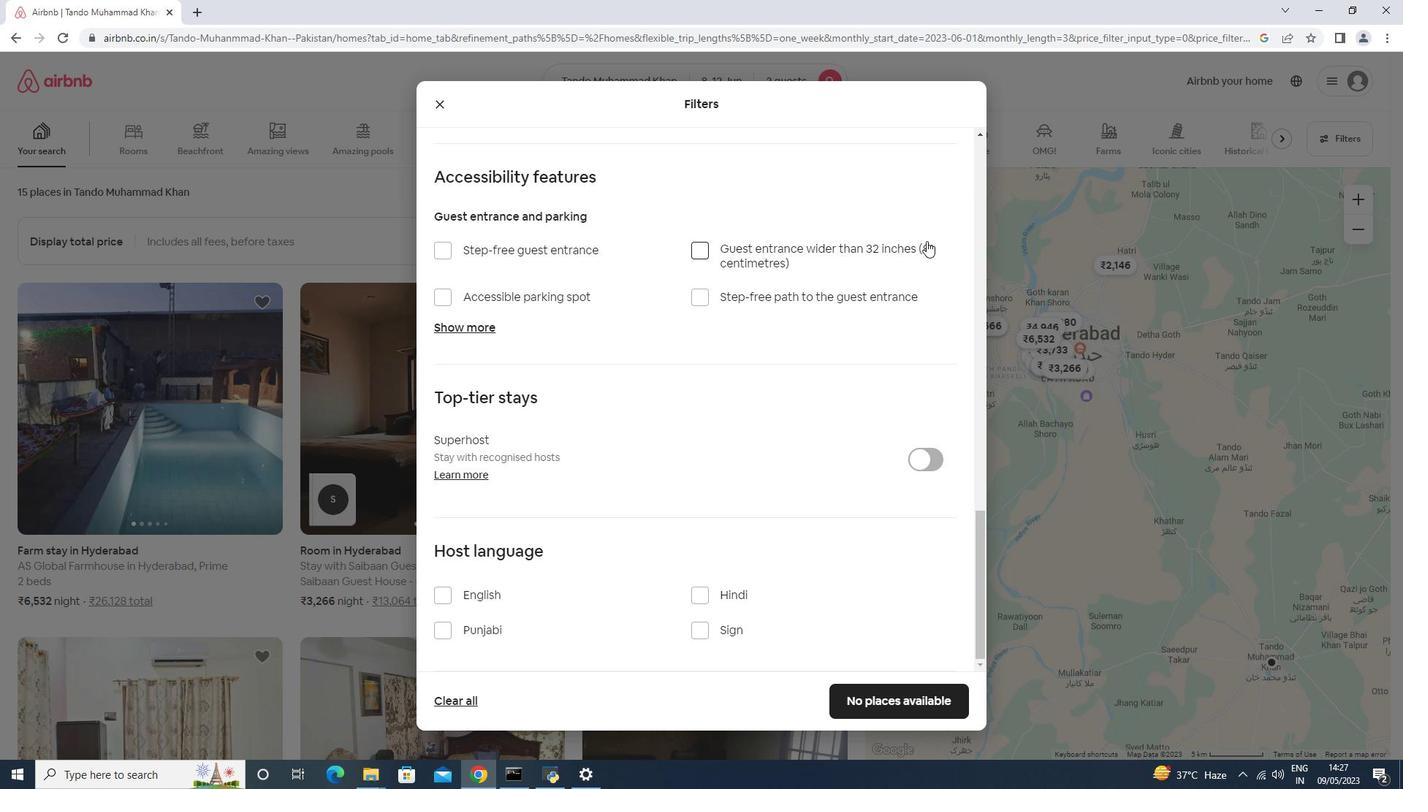 
Action: Mouse moved to (646, 491)
Screenshot: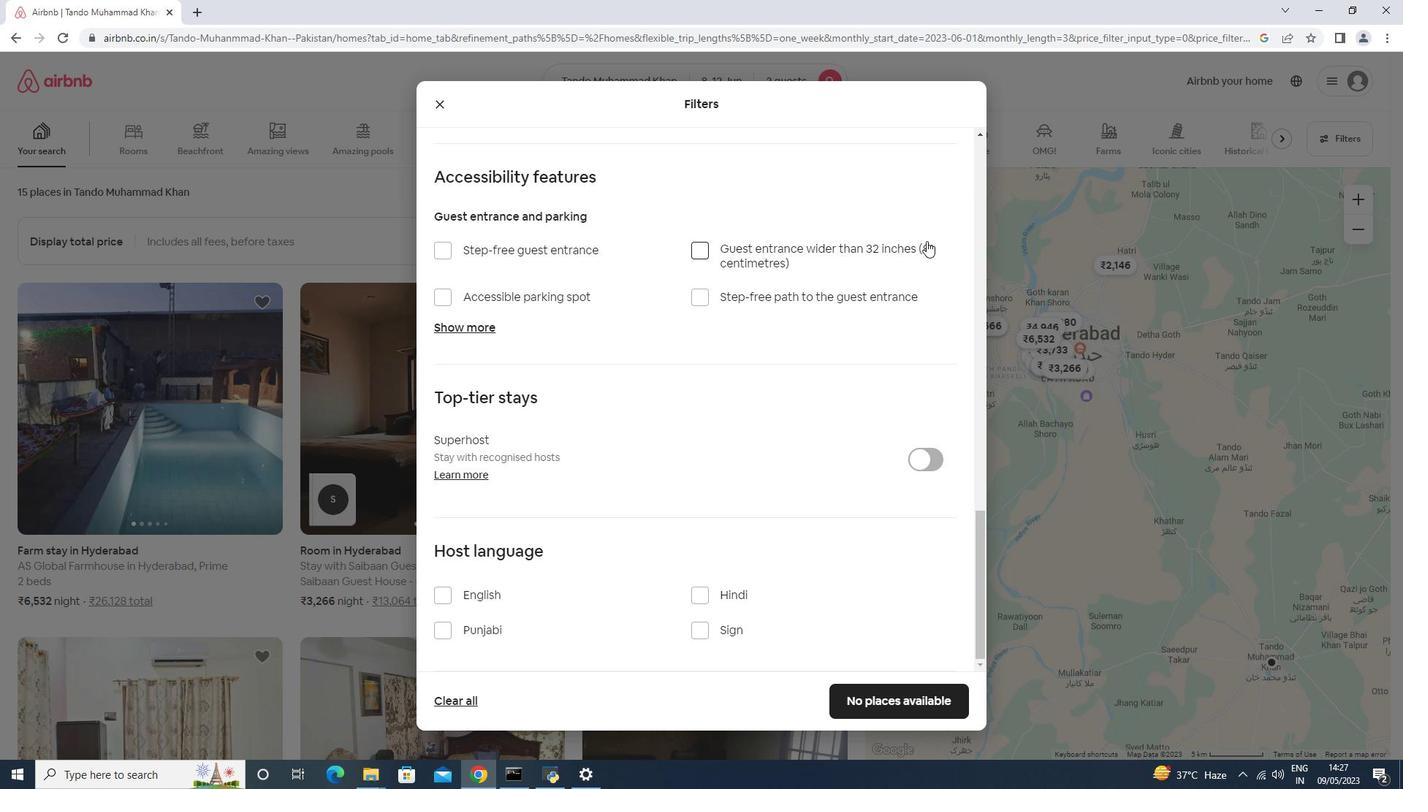 
Action: Mouse scrolled (927, 240) with delta (0, 0)
Screenshot: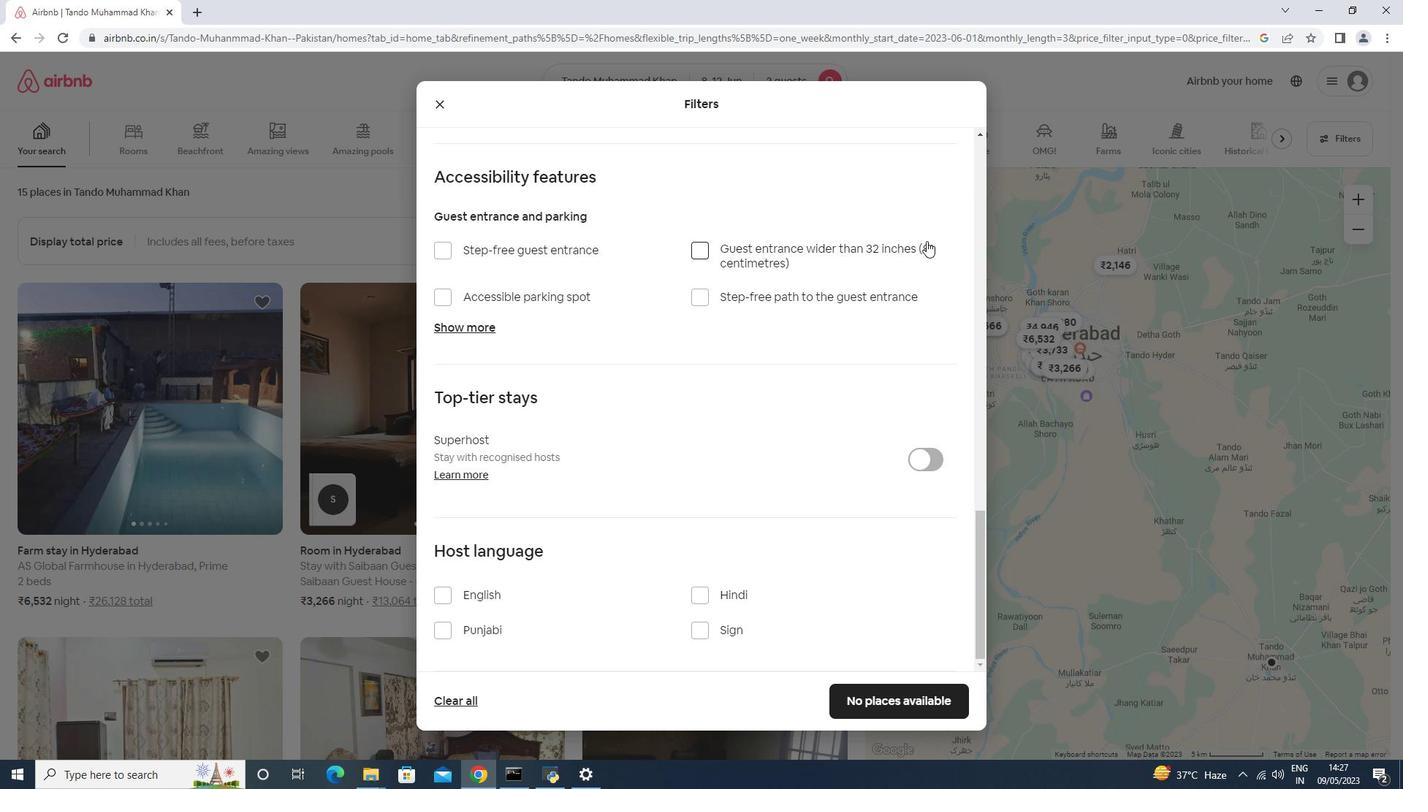
Action: Mouse moved to (632, 497)
Screenshot: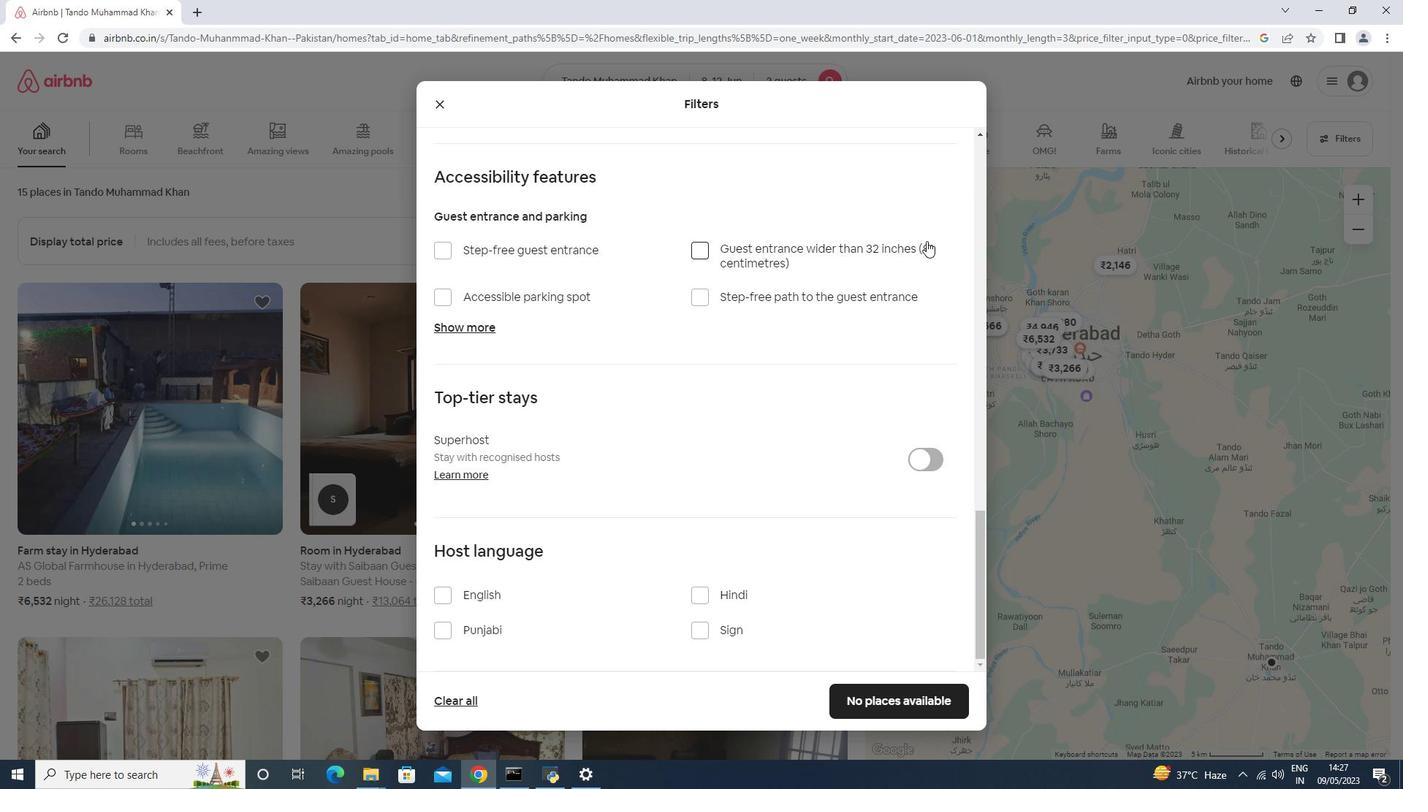 
Action: Mouse scrolled (927, 240) with delta (0, 0)
Screenshot: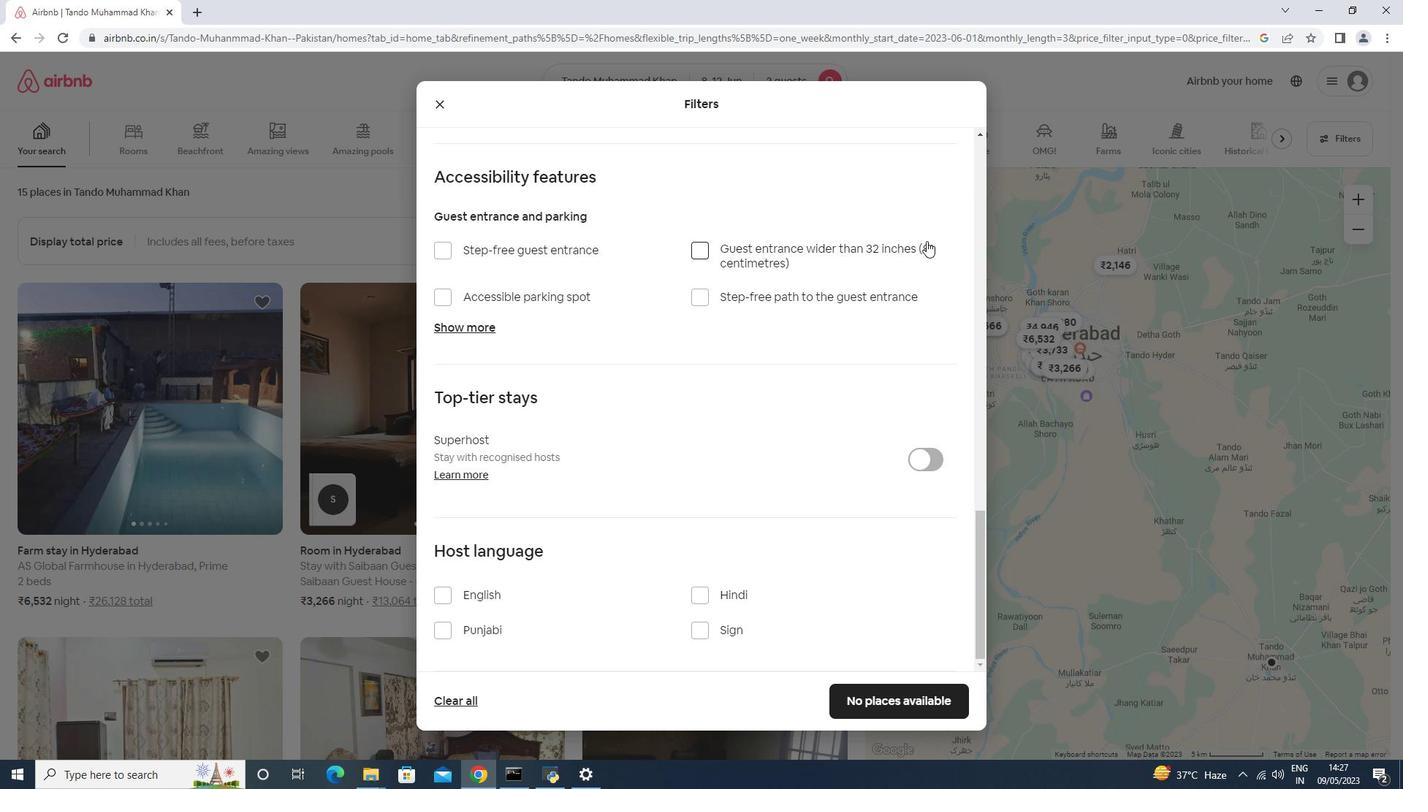 
Action: Mouse moved to (612, 527)
Screenshot: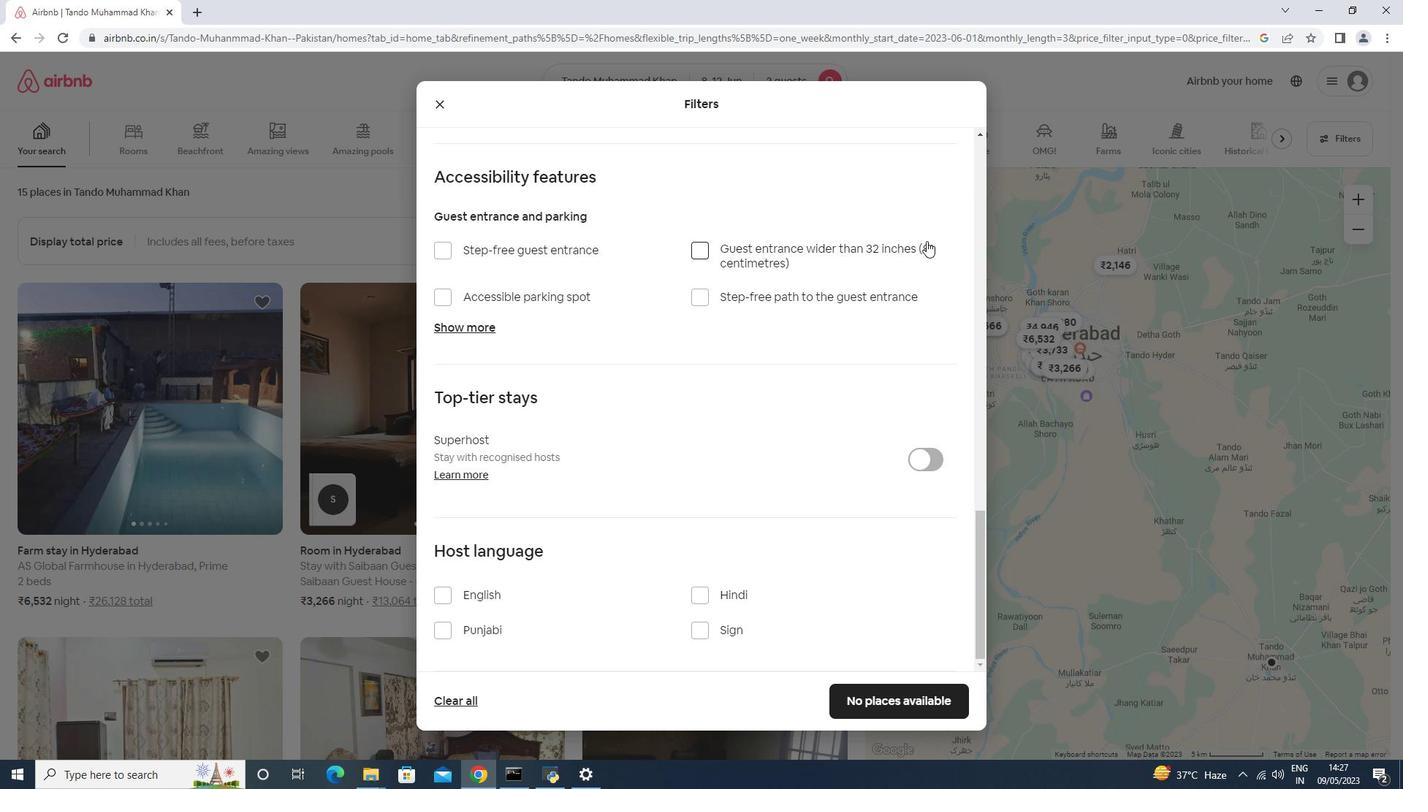 
Action: Mouse scrolled (925, 240) with delta (0, 0)
Screenshot: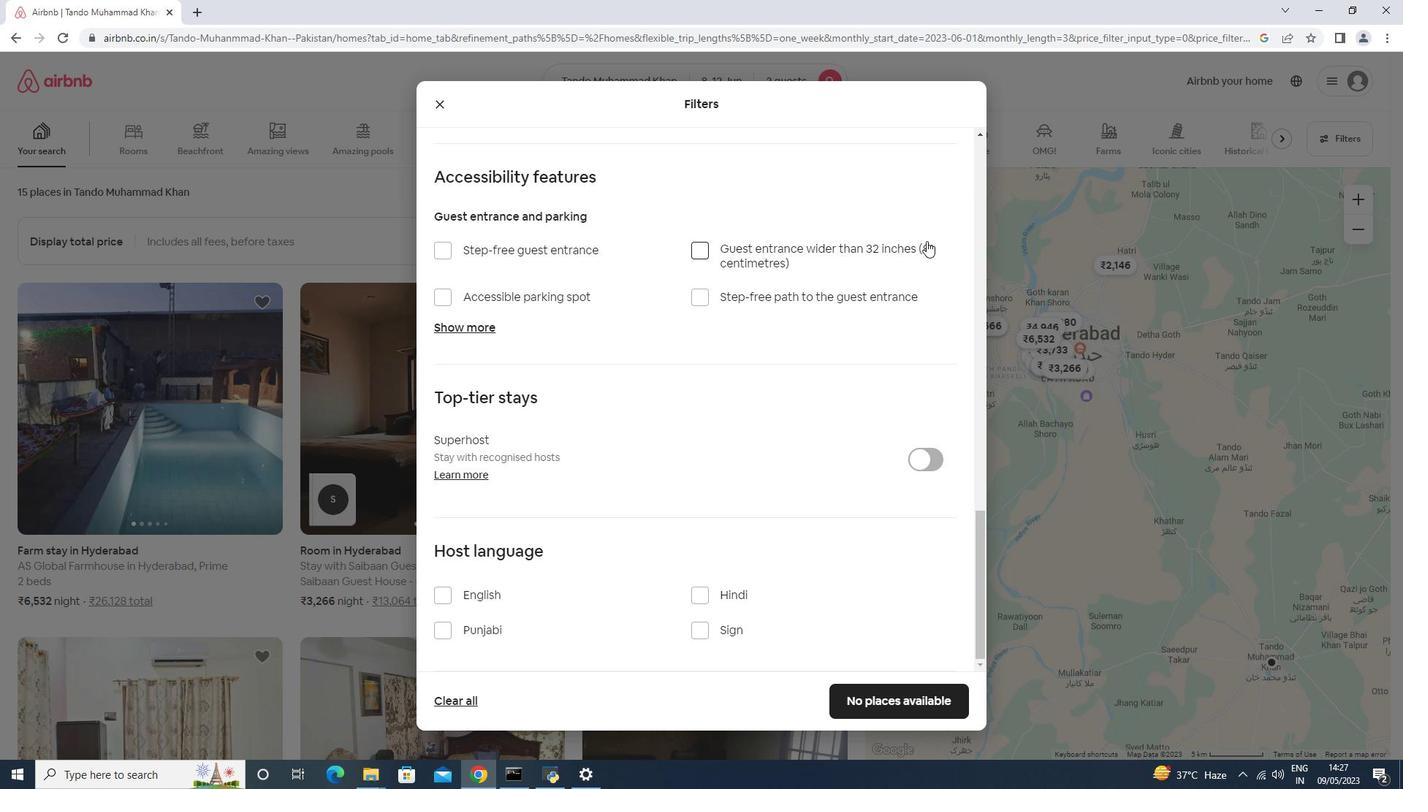 
Action: Mouse moved to (522, 600)
Screenshot: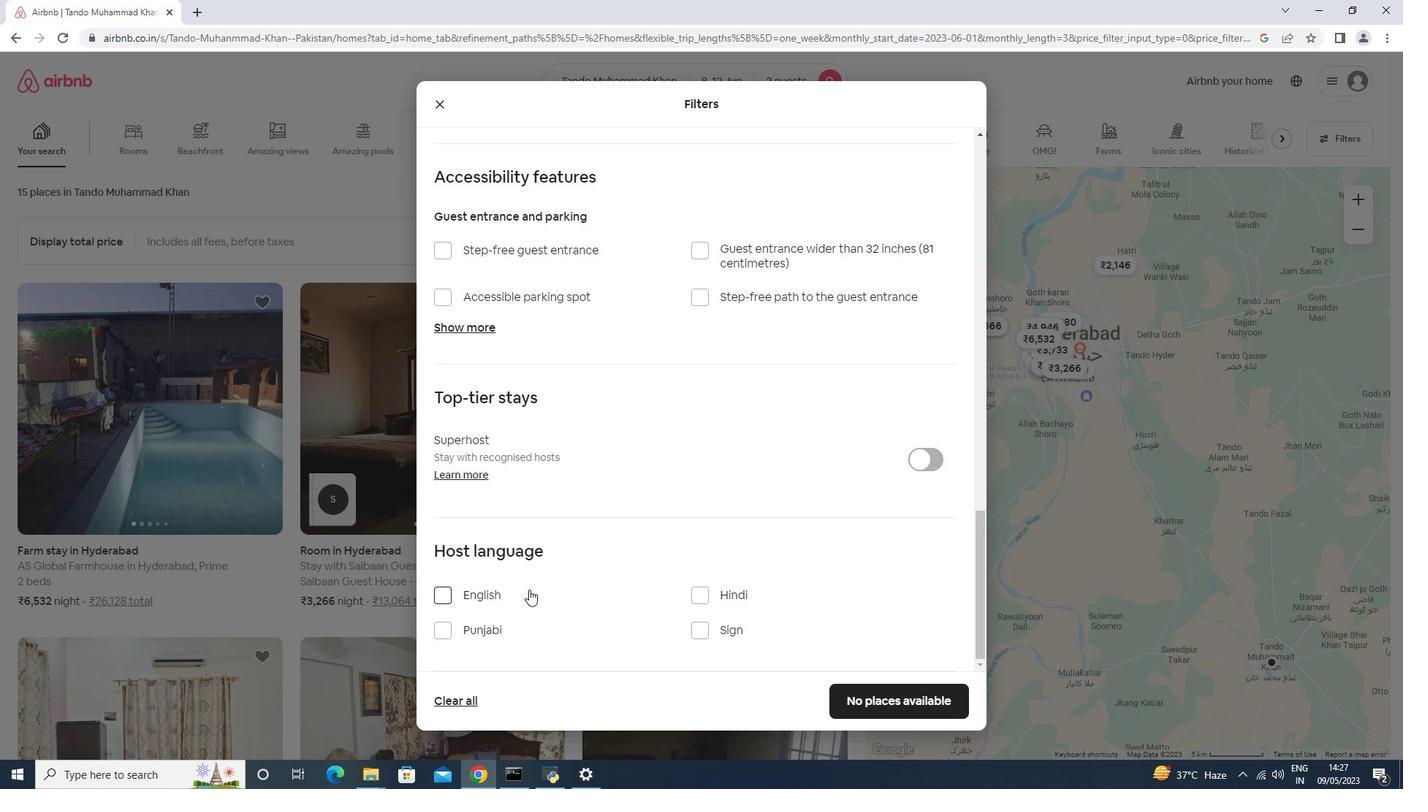 
Action: Mouse pressed left at (522, 600)
Screenshot: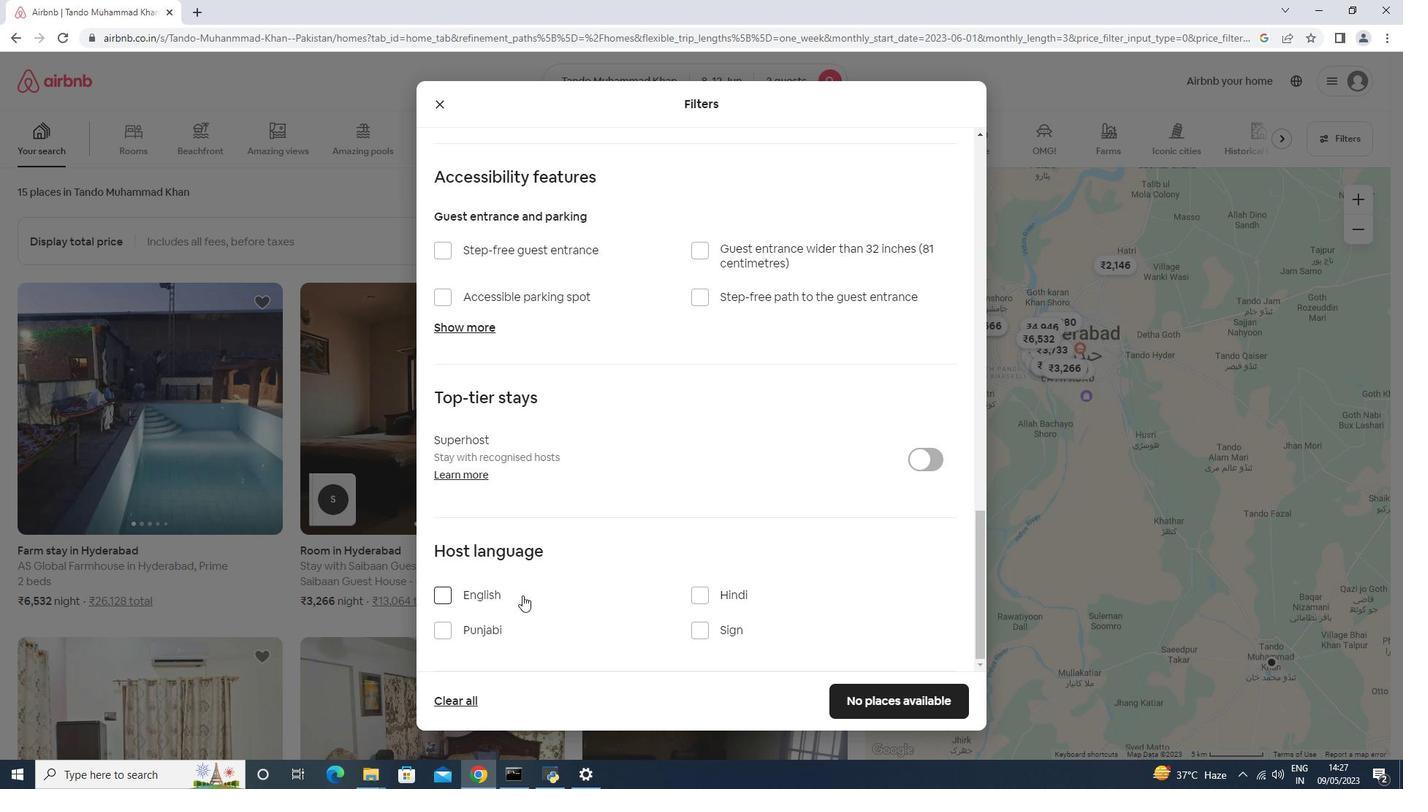 
Action: Mouse moved to (884, 687)
Screenshot: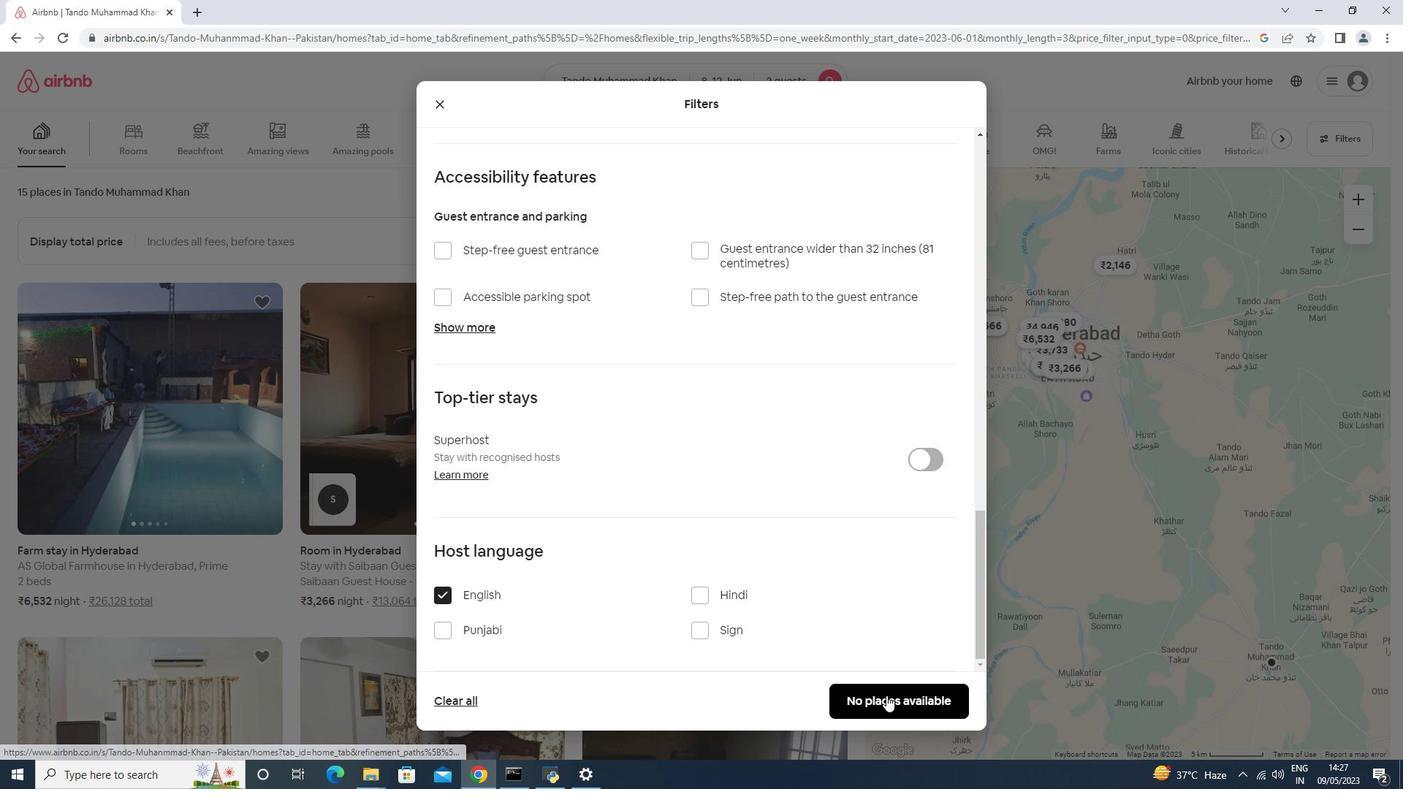
Action: Mouse pressed left at (886, 696)
Screenshot: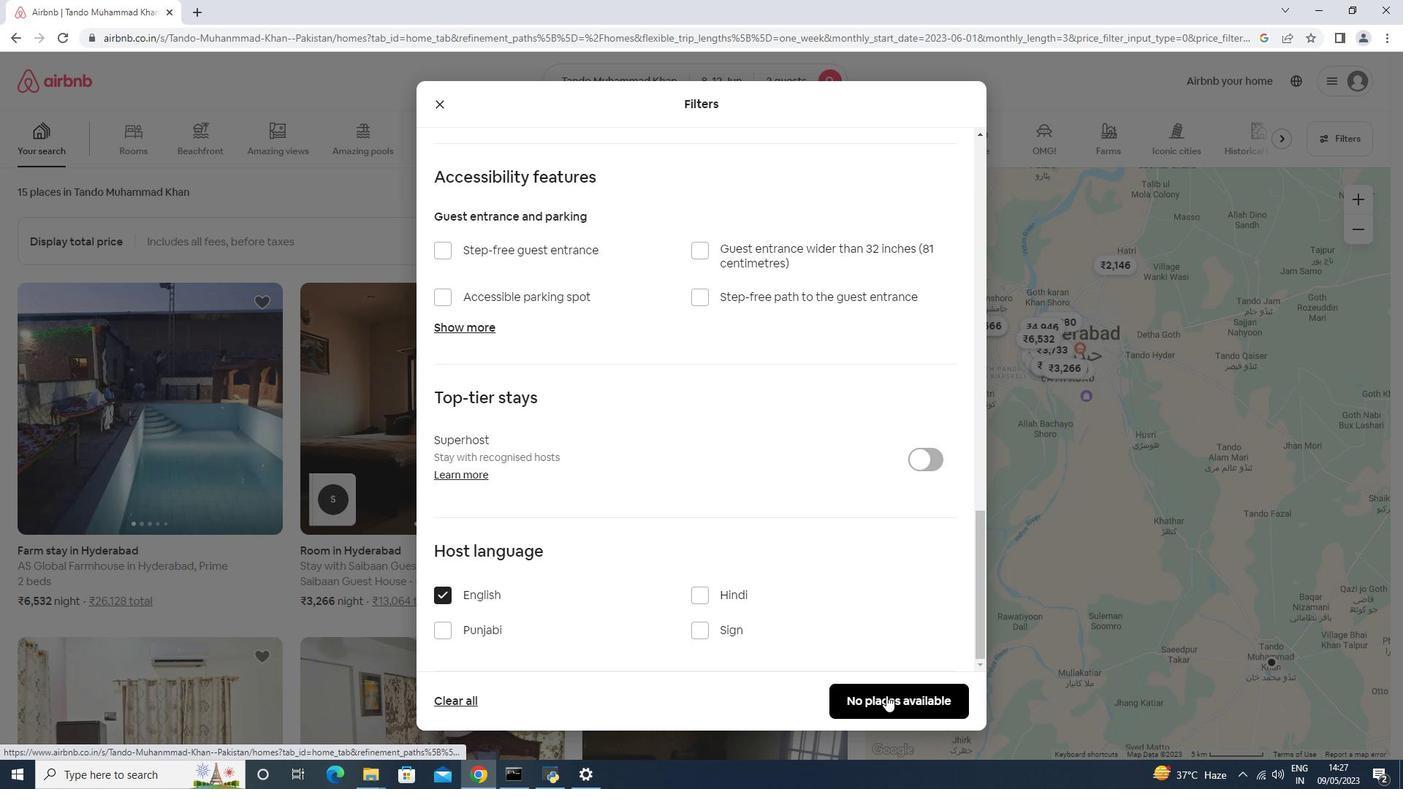 
Action: Mouse moved to (883, 665)
Screenshot: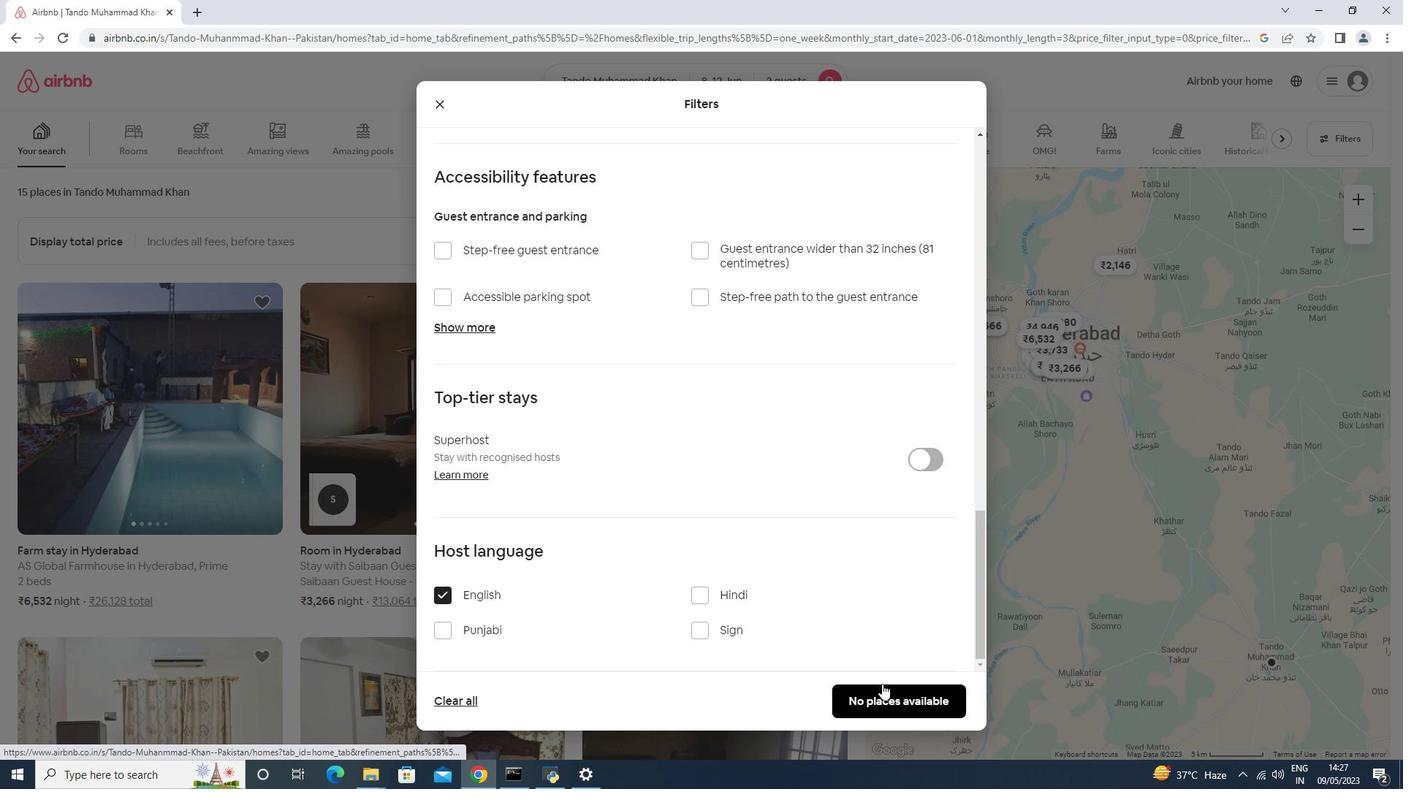 
